Task: Buy 3 Refractometers from Measuring & Testing section under best seller category for shipping address: Garrett Sanchez, 1401 Camden Street, Reno, Nevada 89501, Cell Number 7752551231. Pay from credit card ending with 6759, CVV 506
Action: Mouse moved to (18, 78)
Screenshot: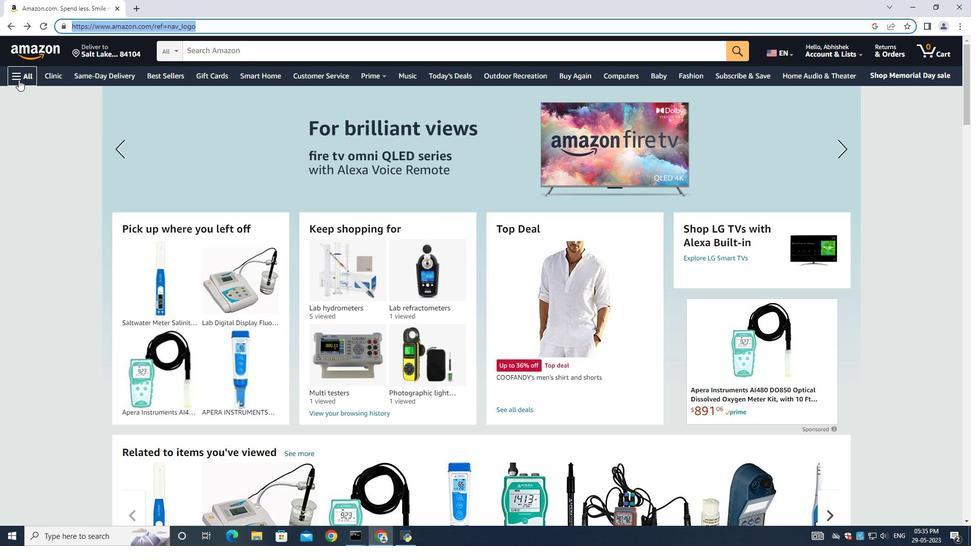 
Action: Mouse pressed left at (18, 78)
Screenshot: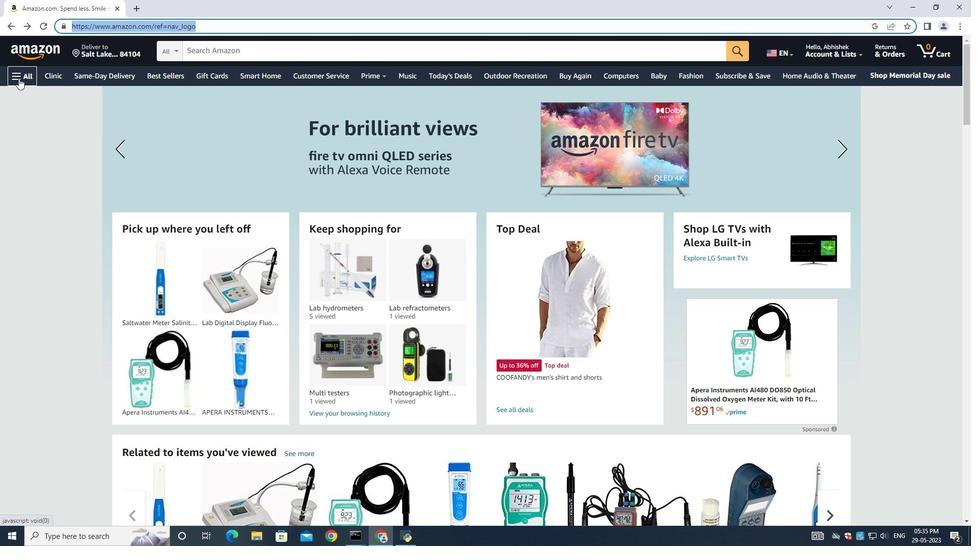 
Action: Mouse moved to (39, 100)
Screenshot: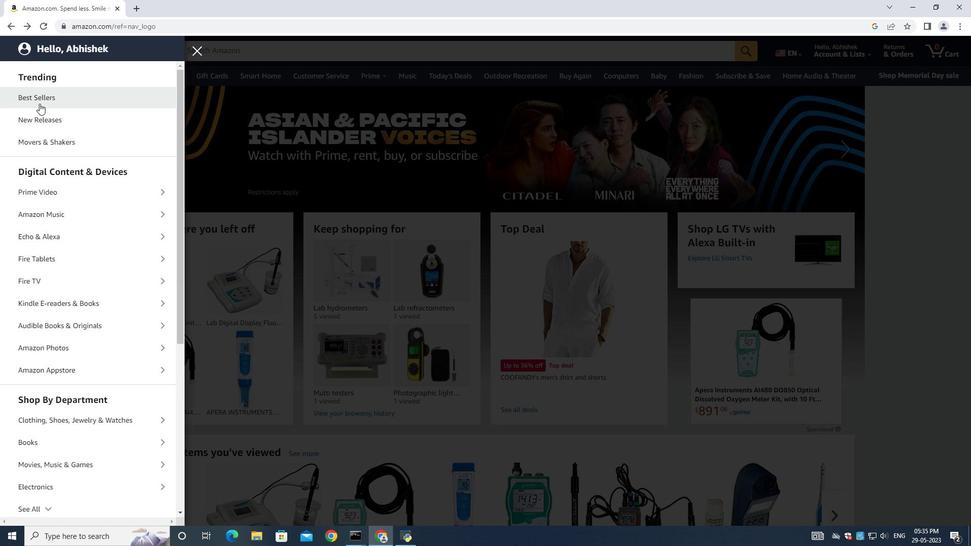 
Action: Mouse pressed left at (39, 100)
Screenshot: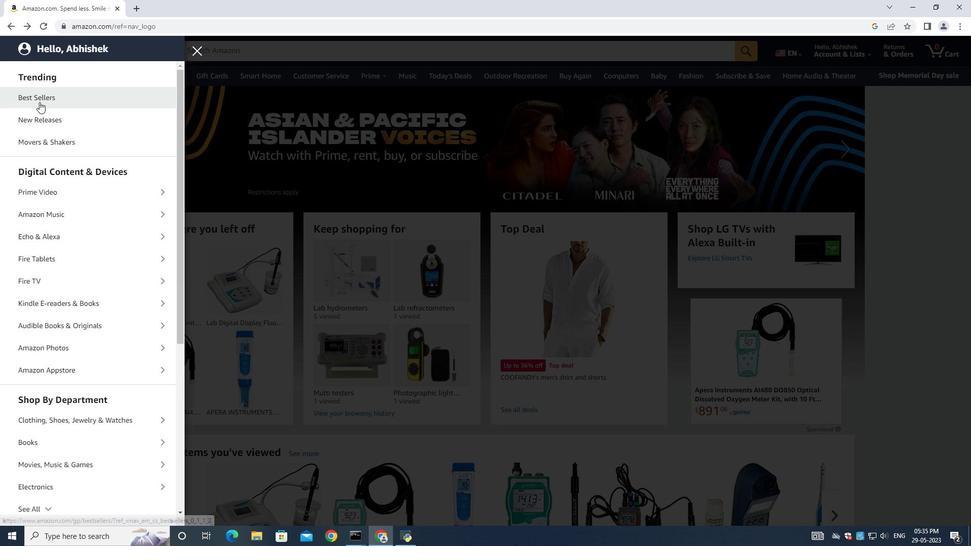 
Action: Mouse moved to (202, 53)
Screenshot: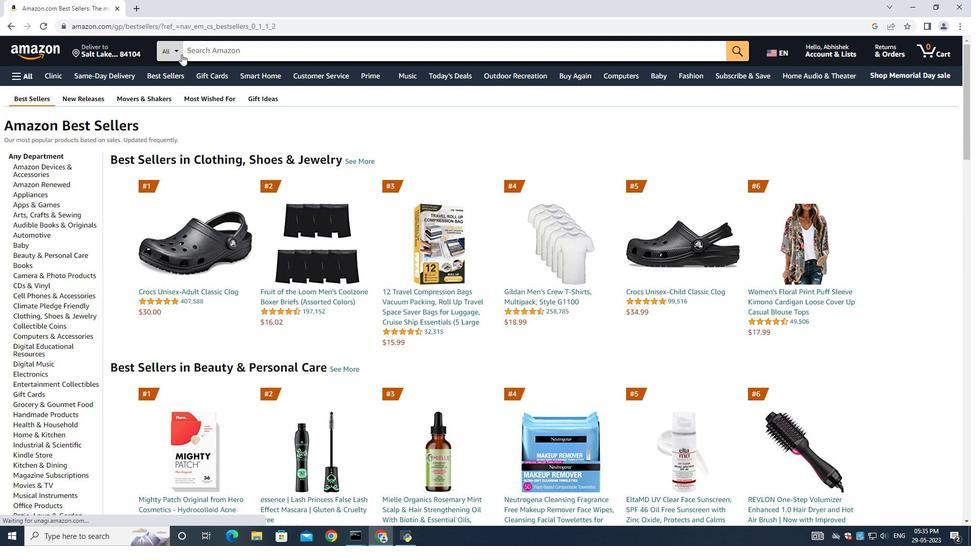 
Action: Mouse pressed left at (202, 53)
Screenshot: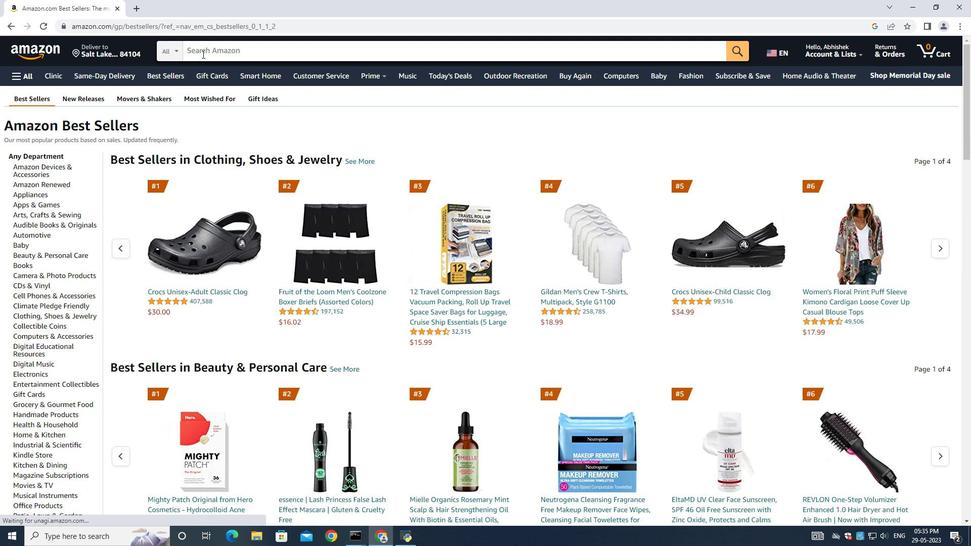 
Action: Mouse moved to (202, 53)
Screenshot: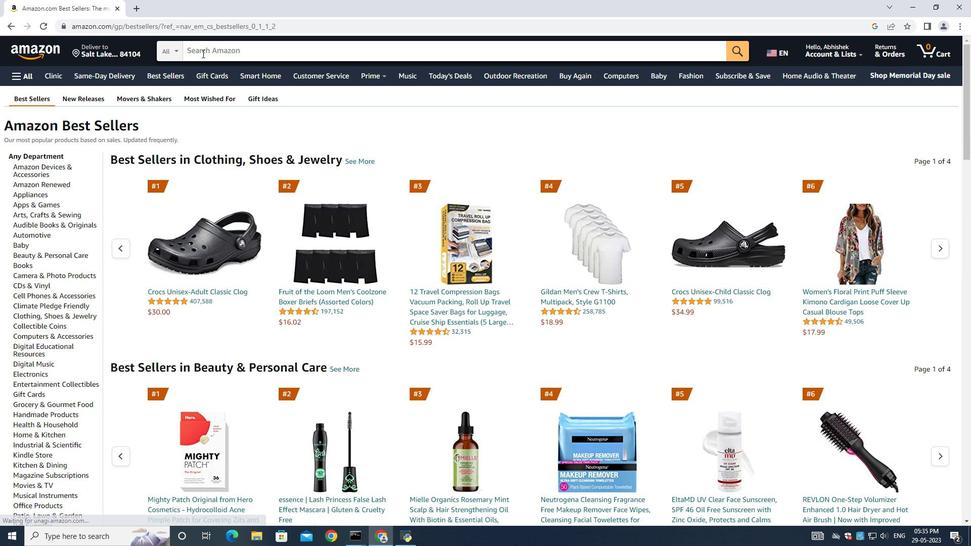 
Action: Key pressed refractometers<Key.enter>
Screenshot: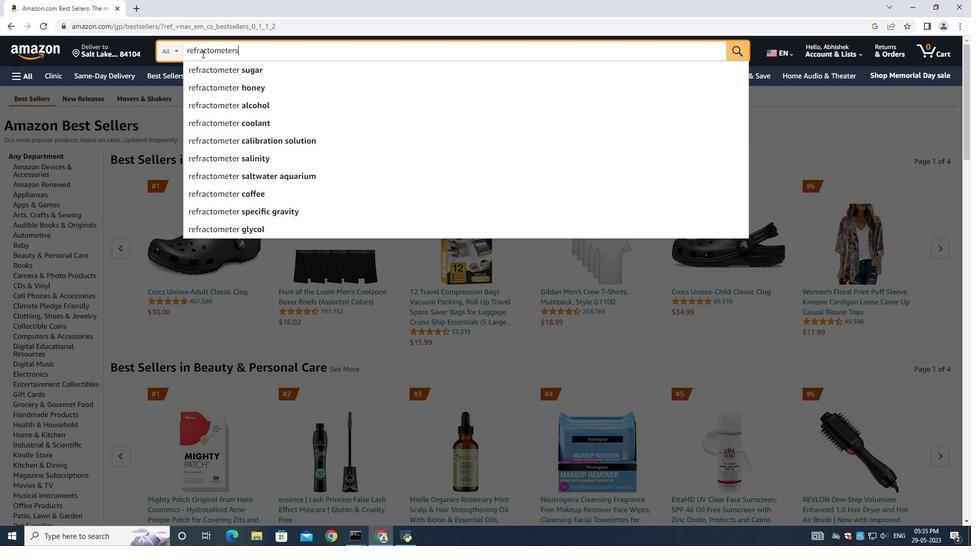 
Action: Mouse moved to (461, 320)
Screenshot: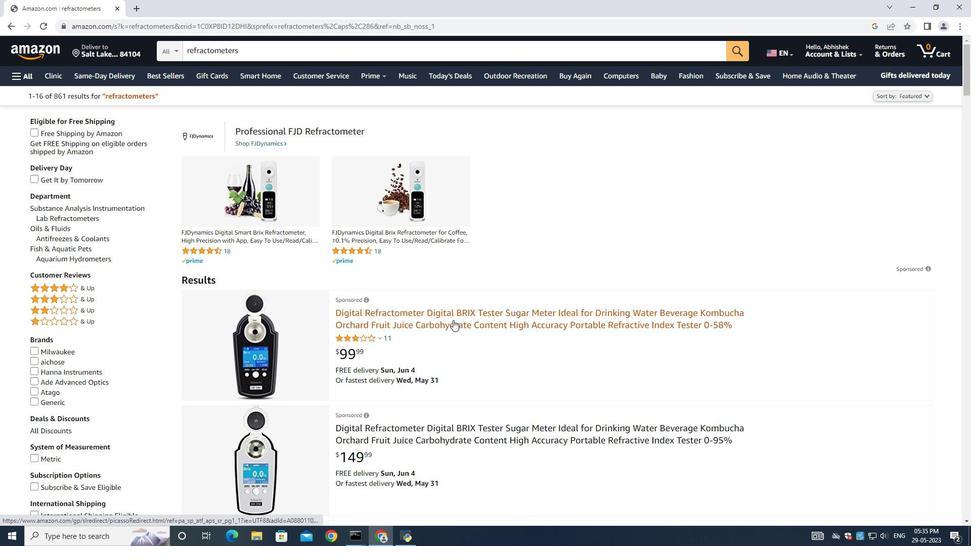 
Action: Mouse pressed left at (461, 320)
Screenshot: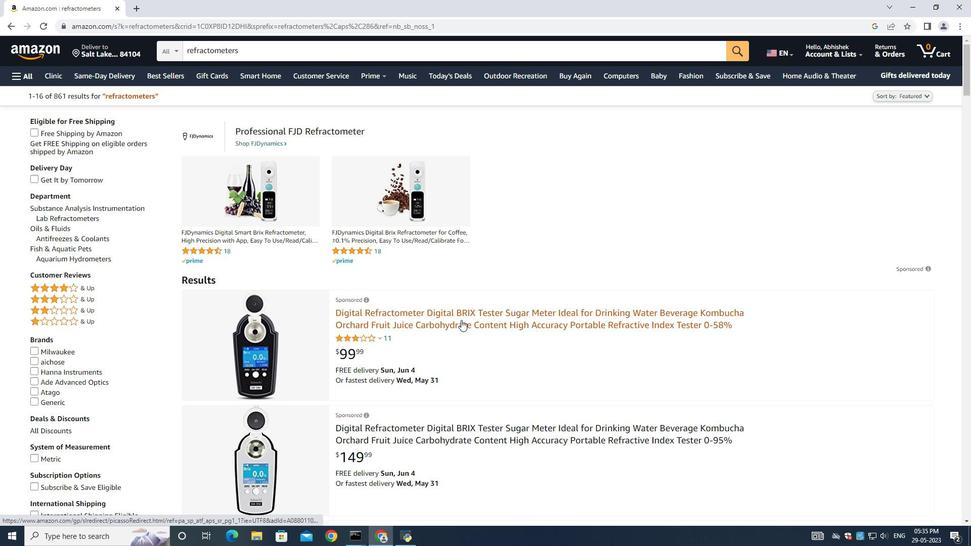 
Action: Mouse moved to (748, 331)
Screenshot: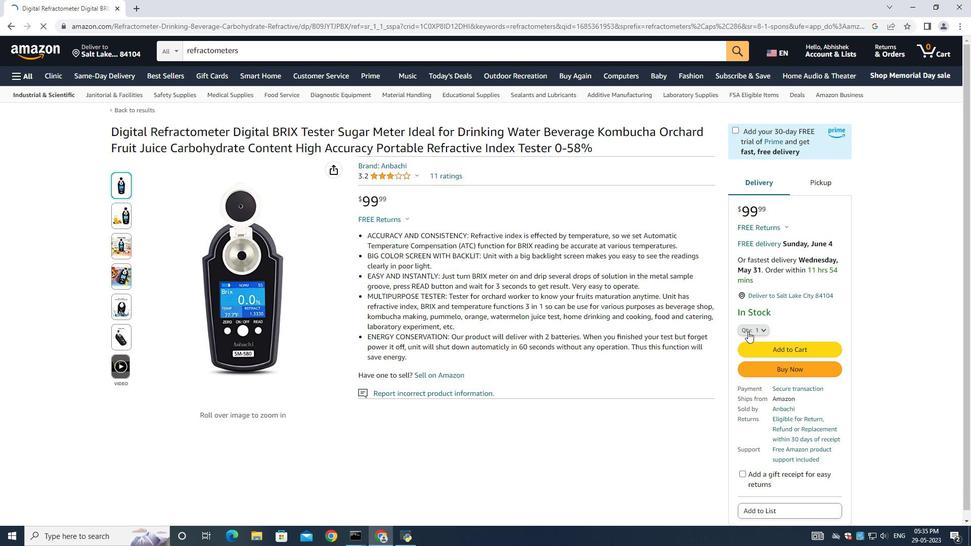 
Action: Mouse pressed left at (748, 331)
Screenshot: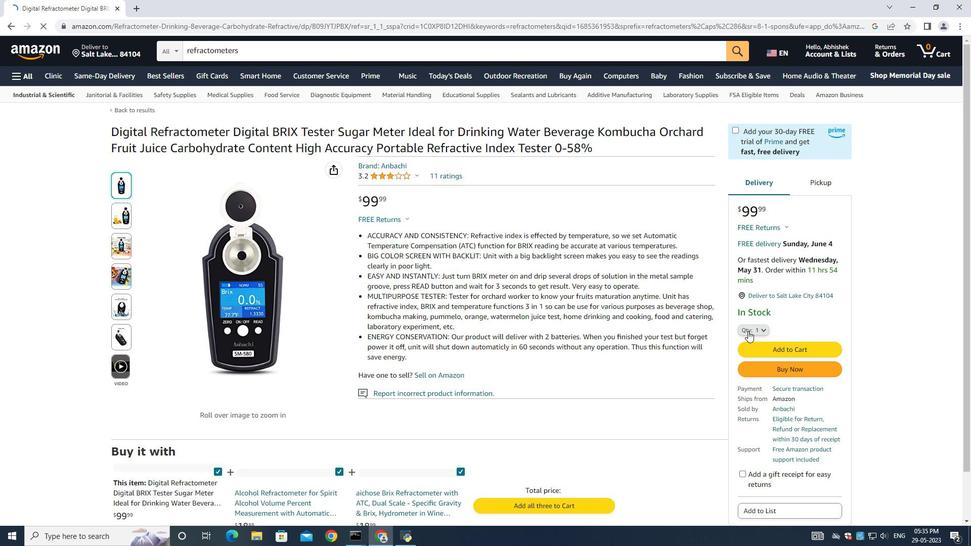
Action: Mouse moved to (739, 86)
Screenshot: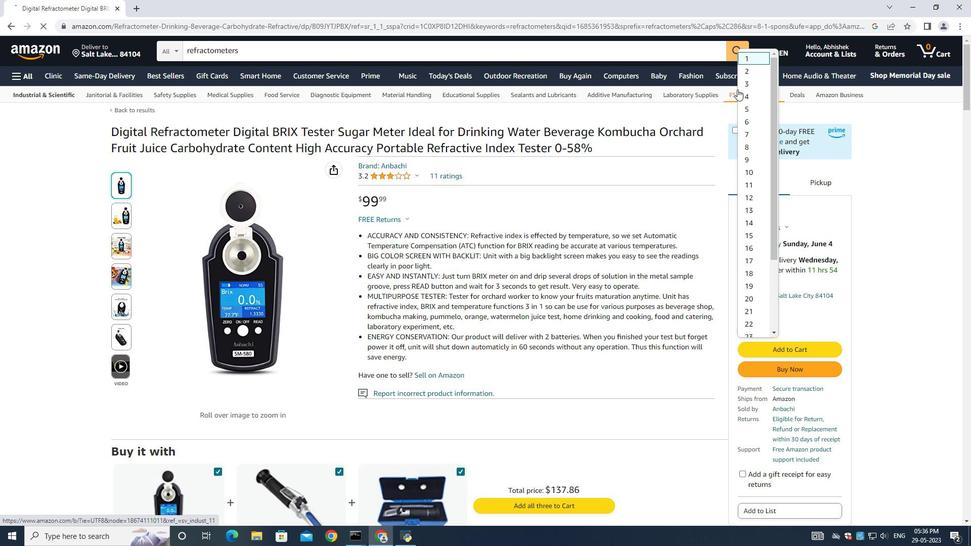 
Action: Mouse pressed left at (739, 86)
Screenshot: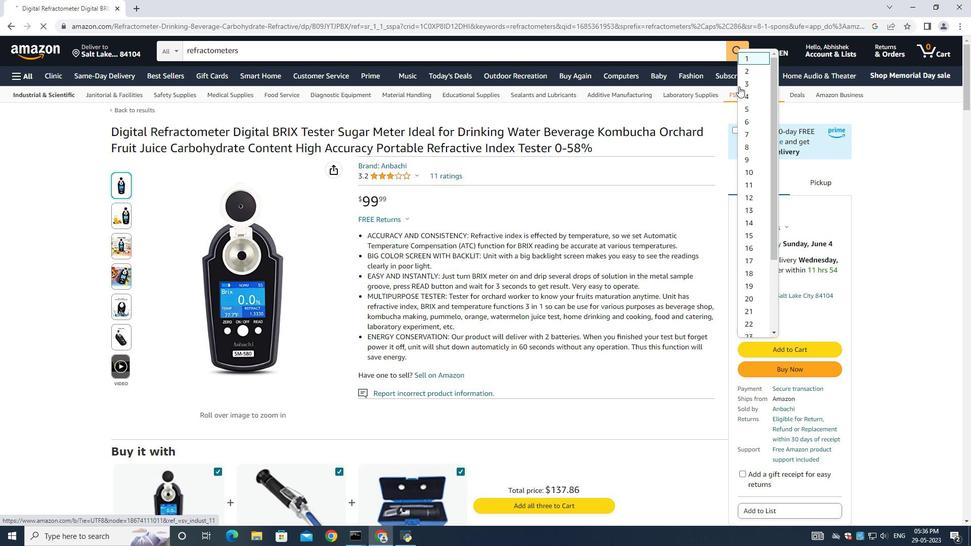 
Action: Mouse moved to (129, 365)
Screenshot: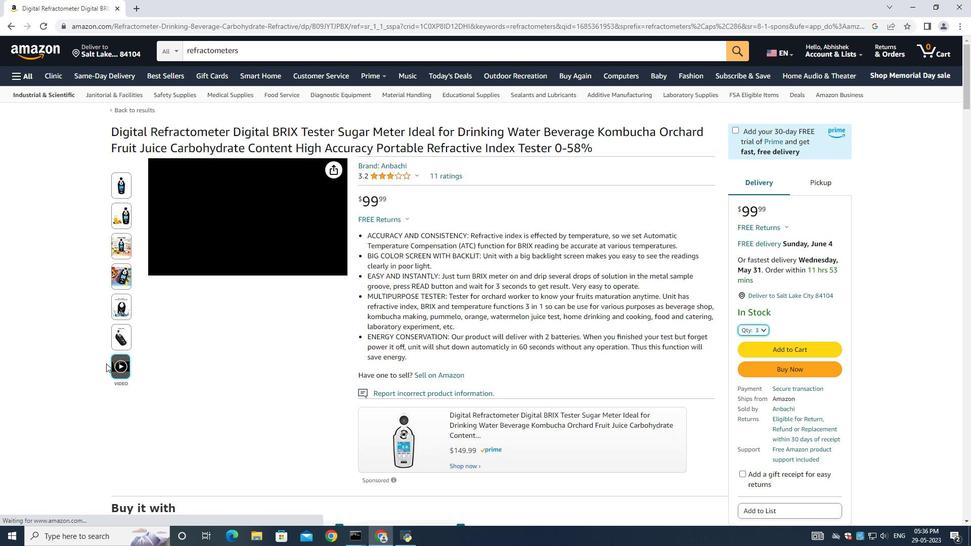 
Action: Mouse pressed left at (129, 365)
Screenshot: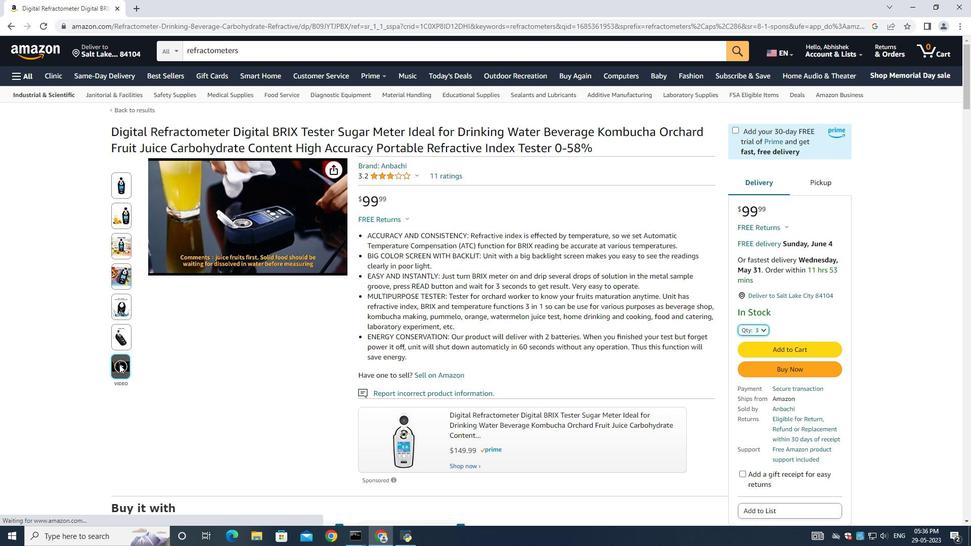 
Action: Mouse moved to (196, 428)
Screenshot: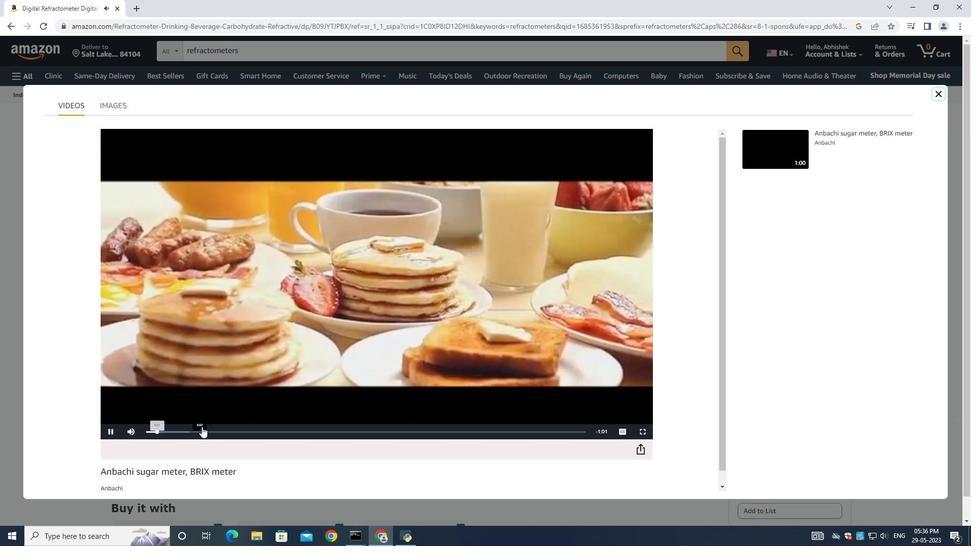 
Action: Mouse pressed left at (196, 428)
Screenshot: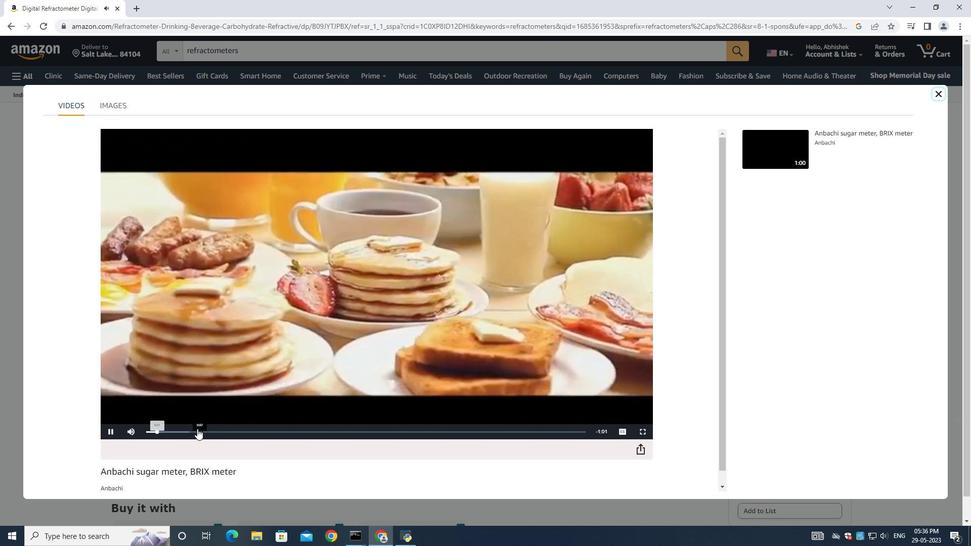 
Action: Mouse moved to (241, 432)
Screenshot: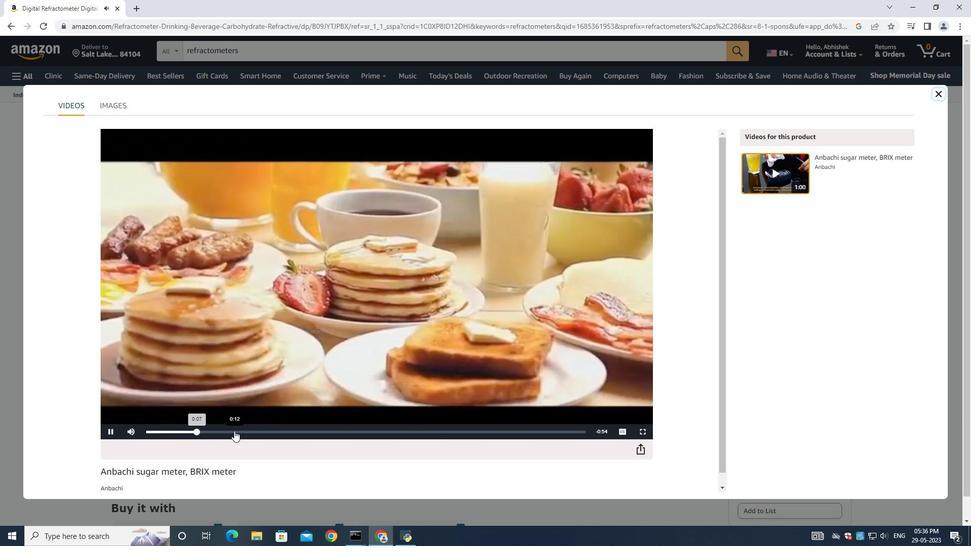 
Action: Mouse pressed left at (241, 432)
Screenshot: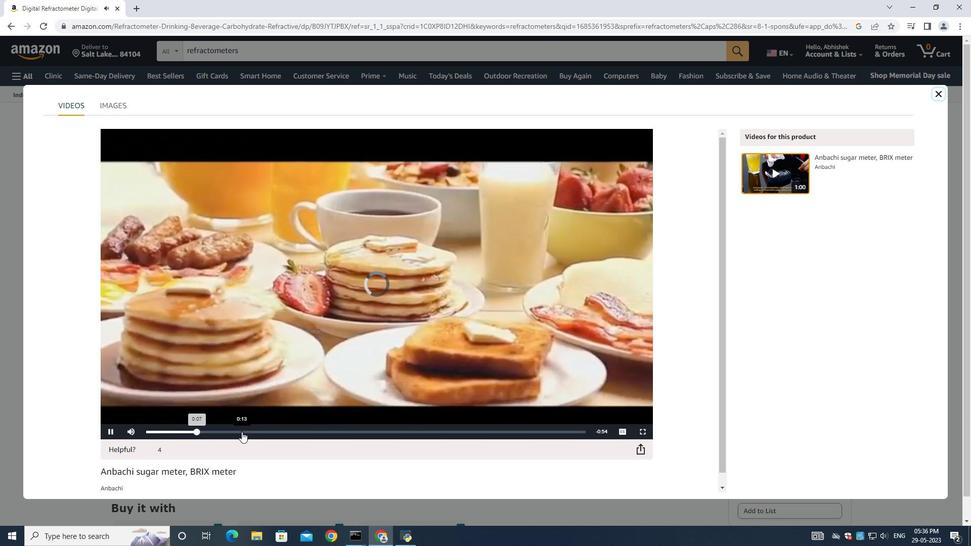 
Action: Mouse moved to (290, 434)
Screenshot: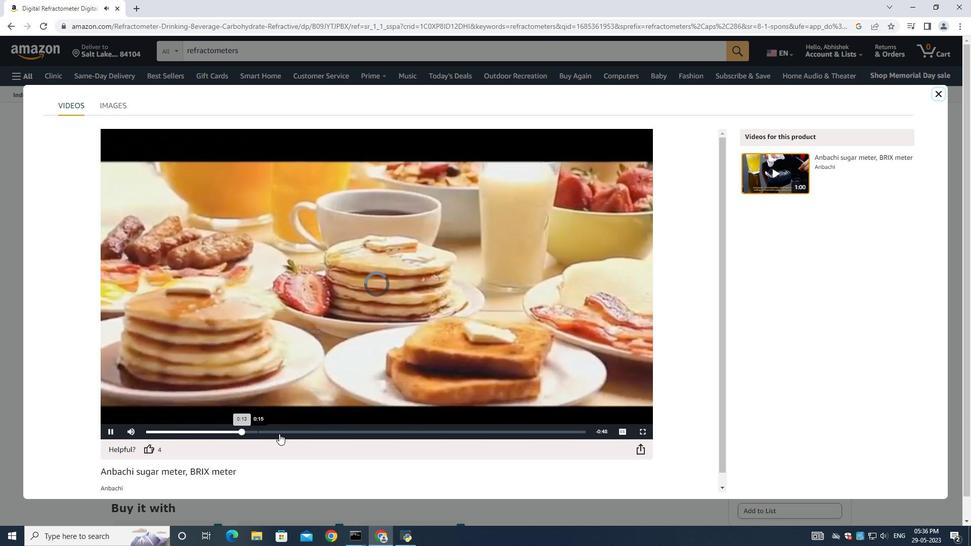 
Action: Mouse pressed left at (290, 434)
Screenshot: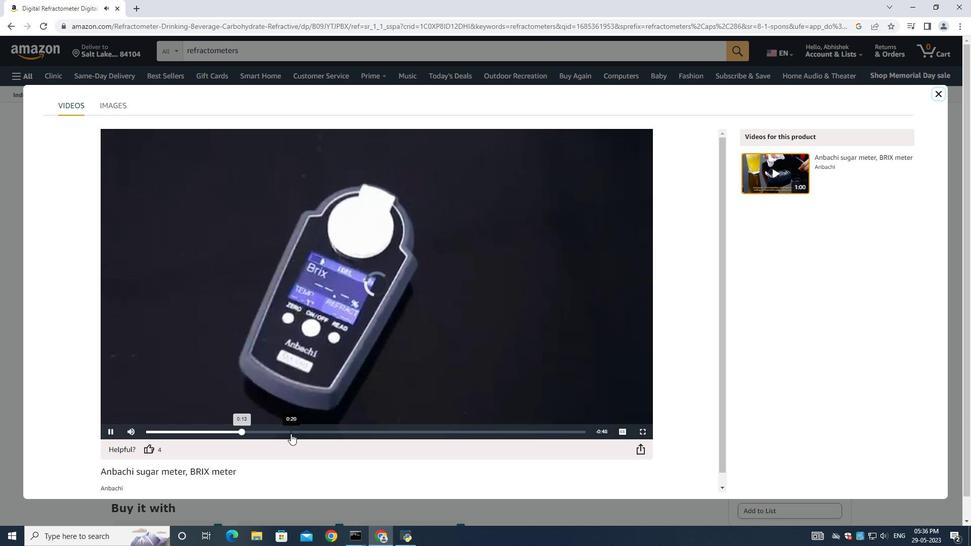 
Action: Mouse moved to (367, 431)
Screenshot: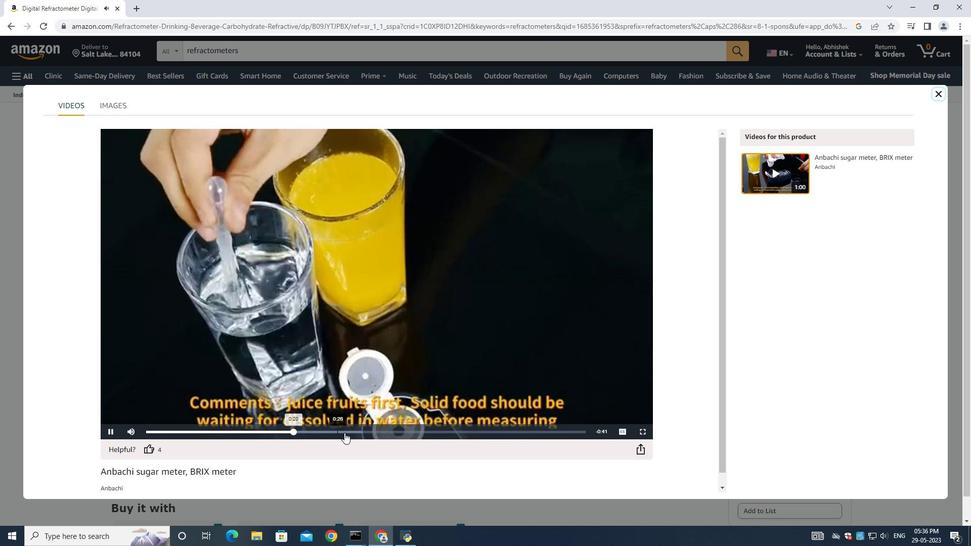 
Action: Mouse pressed left at (367, 431)
Screenshot: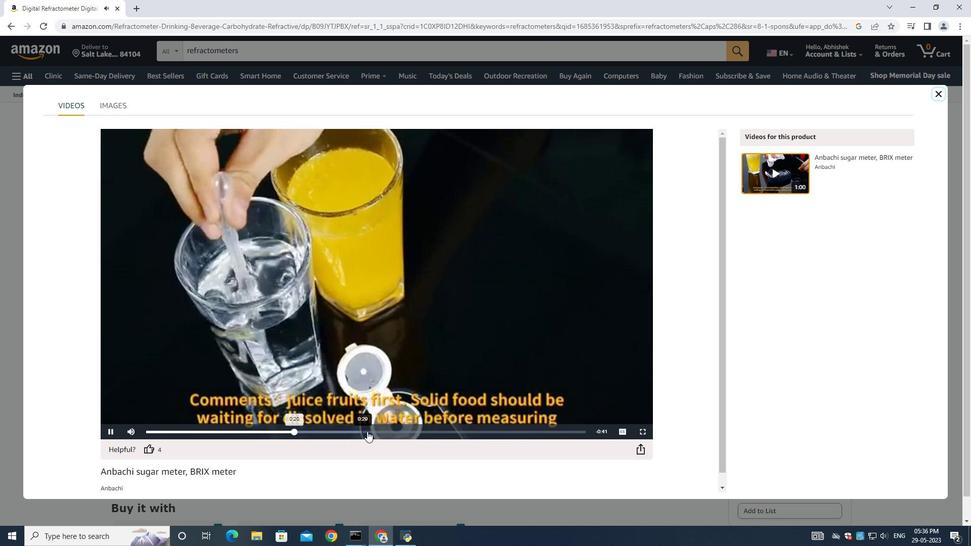 
Action: Mouse moved to (937, 92)
Screenshot: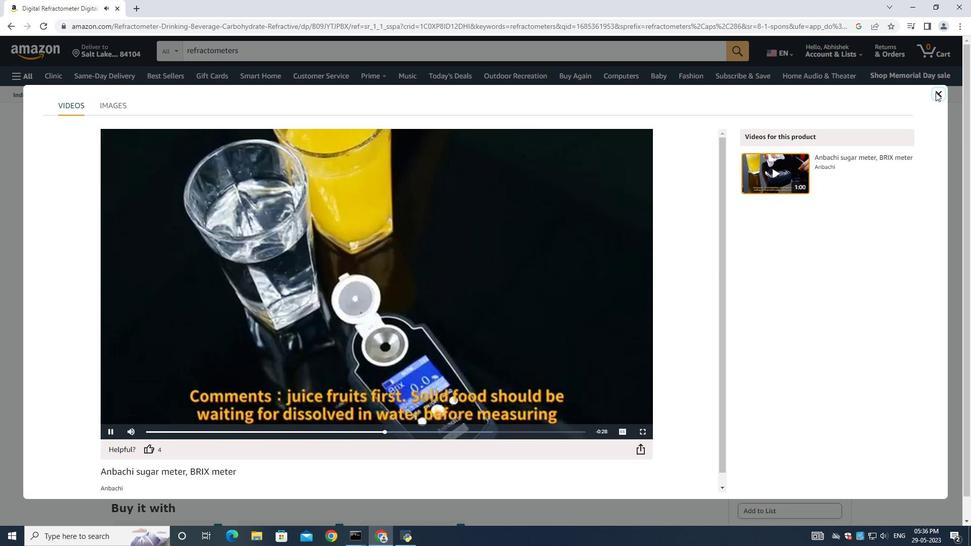 
Action: Mouse pressed left at (937, 92)
Screenshot: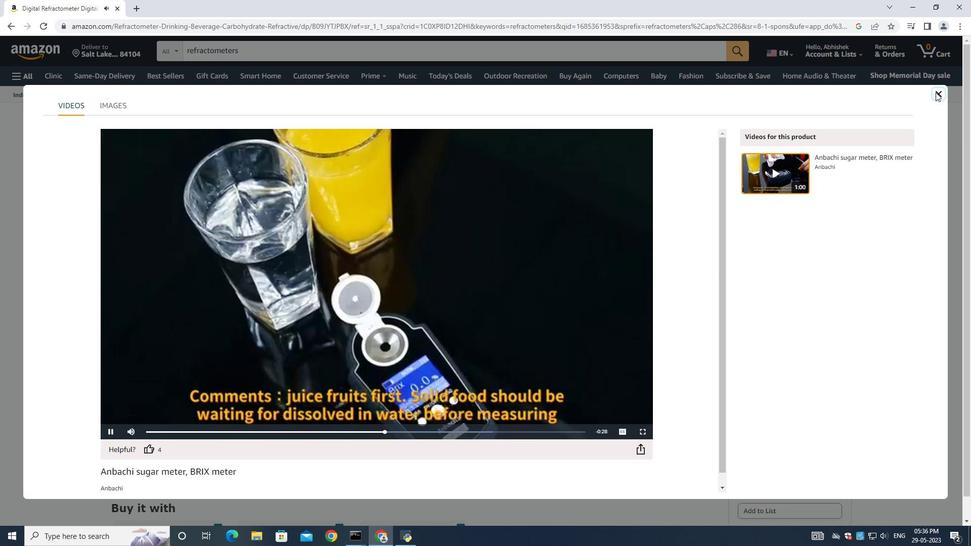 
Action: Mouse moved to (763, 367)
Screenshot: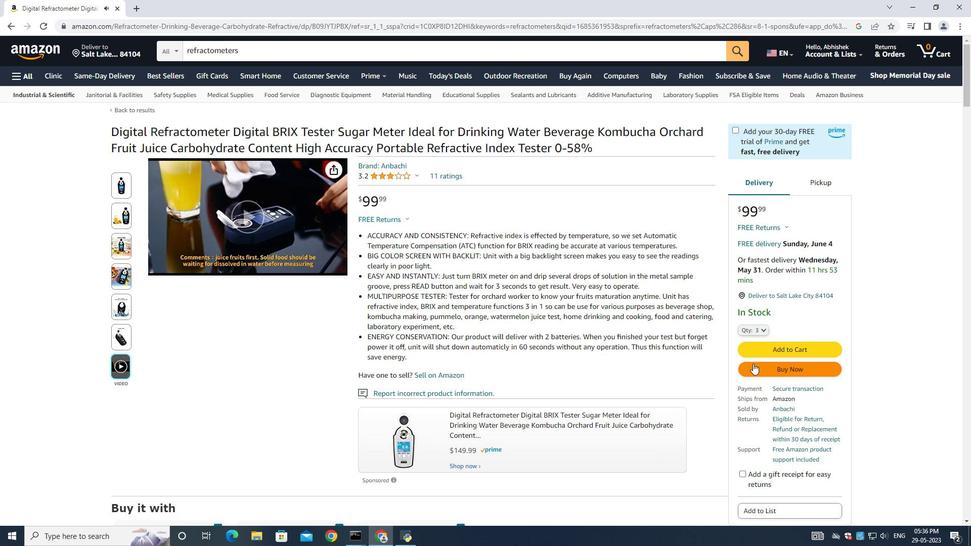 
Action: Mouse pressed left at (763, 367)
Screenshot: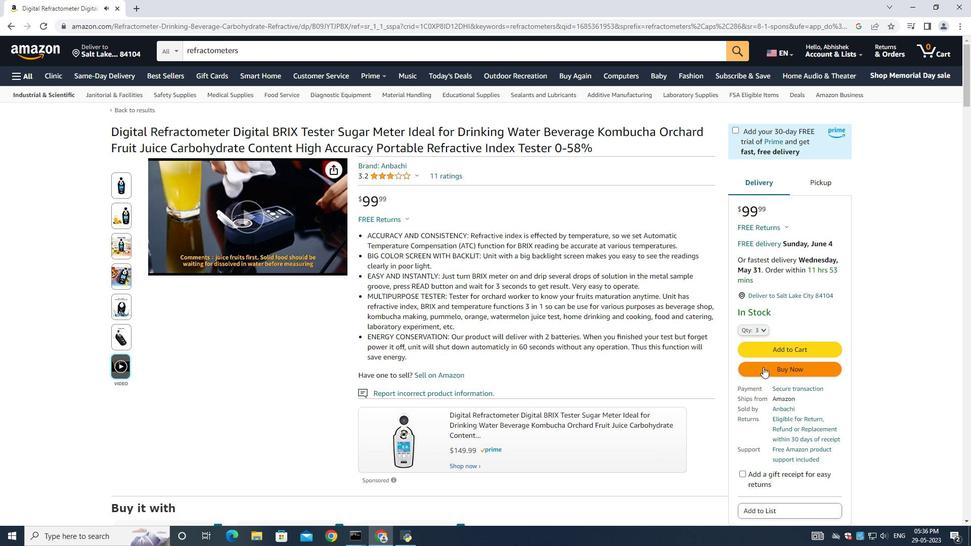 
Action: Mouse moved to (475, 293)
Screenshot: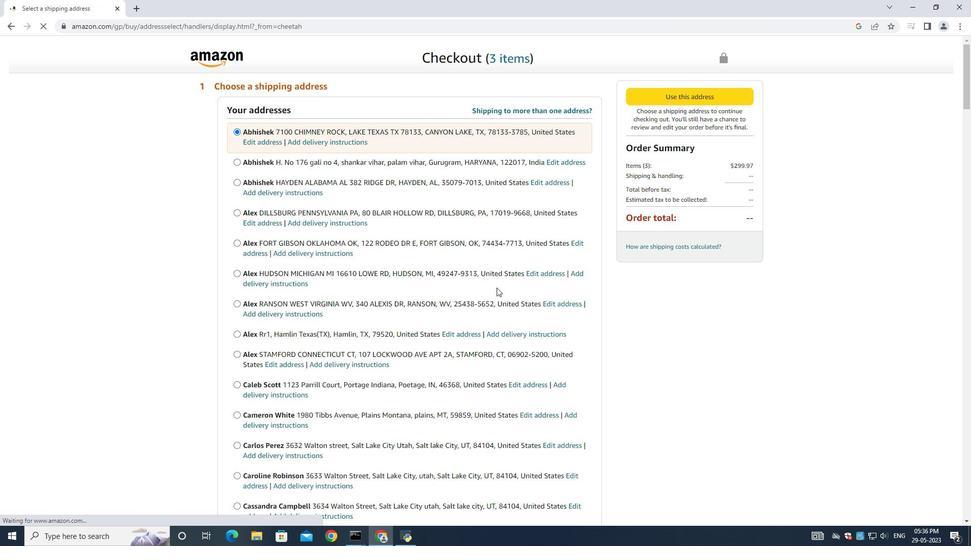
Action: Mouse scrolled (480, 291) with delta (0, 0)
Screenshot: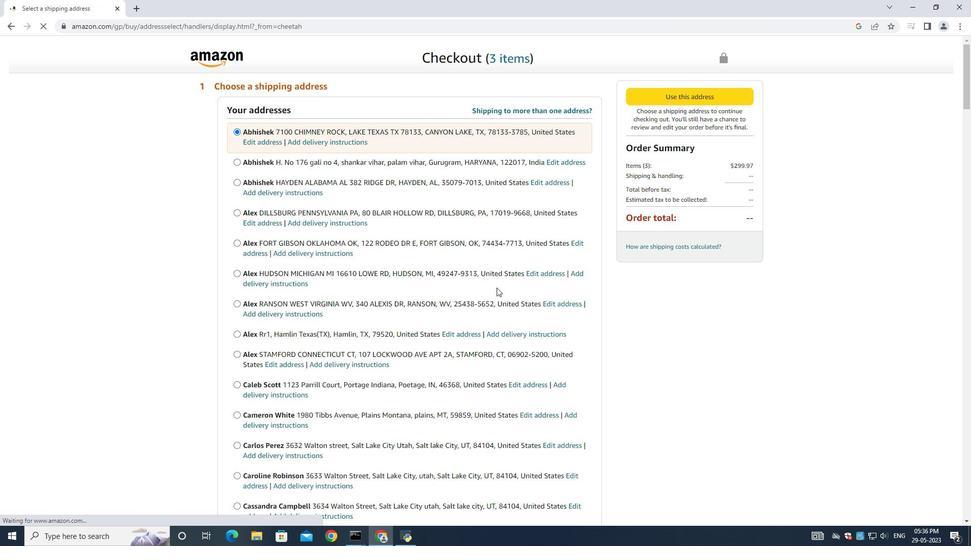 
Action: Mouse moved to (424, 294)
Screenshot: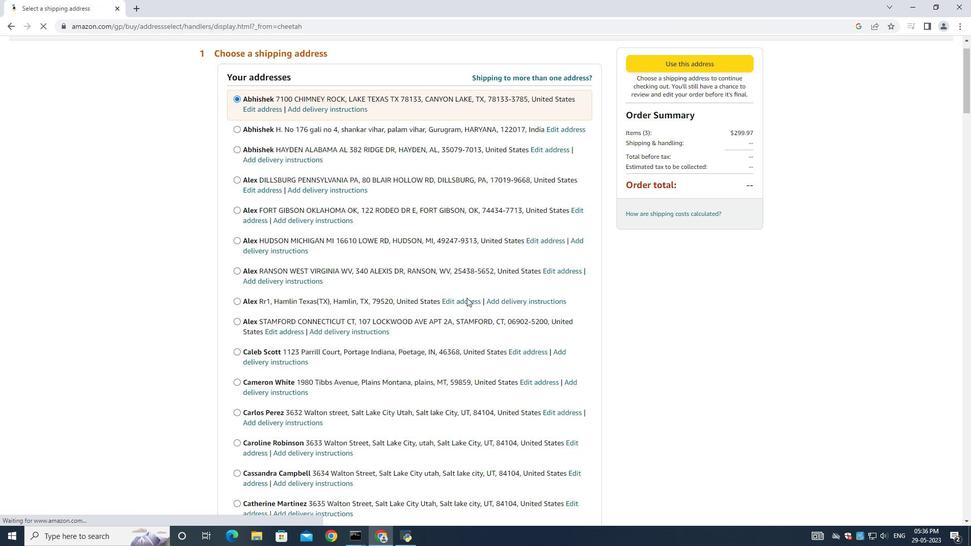 
Action: Mouse scrolled (462, 298) with delta (0, 0)
Screenshot: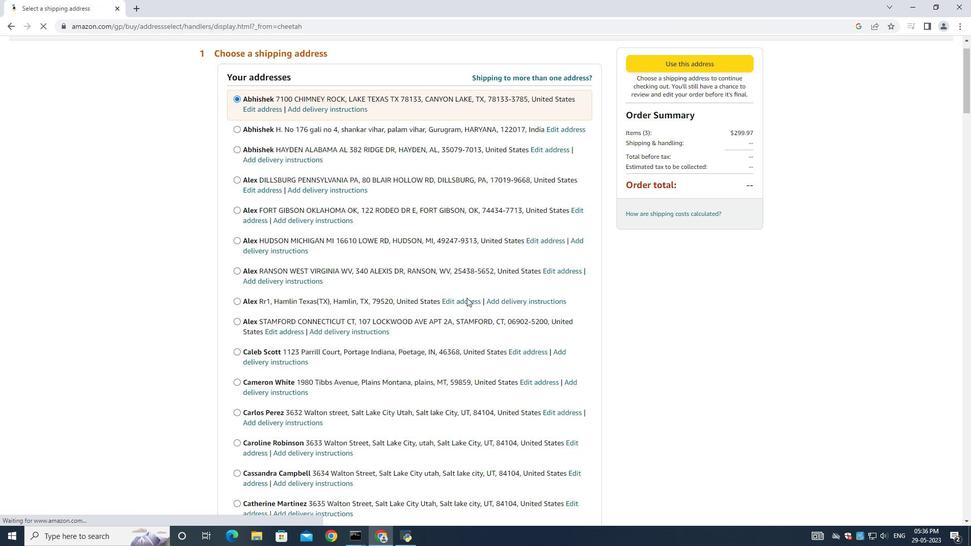 
Action: Mouse moved to (424, 294)
Screenshot: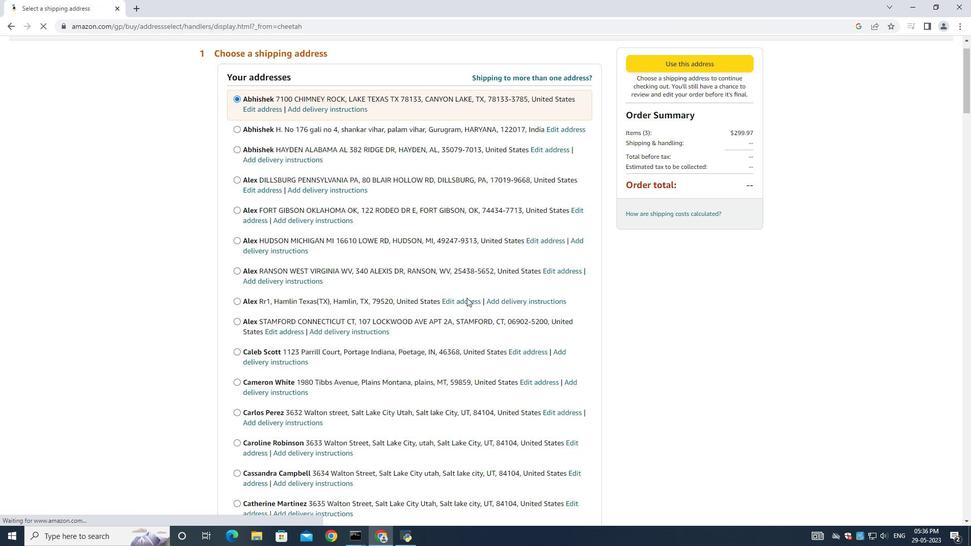 
Action: Mouse scrolled (456, 299) with delta (0, 0)
Screenshot: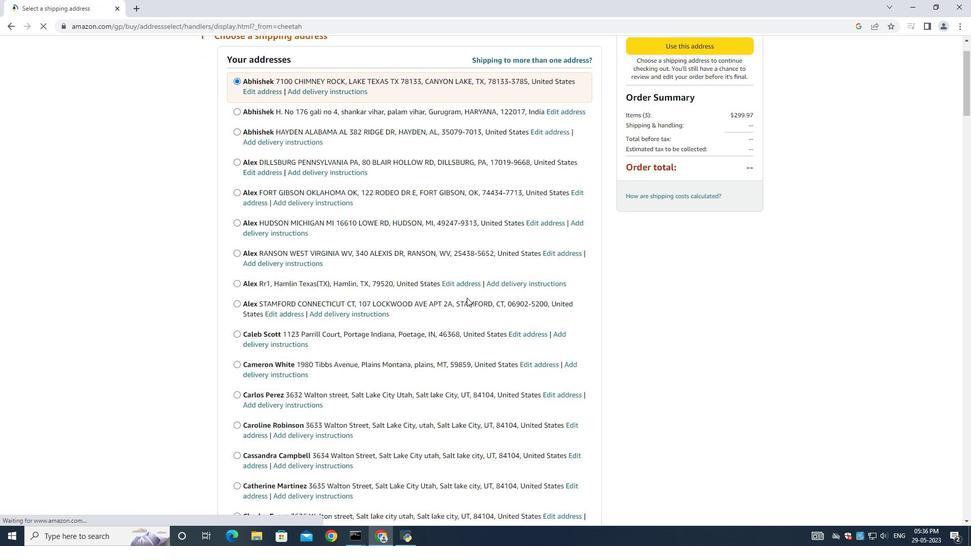 
Action: Mouse moved to (423, 295)
Screenshot: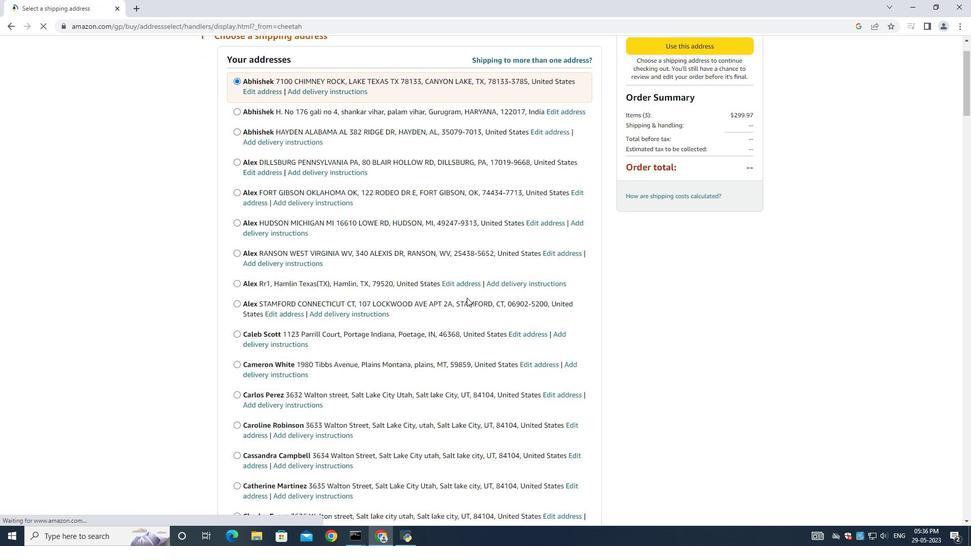 
Action: Mouse scrolled (452, 299) with delta (0, 0)
Screenshot: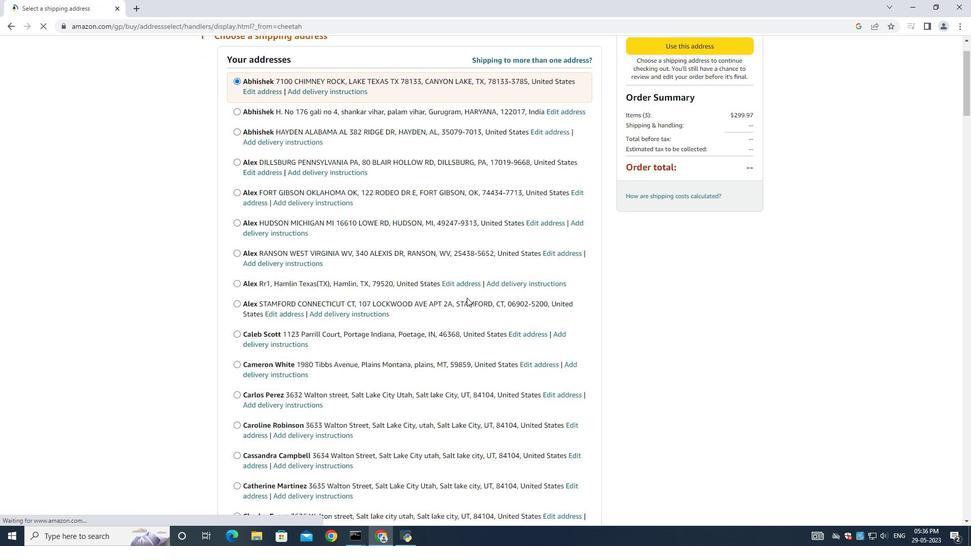 
Action: Mouse moved to (423, 296)
Screenshot: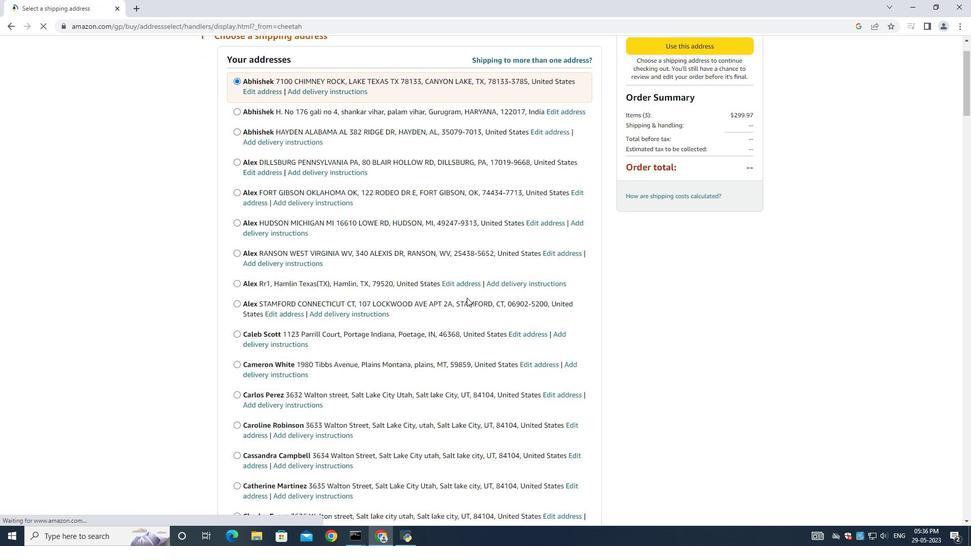 
Action: Mouse scrolled (442, 296) with delta (0, 0)
Screenshot: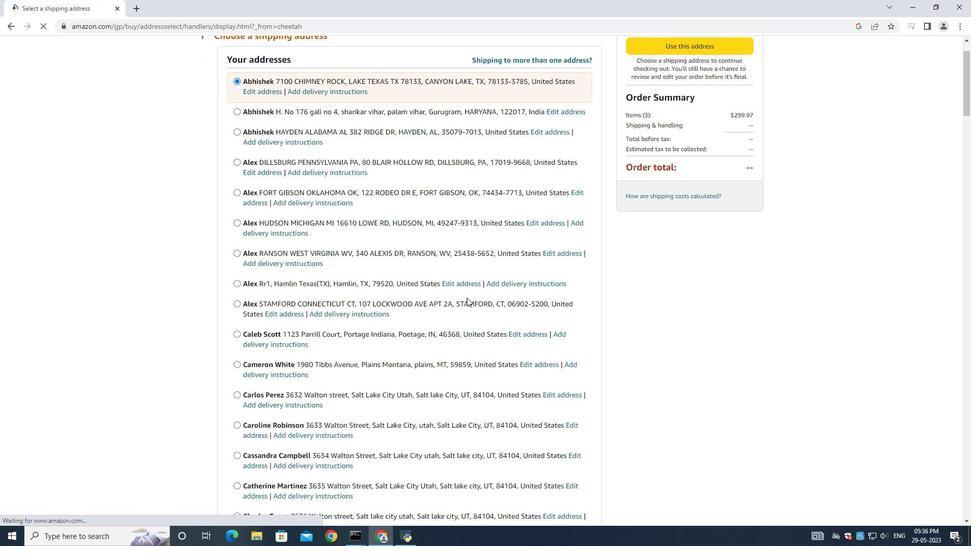 
Action: Mouse moved to (423, 296)
Screenshot: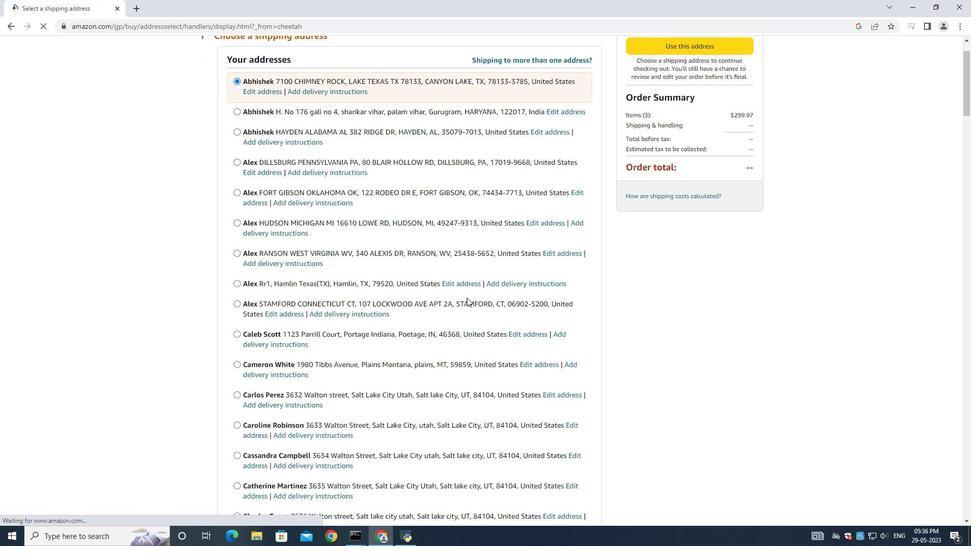 
Action: Mouse scrolled (424, 294) with delta (0, 0)
Screenshot: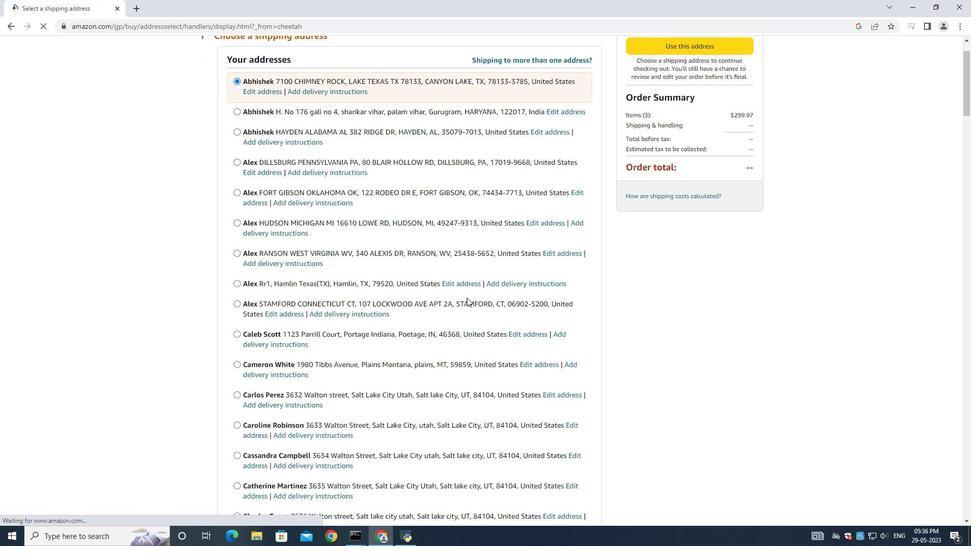 
Action: Mouse moved to (422, 296)
Screenshot: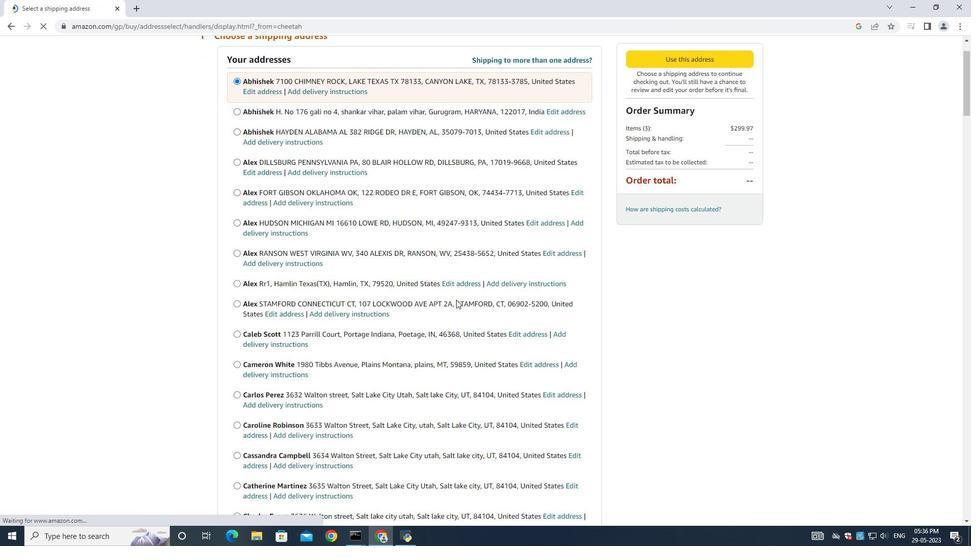 
Action: Mouse scrolled (423, 295) with delta (0, 0)
Screenshot: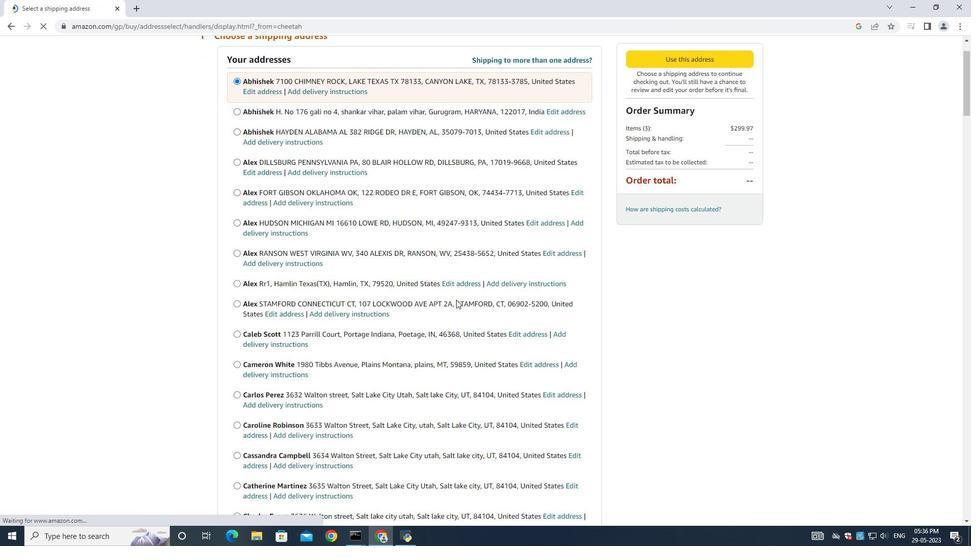 
Action: Mouse moved to (422, 296)
Screenshot: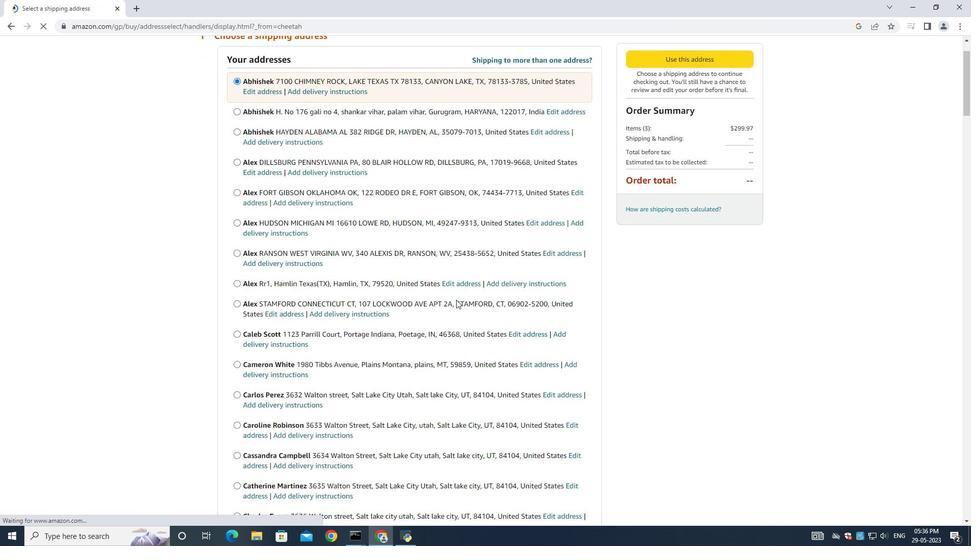 
Action: Mouse scrolled (422, 295) with delta (0, 0)
Screenshot: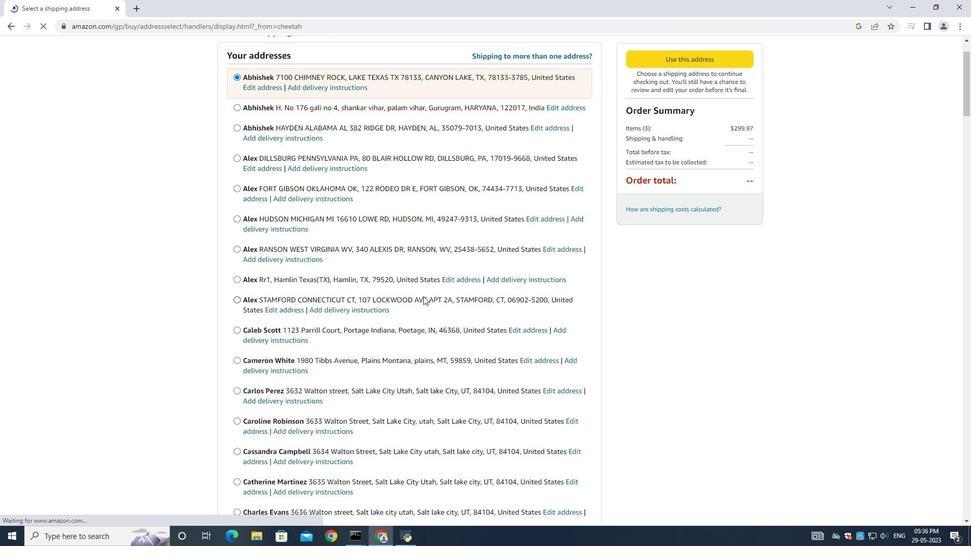 
Action: Mouse scrolled (422, 295) with delta (0, 0)
Screenshot: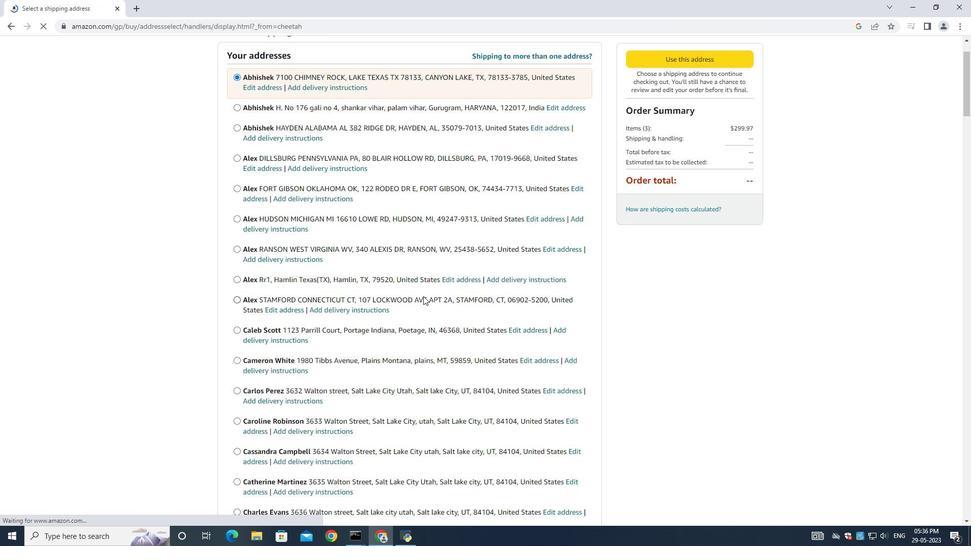 
Action: Mouse scrolled (422, 295) with delta (0, 0)
Screenshot: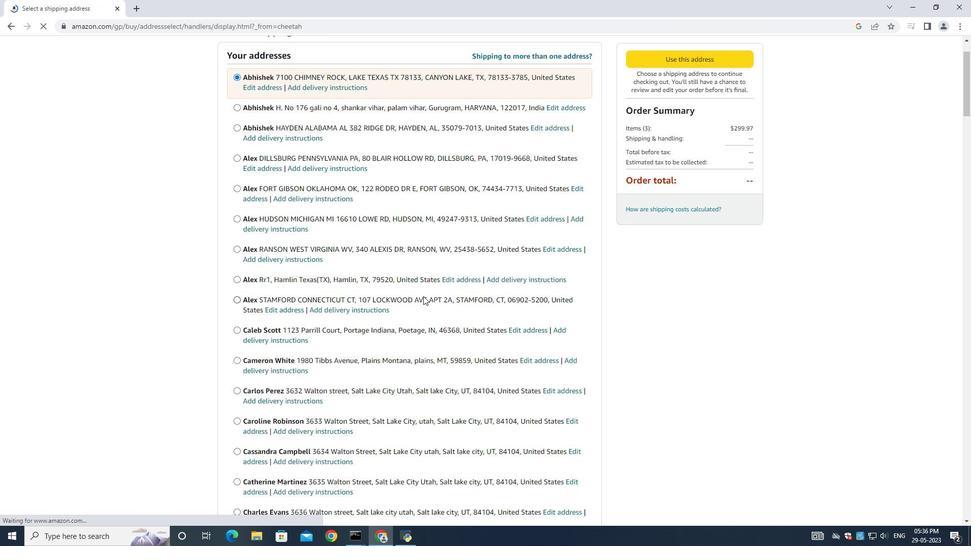 
Action: Mouse scrolled (422, 295) with delta (0, 0)
Screenshot: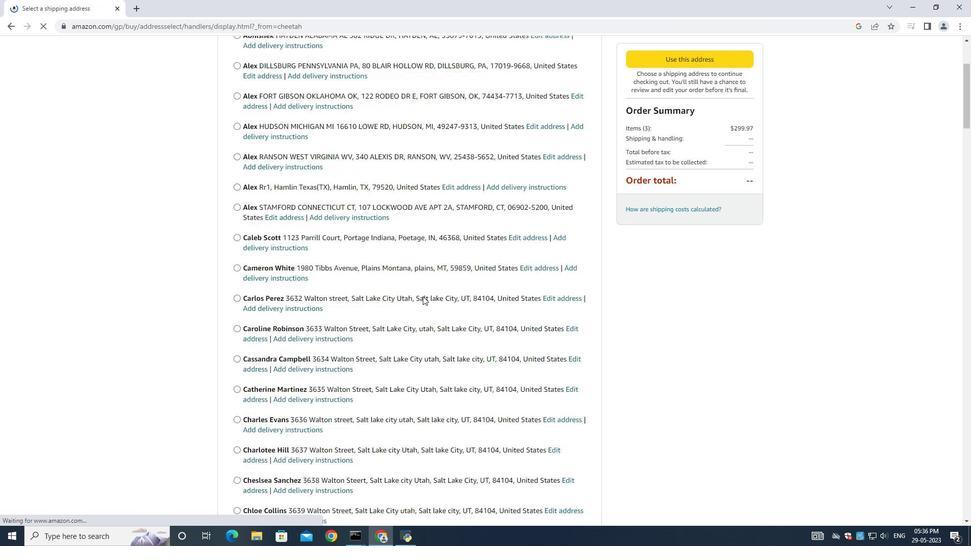 
Action: Mouse scrolled (422, 295) with delta (0, 0)
Screenshot: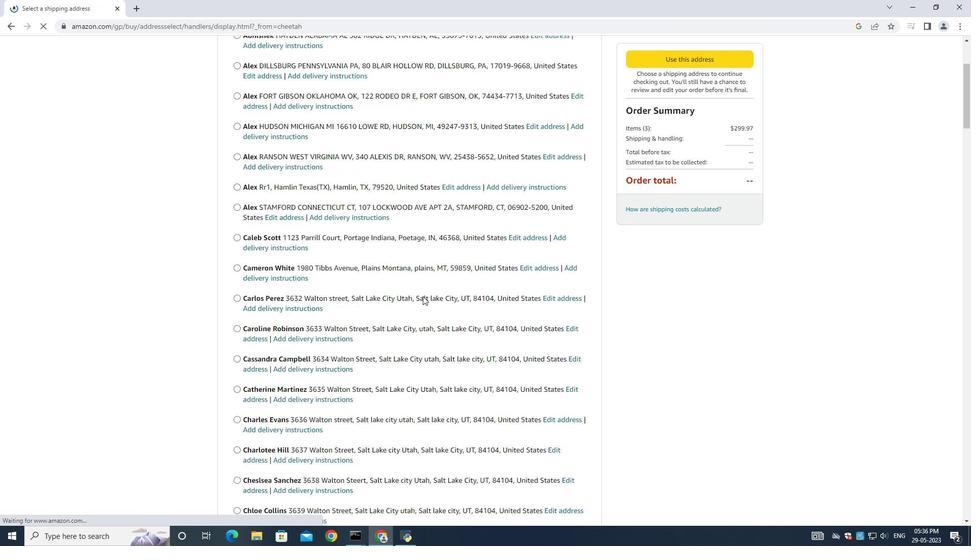 
Action: Mouse scrolled (422, 295) with delta (0, 0)
Screenshot: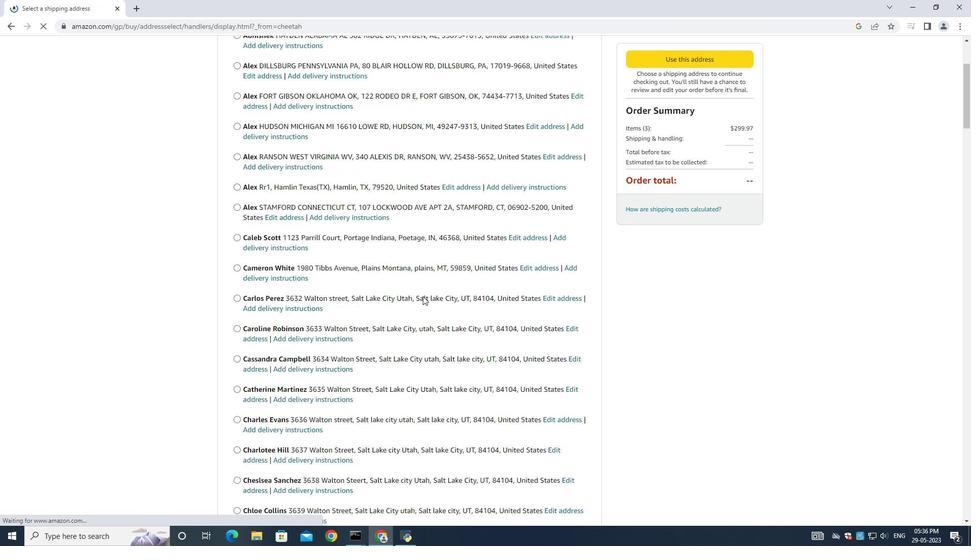 
Action: Mouse scrolled (422, 295) with delta (0, 0)
Screenshot: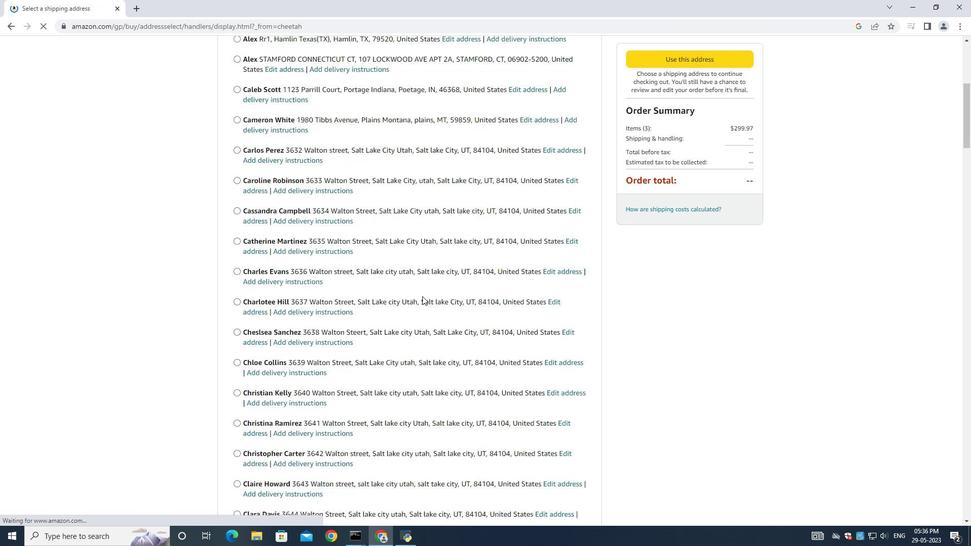 
Action: Mouse scrolled (422, 295) with delta (0, 0)
Screenshot: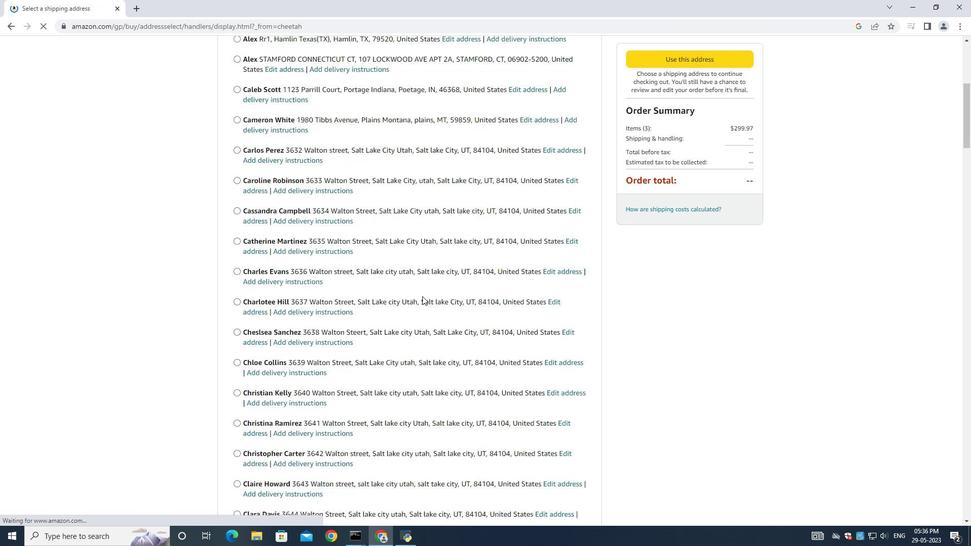 
Action: Mouse scrolled (422, 295) with delta (0, 0)
Screenshot: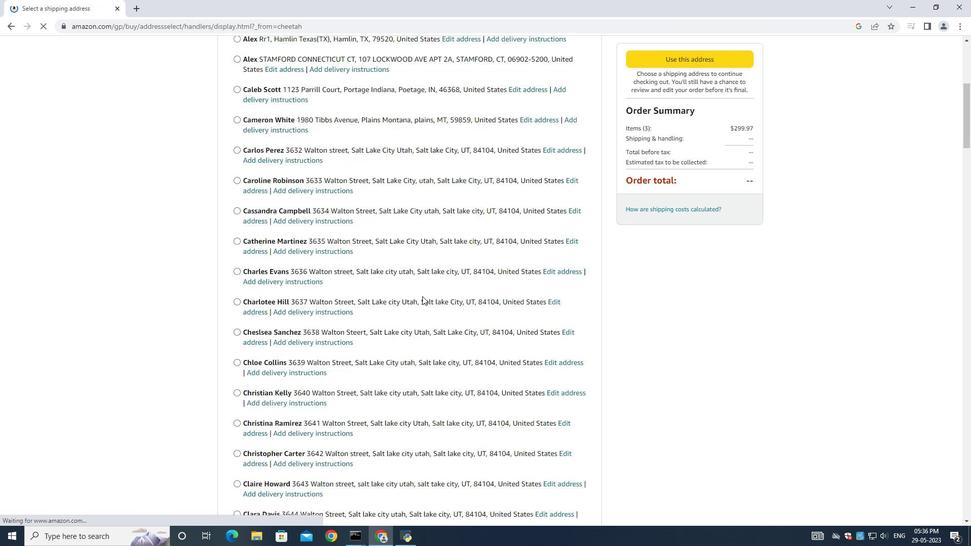 
Action: Mouse scrolled (422, 295) with delta (0, 0)
Screenshot: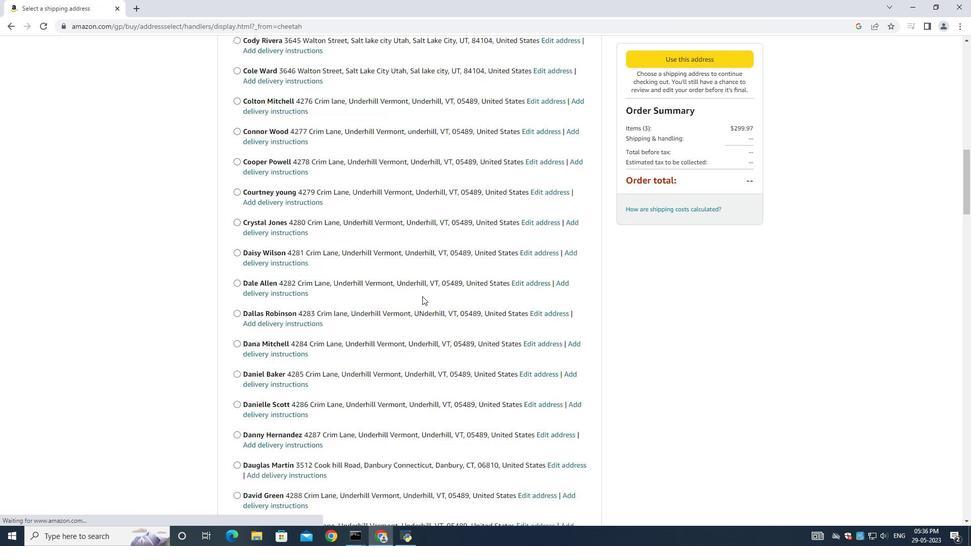 
Action: Mouse scrolled (422, 295) with delta (0, 0)
Screenshot: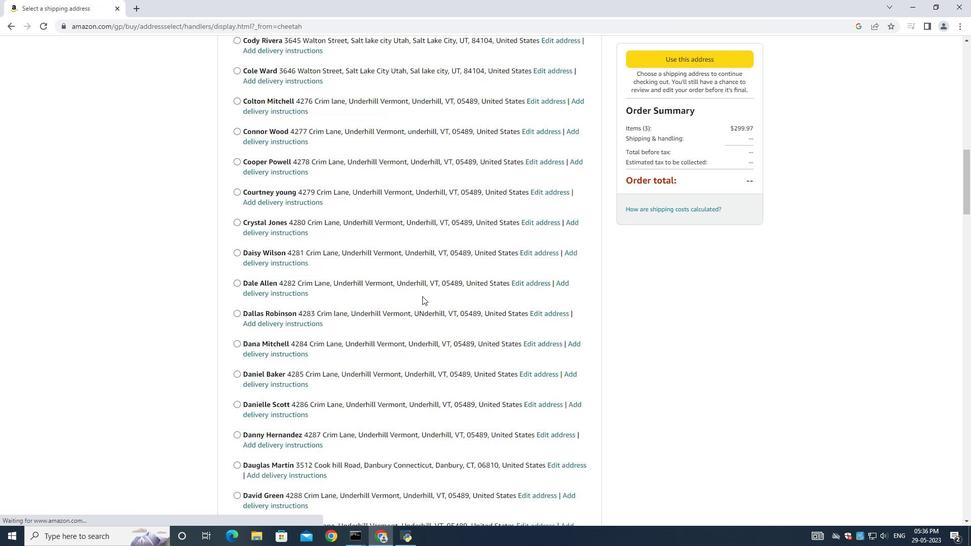 
Action: Mouse scrolled (422, 295) with delta (0, 0)
Screenshot: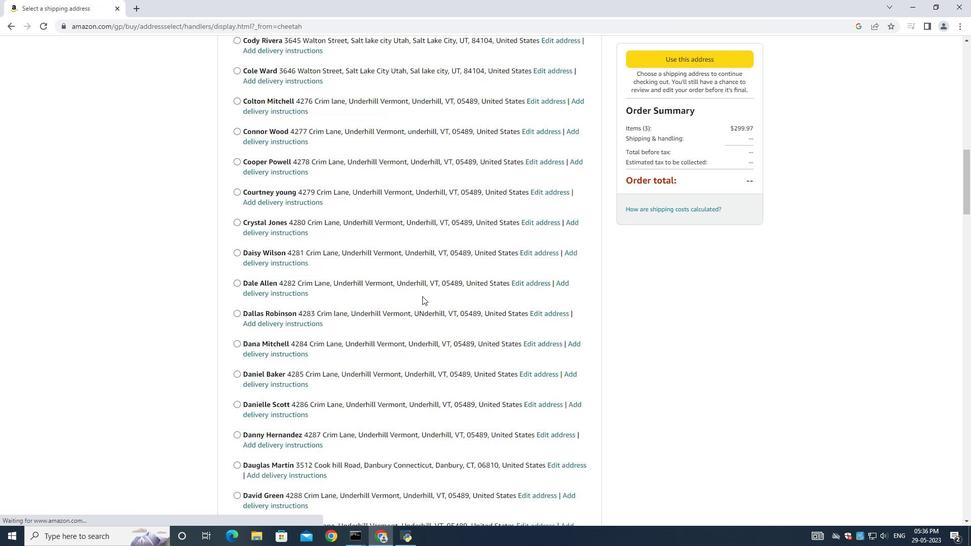 
Action: Mouse scrolled (422, 295) with delta (0, 0)
Screenshot: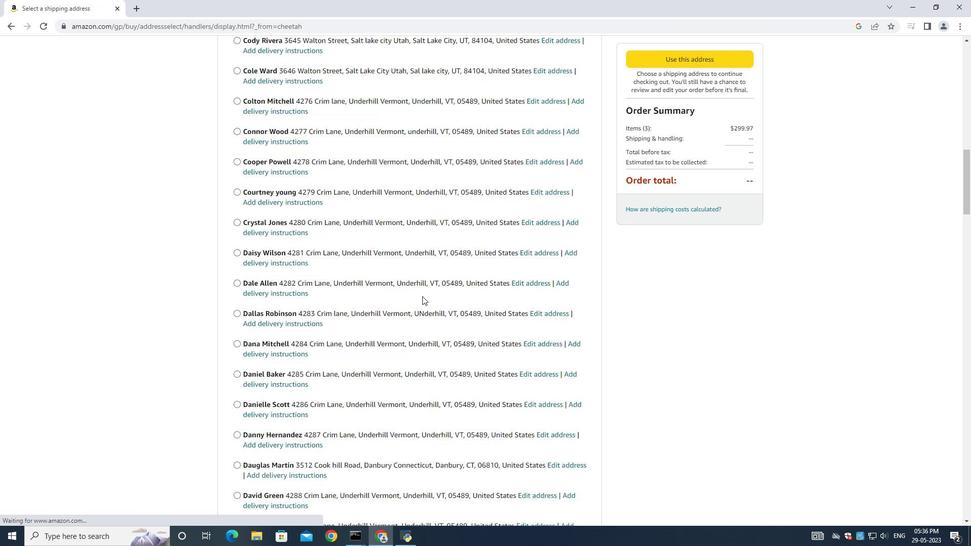 
Action: Mouse scrolled (422, 295) with delta (0, 0)
Screenshot: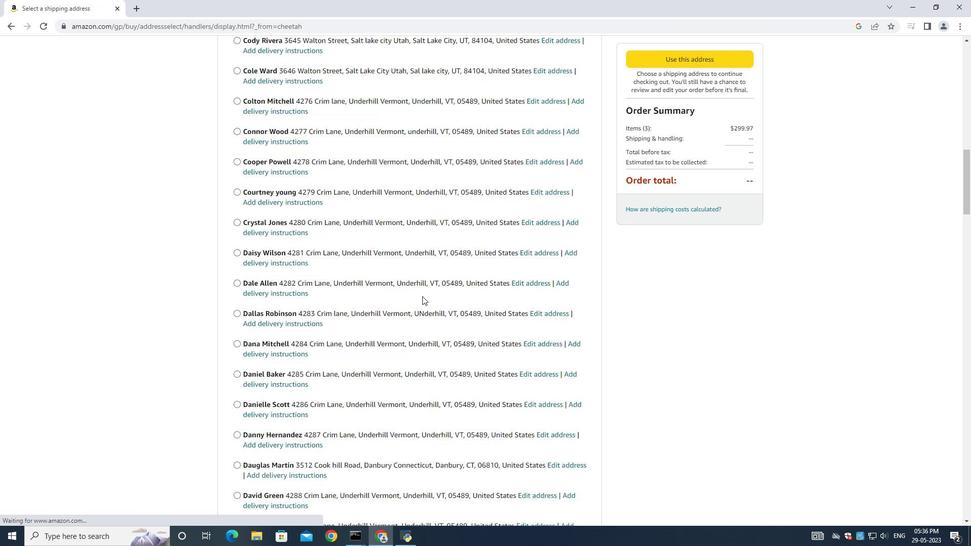 
Action: Mouse scrolled (422, 295) with delta (0, 0)
Screenshot: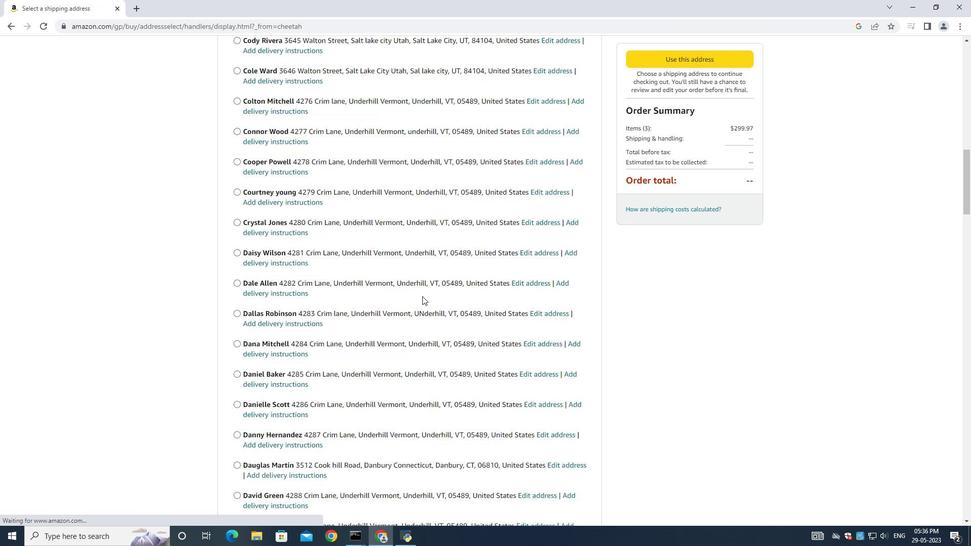 
Action: Mouse scrolled (422, 295) with delta (0, 0)
Screenshot: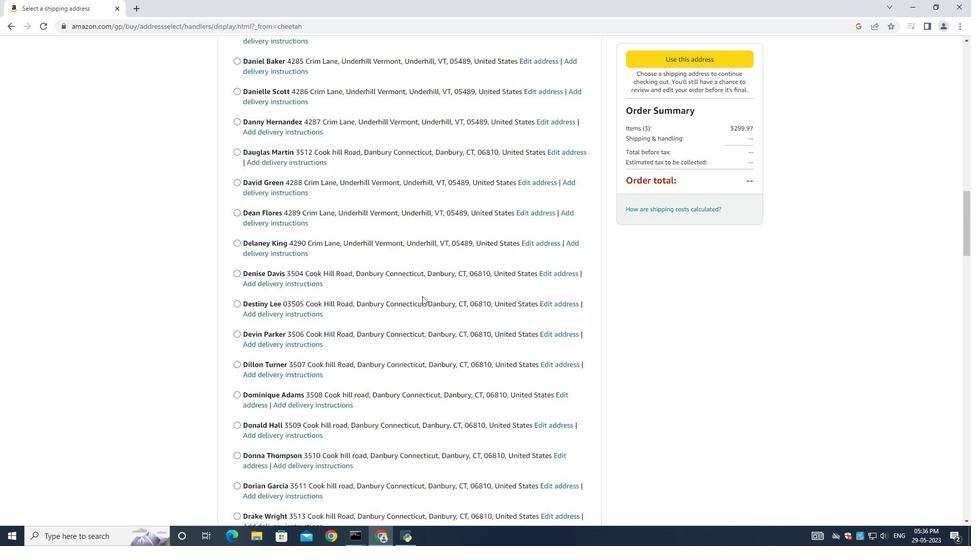 
Action: Mouse scrolled (422, 295) with delta (0, 0)
Screenshot: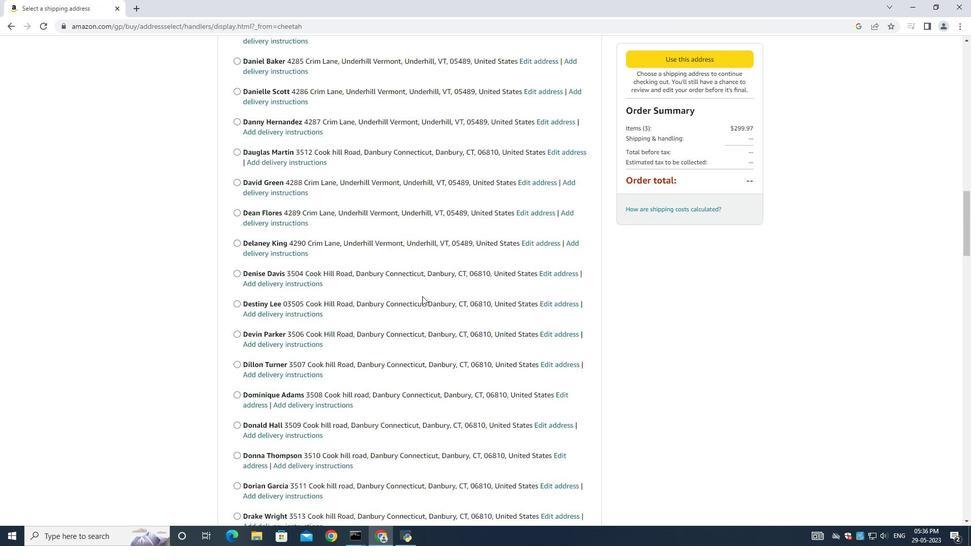 
Action: Mouse moved to (416, 297)
Screenshot: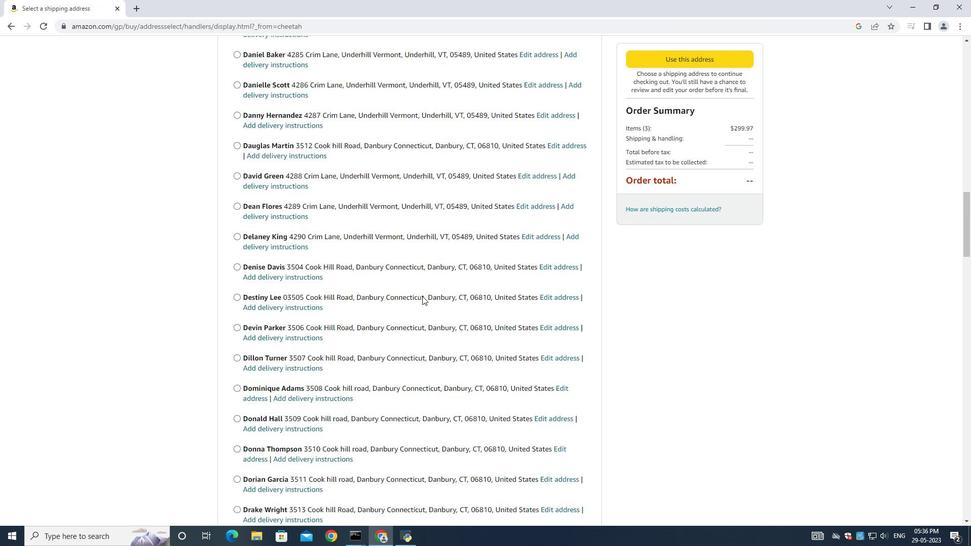 
Action: Mouse scrolled (421, 297) with delta (0, 0)
Screenshot: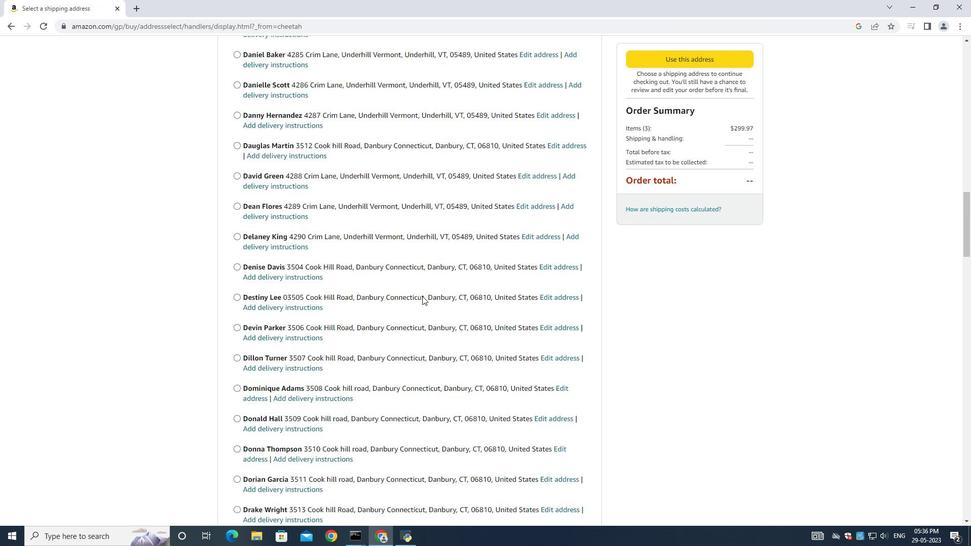 
Action: Mouse moved to (415, 297)
Screenshot: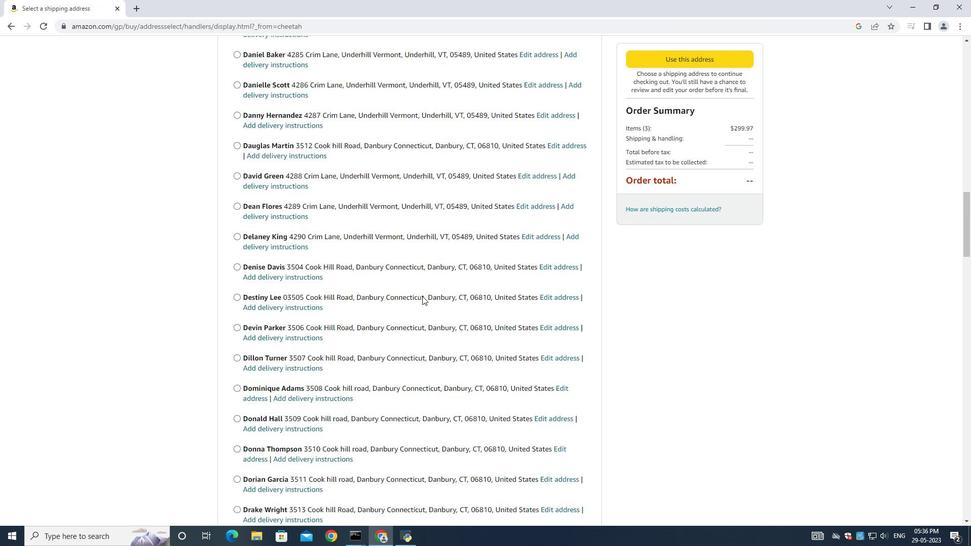 
Action: Mouse scrolled (420, 297) with delta (0, 0)
Screenshot: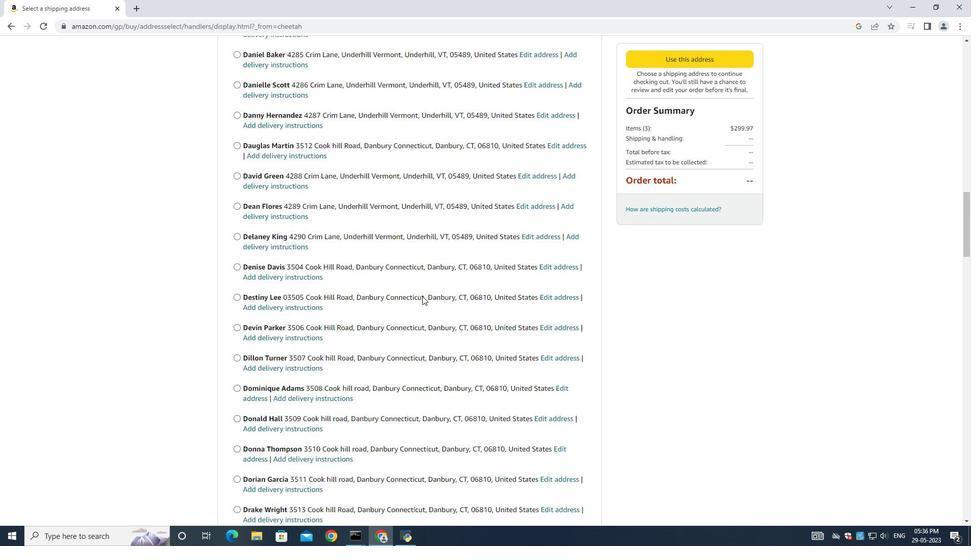 
Action: Mouse moved to (413, 297)
Screenshot: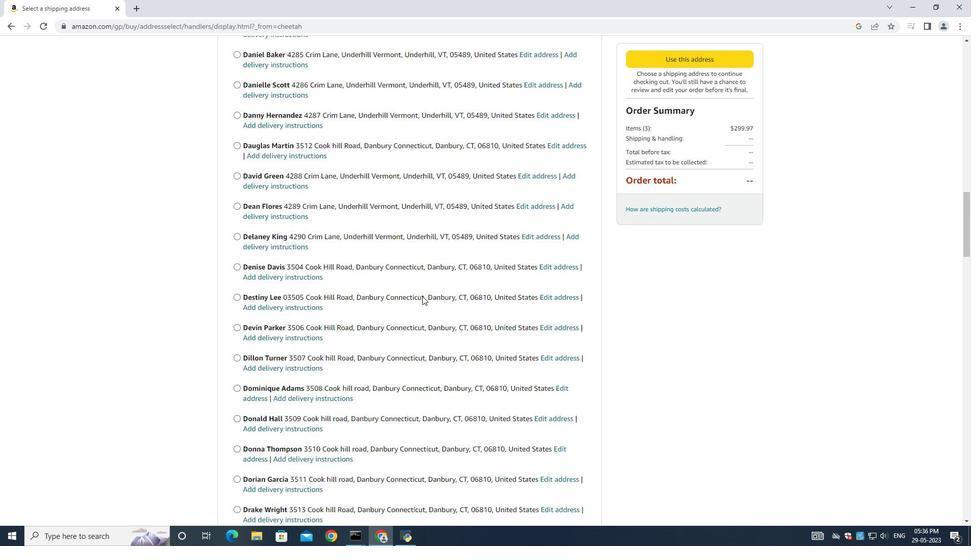 
Action: Mouse scrolled (420, 297) with delta (0, 0)
Screenshot: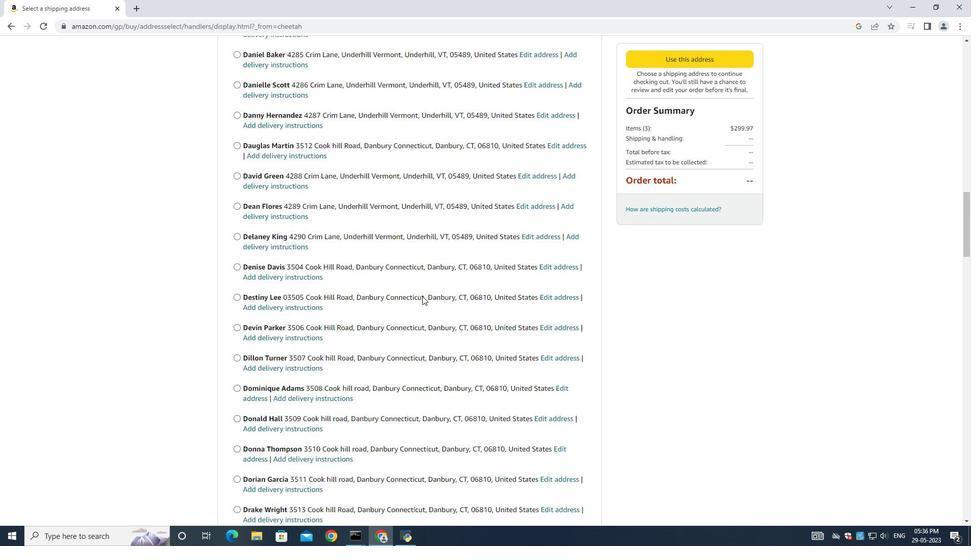 
Action: Mouse moved to (410, 297)
Screenshot: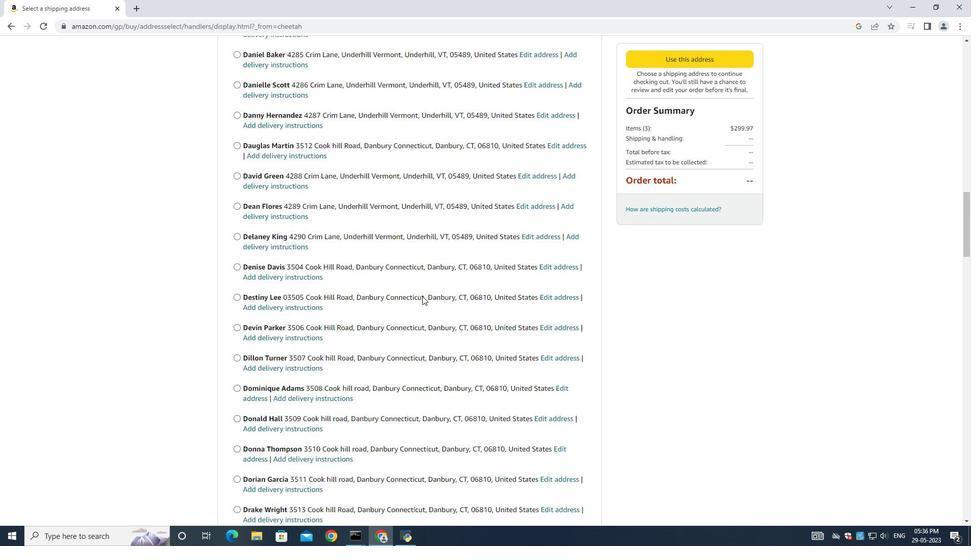 
Action: Mouse scrolled (418, 297) with delta (0, 0)
Screenshot: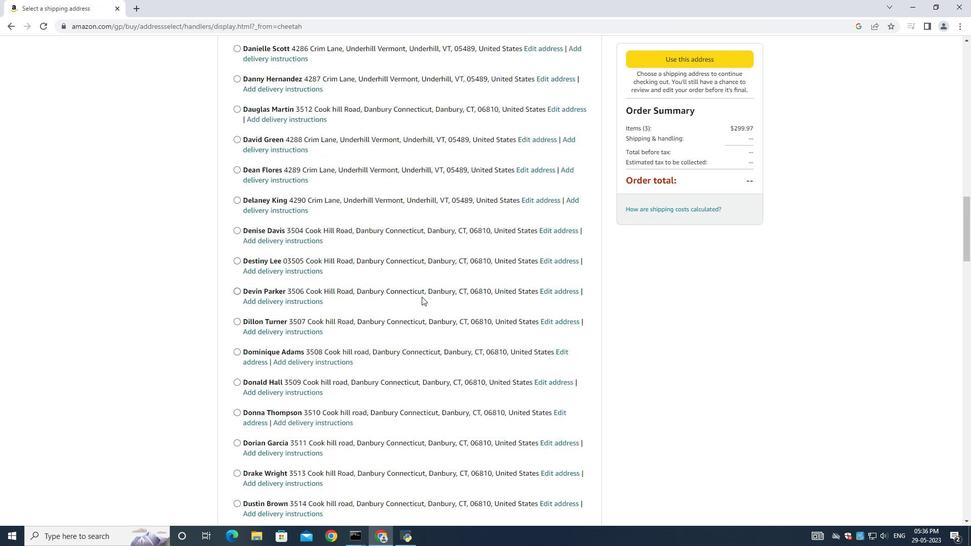
Action: Mouse moved to (386, 310)
Screenshot: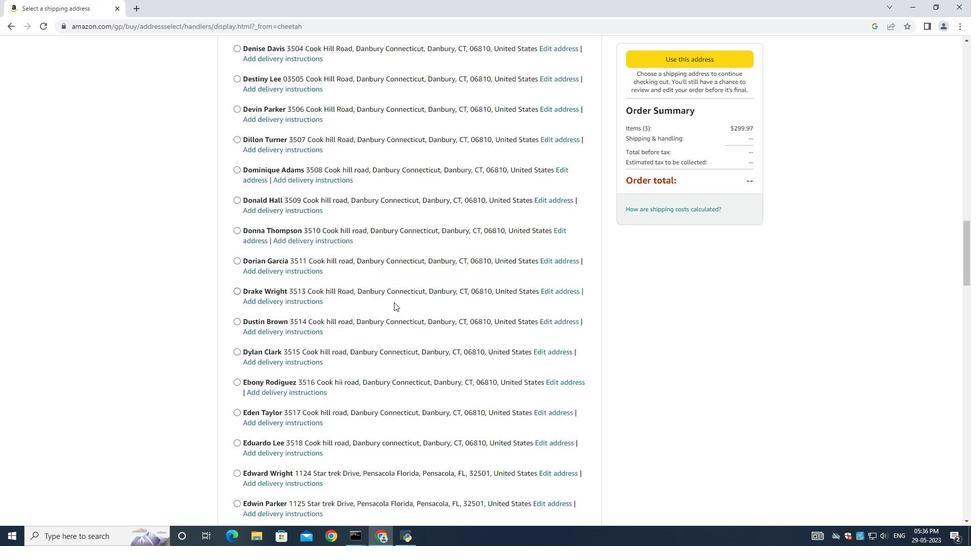 
Action: Mouse scrolled (388, 307) with delta (0, 0)
Screenshot: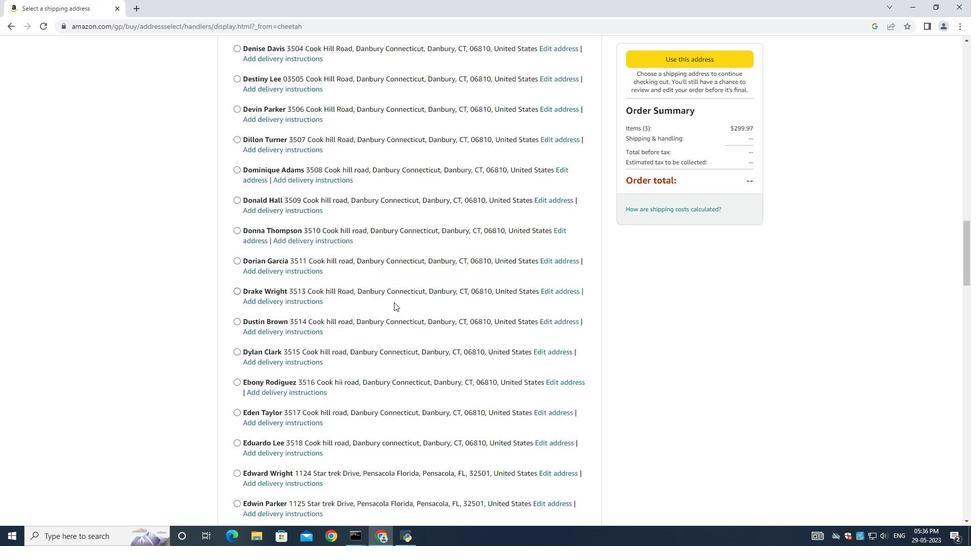 
Action: Mouse moved to (385, 310)
Screenshot: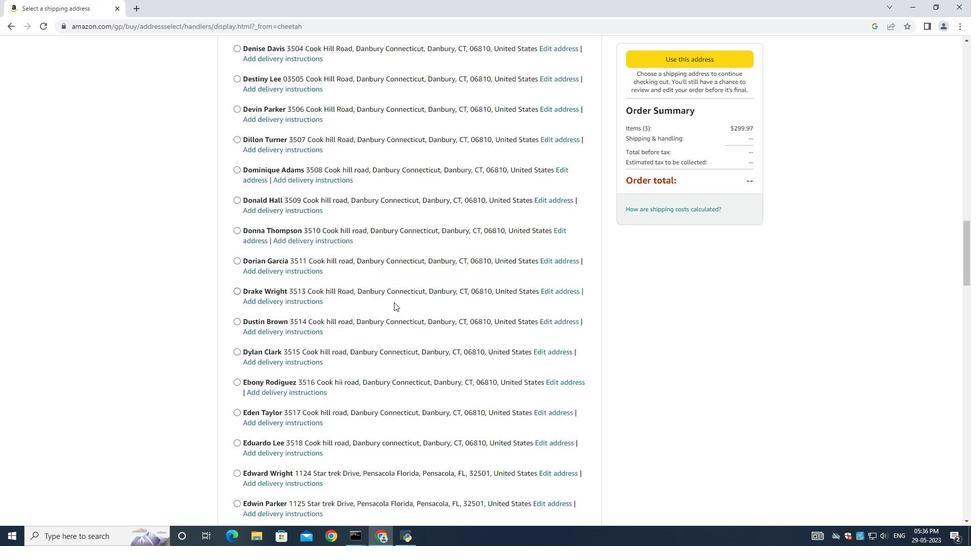 
Action: Mouse scrolled (388, 308) with delta (0, 0)
Screenshot: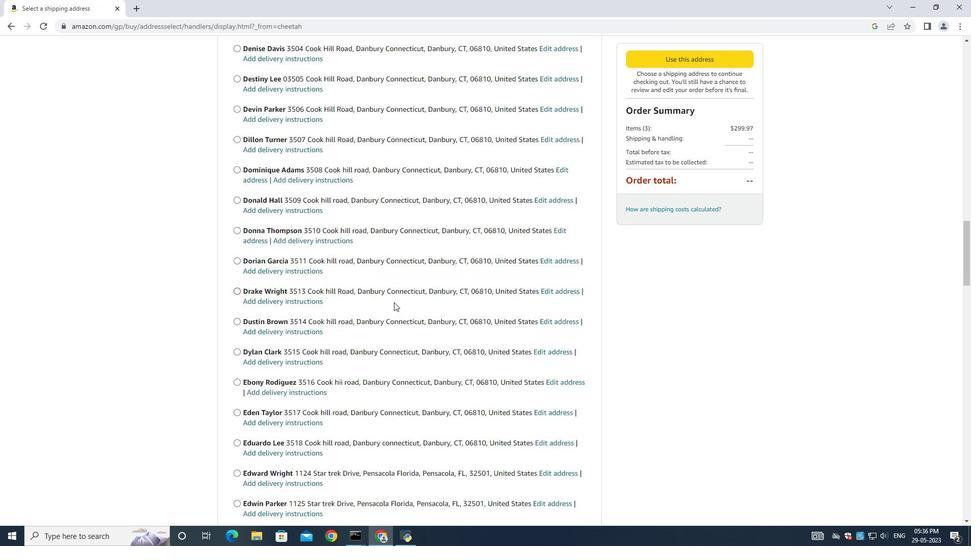 
Action: Mouse moved to (384, 309)
Screenshot: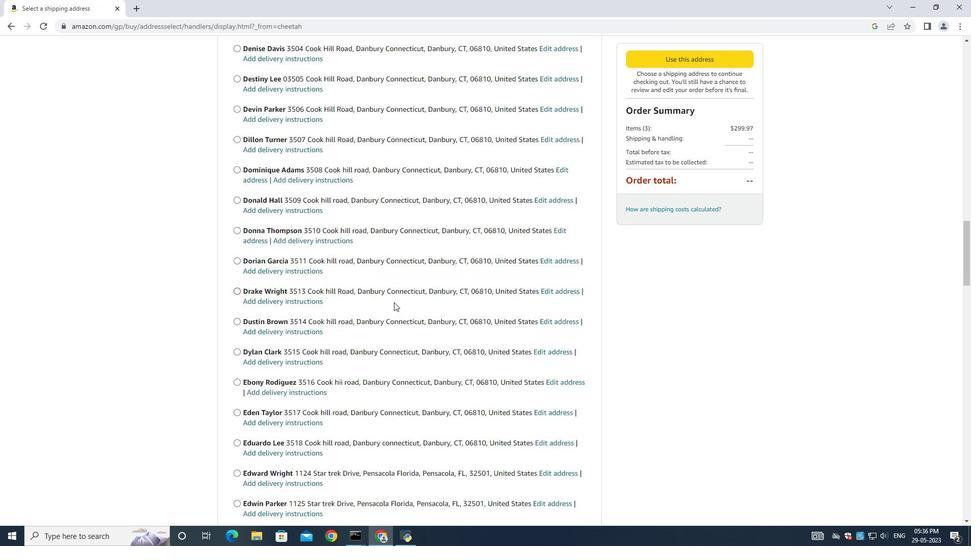 
Action: Mouse scrolled (386, 309) with delta (0, 0)
Screenshot: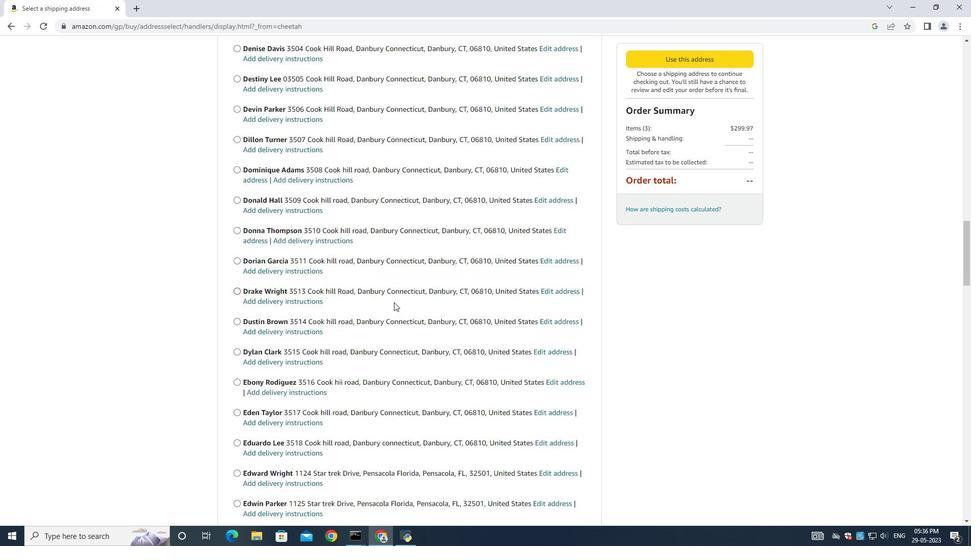 
Action: Mouse moved to (384, 309)
Screenshot: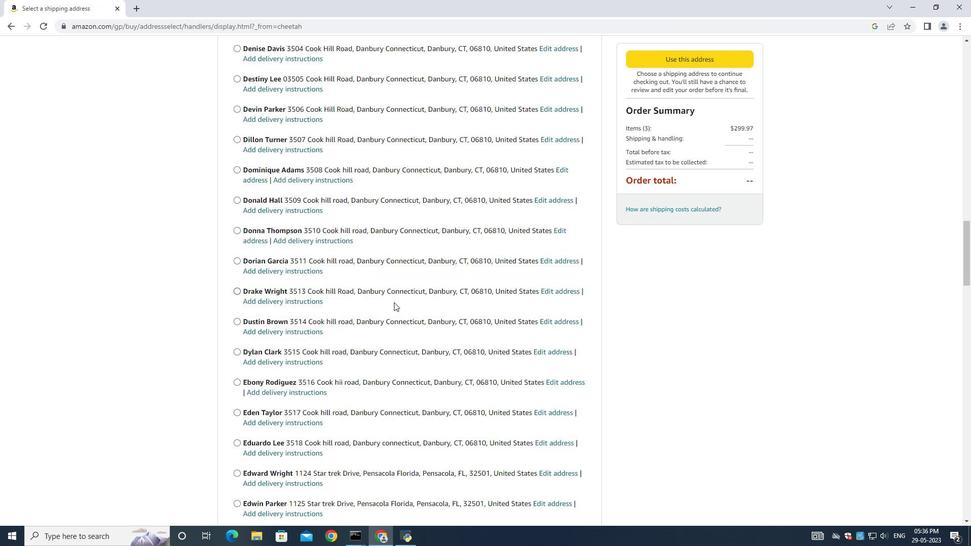 
Action: Mouse scrolled (386, 309) with delta (0, 0)
Screenshot: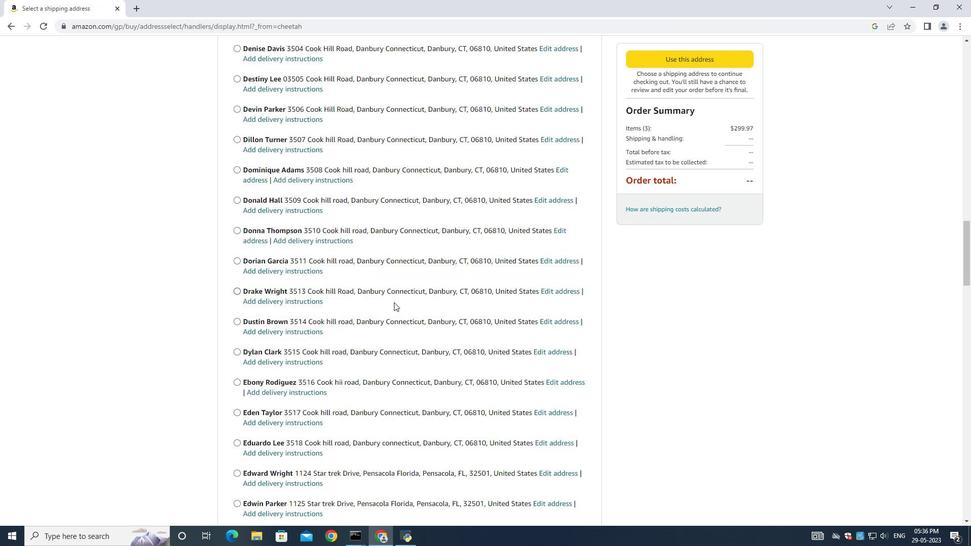 
Action: Mouse moved to (384, 309)
Screenshot: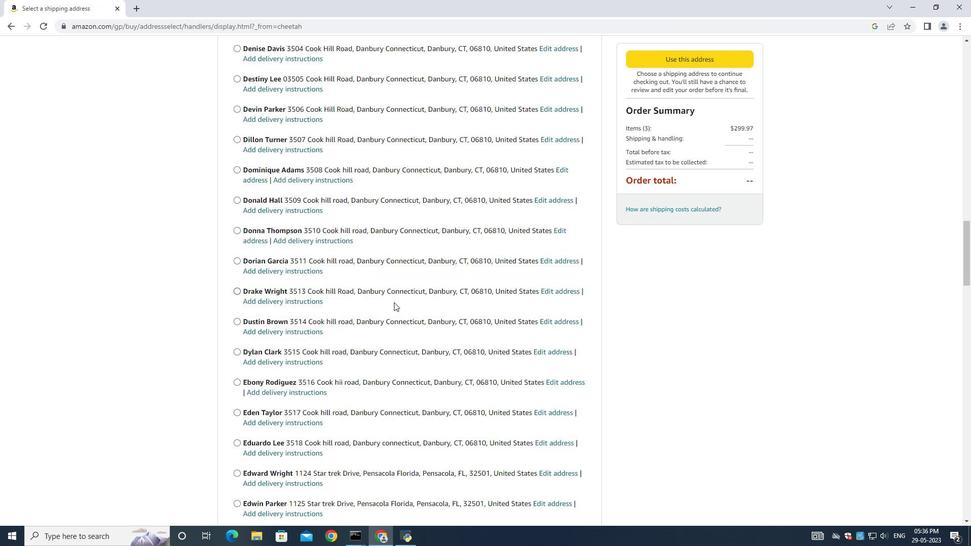 
Action: Mouse scrolled (386, 309) with delta (0, 0)
Screenshot: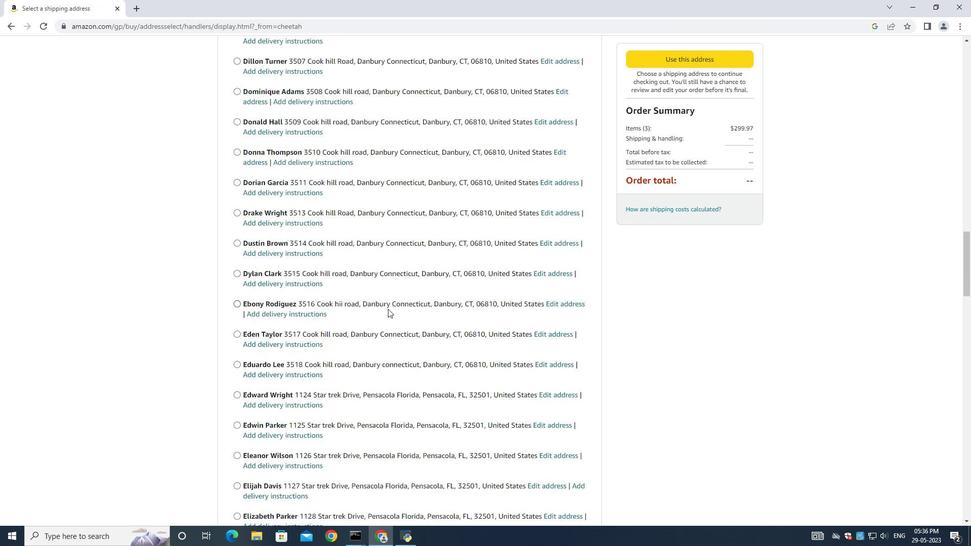 
Action: Mouse moved to (383, 308)
Screenshot: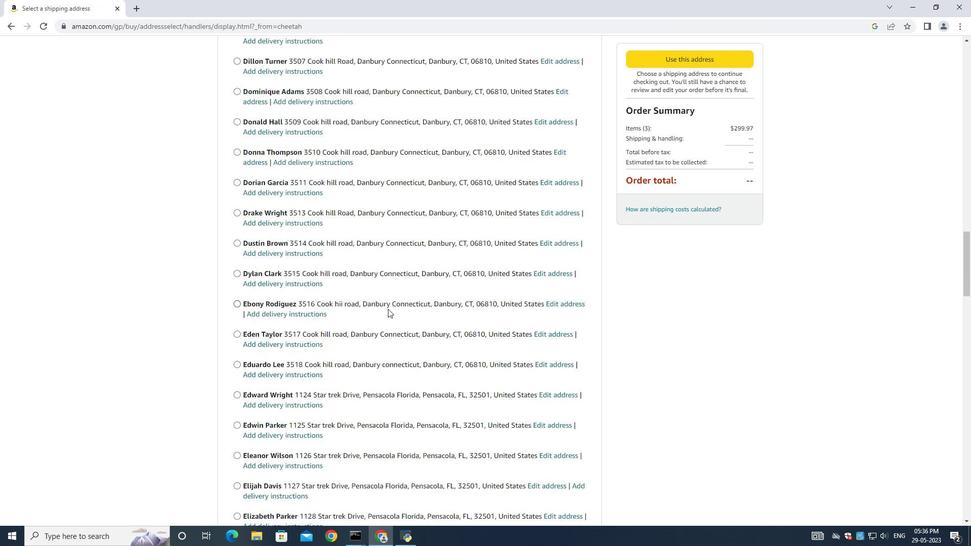 
Action: Mouse scrolled (384, 309) with delta (0, 0)
Screenshot: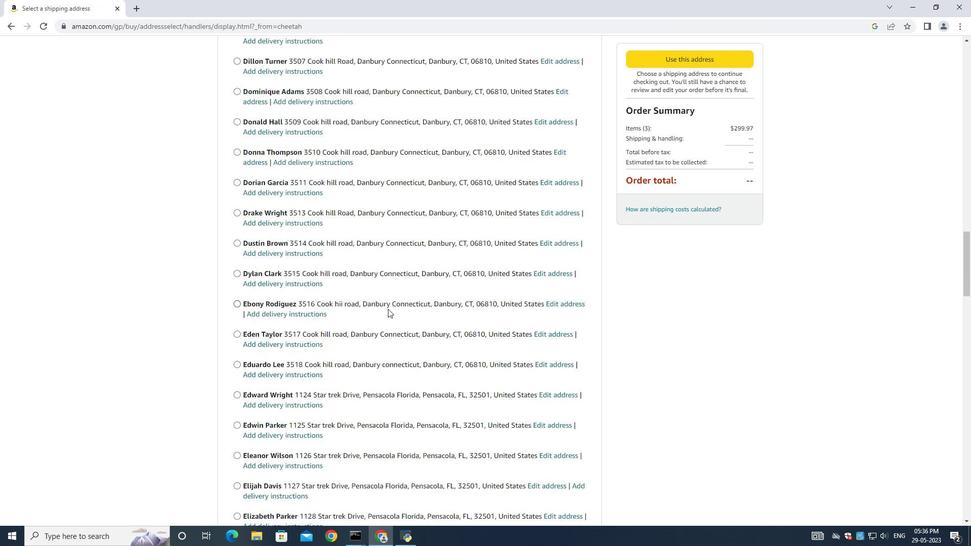 
Action: Mouse moved to (383, 307)
Screenshot: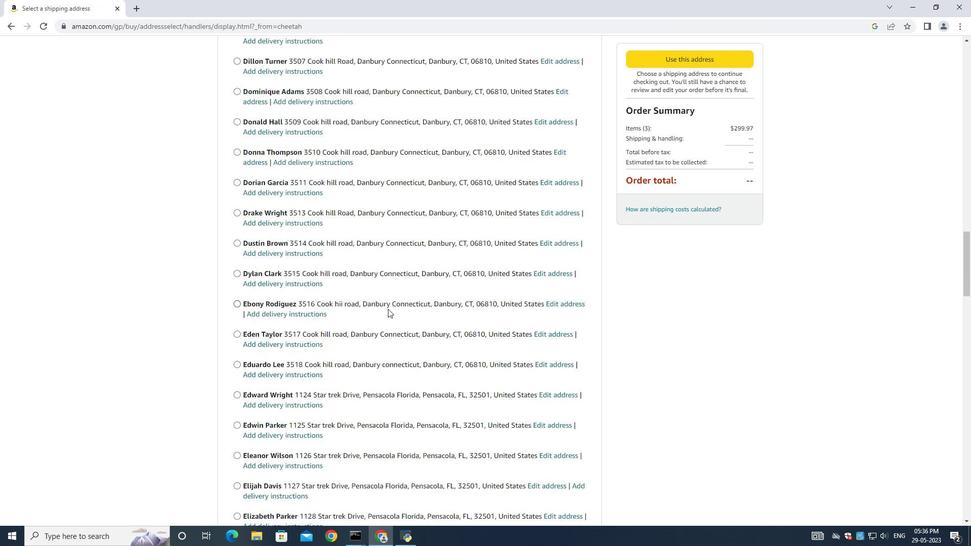 
Action: Mouse scrolled (384, 308) with delta (0, 0)
Screenshot: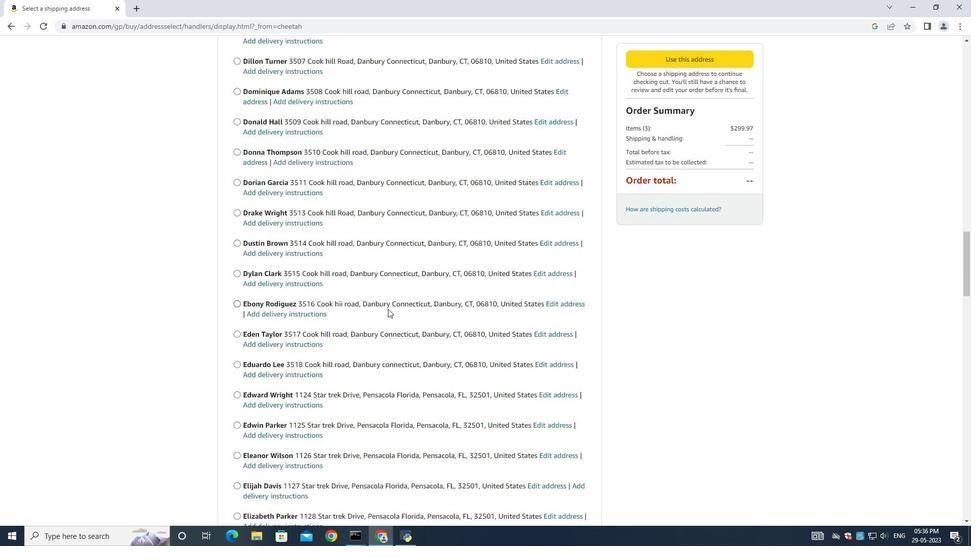 
Action: Mouse scrolled (383, 306) with delta (0, 0)
Screenshot: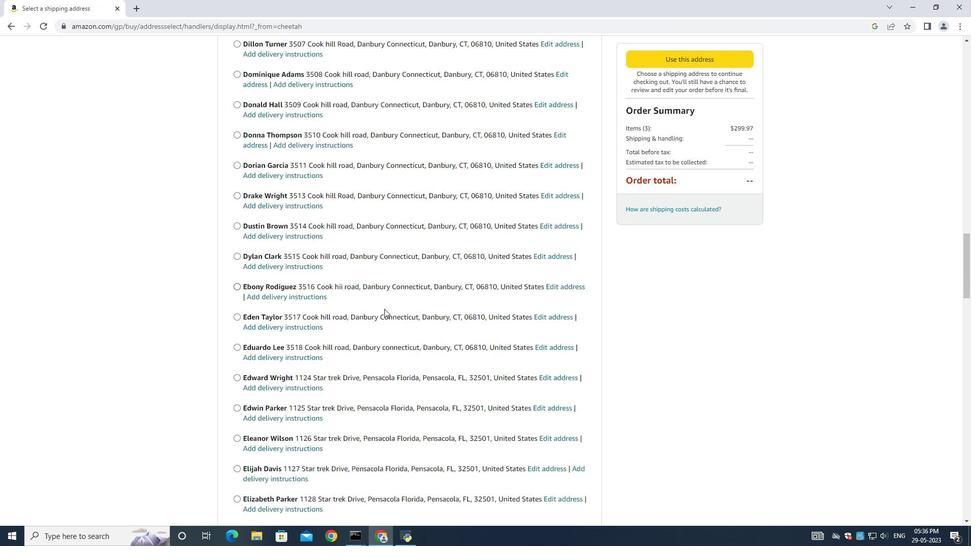 
Action: Mouse scrolled (383, 306) with delta (0, 0)
Screenshot: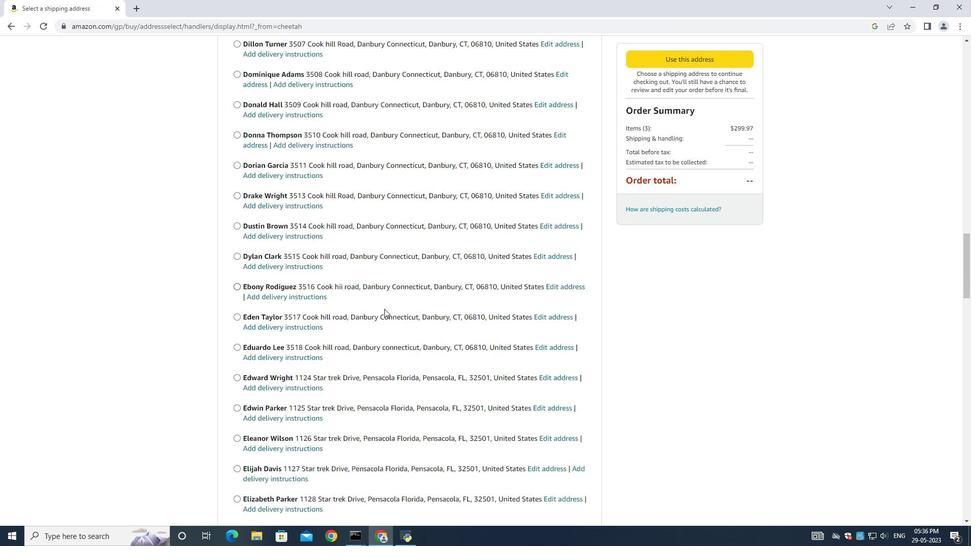 
Action: Mouse scrolled (383, 306) with delta (0, 0)
Screenshot: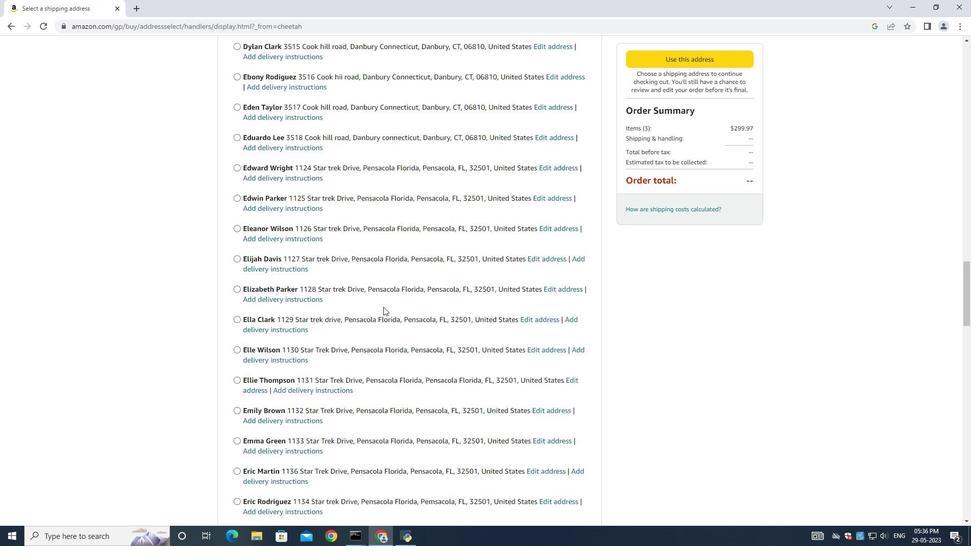 
Action: Mouse scrolled (383, 306) with delta (0, 0)
Screenshot: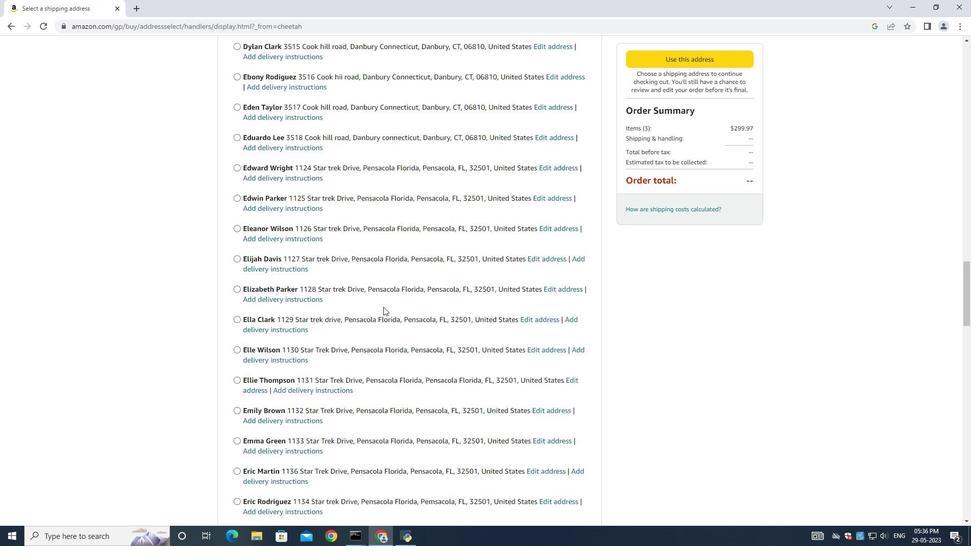 
Action: Mouse scrolled (383, 306) with delta (0, 0)
Screenshot: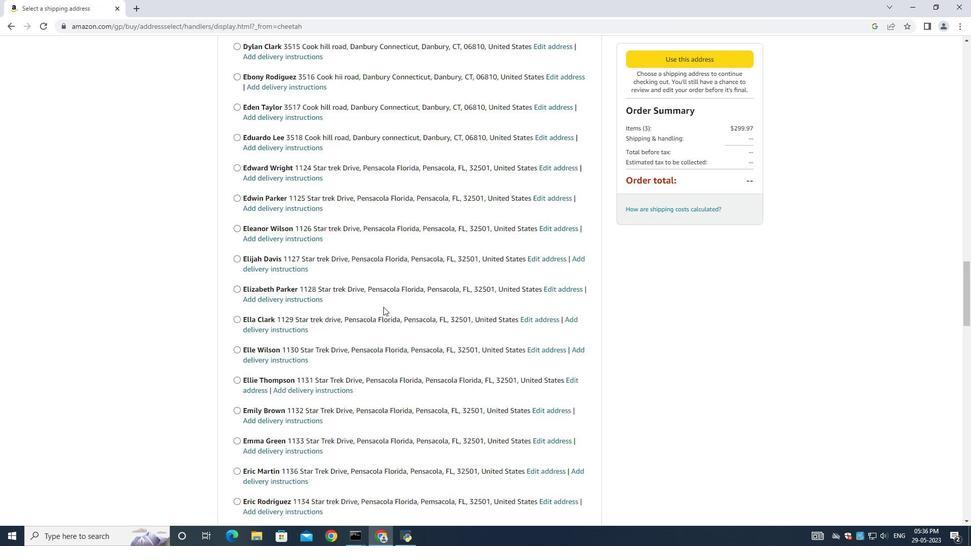 
Action: Mouse scrolled (383, 306) with delta (0, 0)
Screenshot: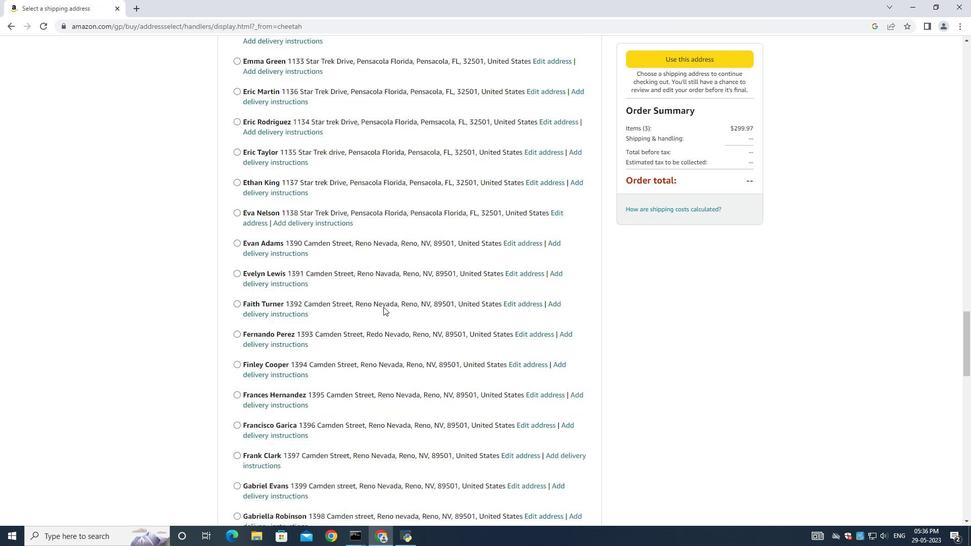 
Action: Mouse scrolled (383, 306) with delta (0, 0)
Screenshot: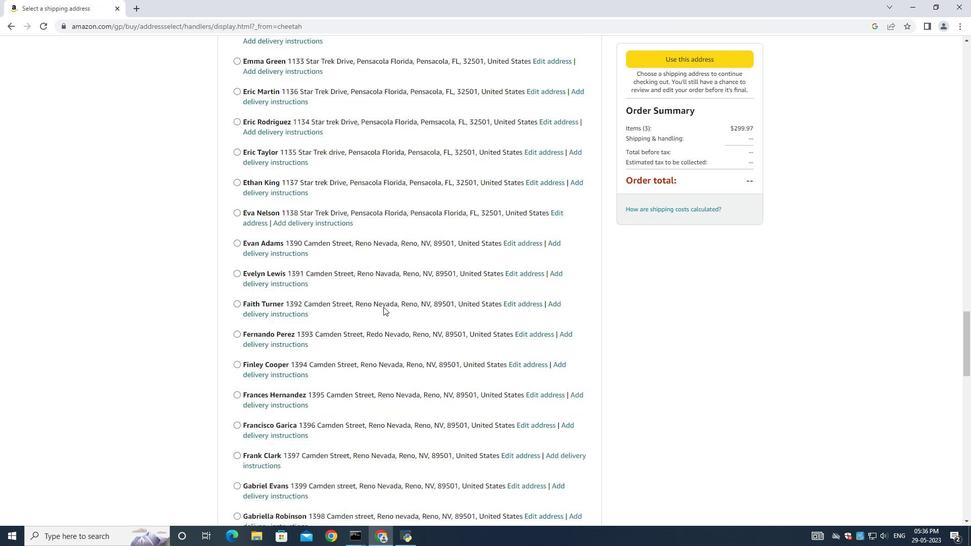 
Action: Mouse scrolled (383, 306) with delta (0, 0)
Screenshot: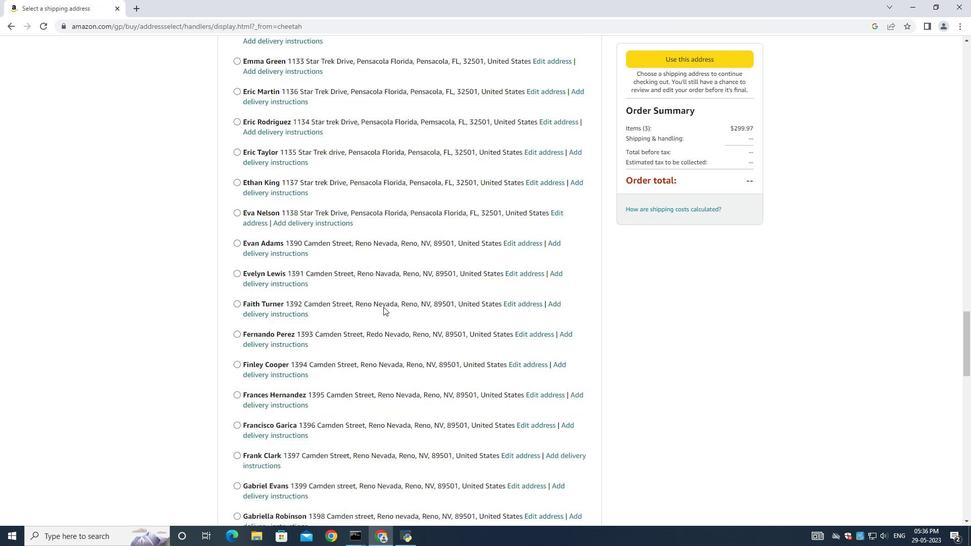 
Action: Mouse scrolled (383, 306) with delta (0, 0)
Screenshot: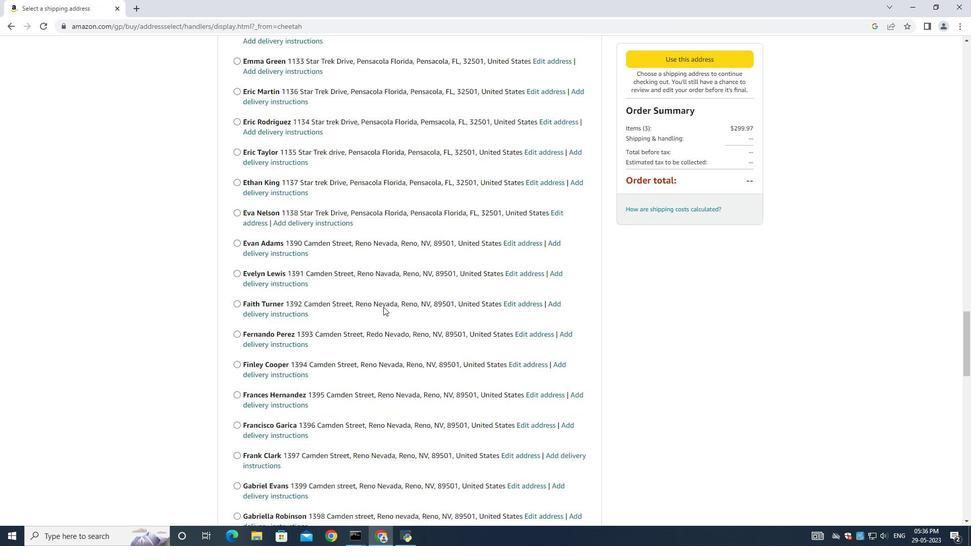 
Action: Mouse scrolled (383, 306) with delta (0, 0)
Screenshot: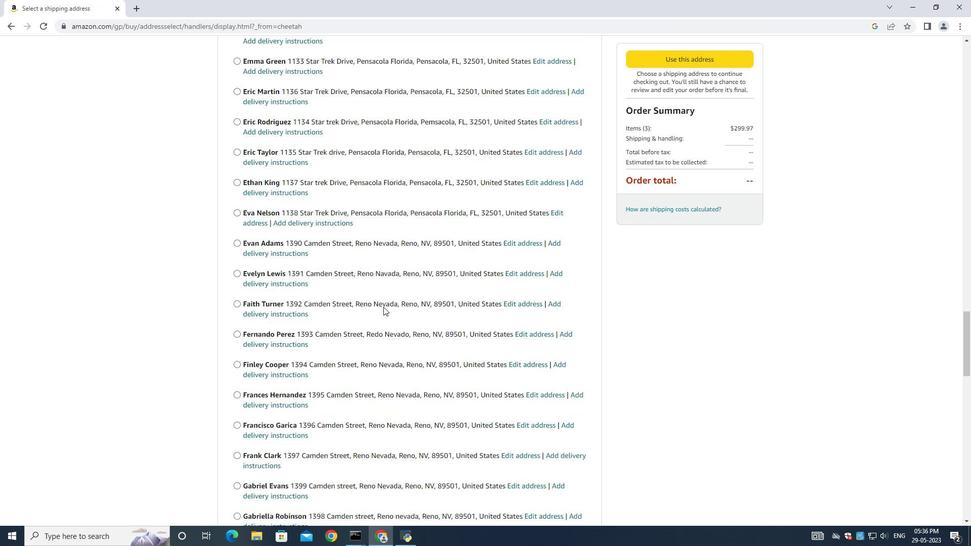 
Action: Mouse moved to (378, 307)
Screenshot: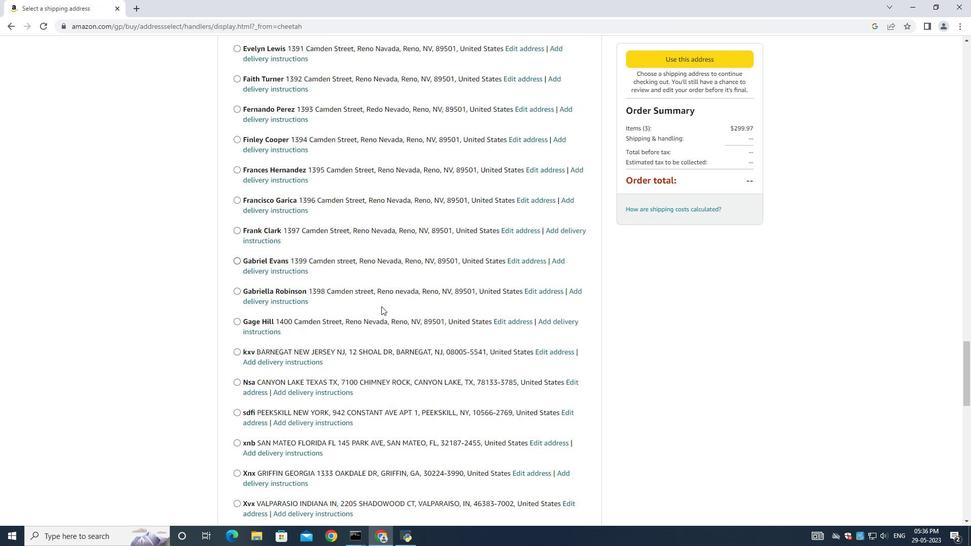 
Action: Mouse scrolled (378, 306) with delta (0, 0)
Screenshot: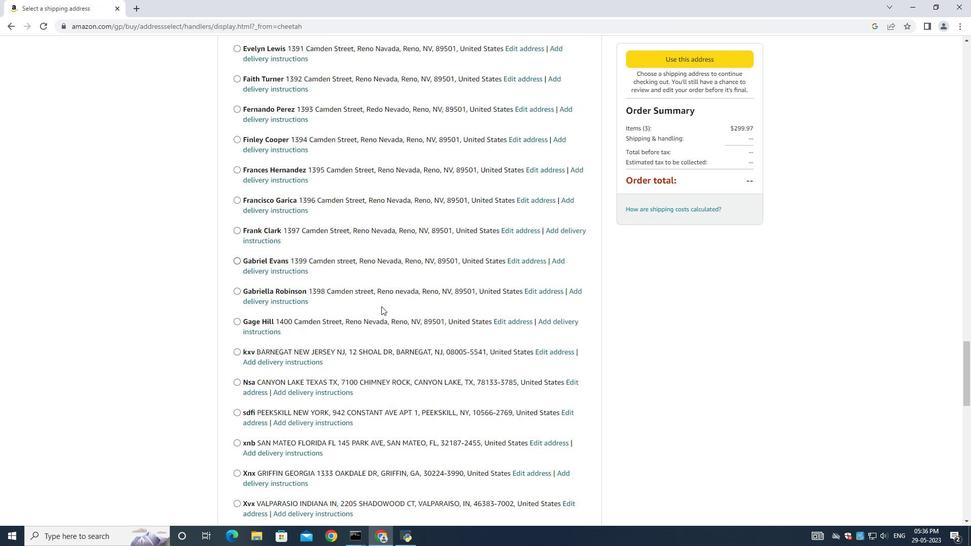 
Action: Mouse moved to (378, 307)
Screenshot: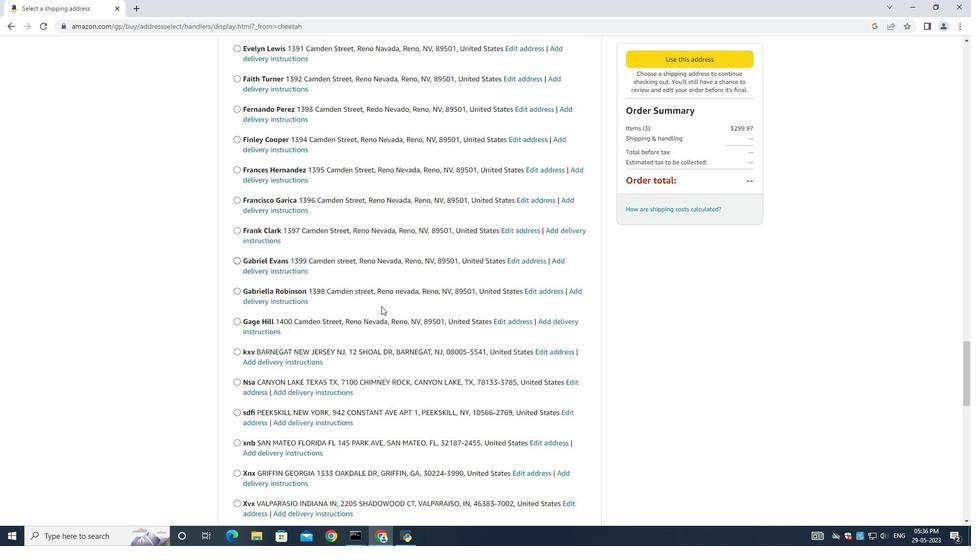 
Action: Mouse scrolled (378, 306) with delta (0, 0)
Screenshot: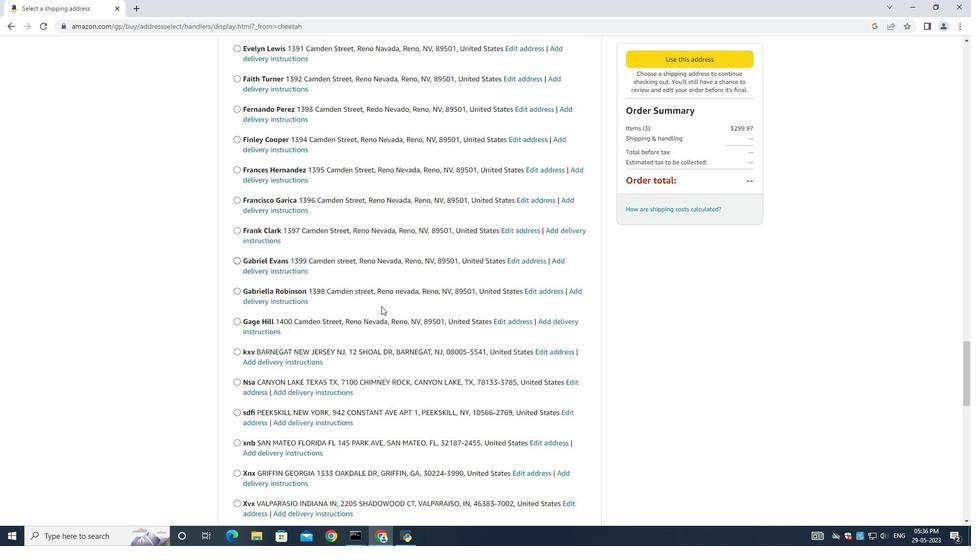 
Action: Mouse moved to (376, 307)
Screenshot: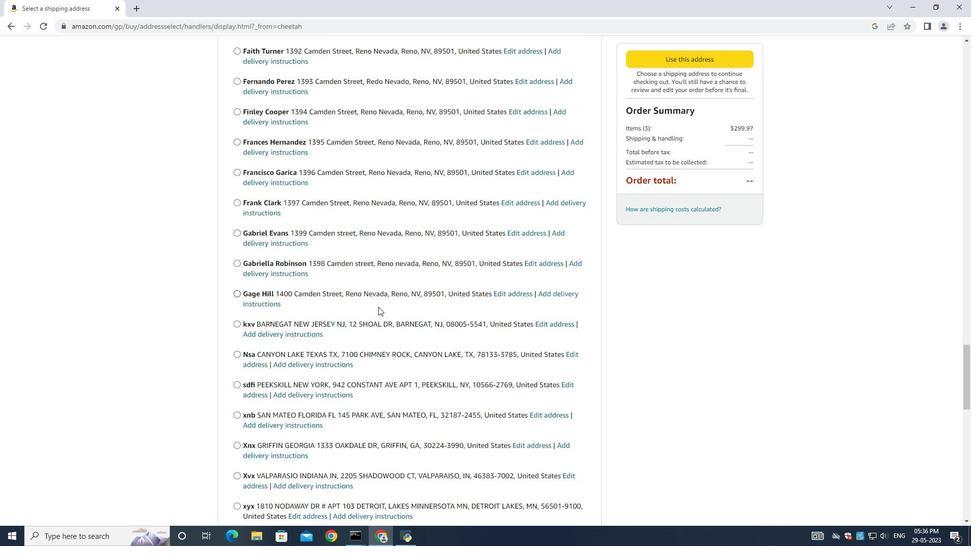 
Action: Mouse scrolled (377, 307) with delta (0, 0)
Screenshot: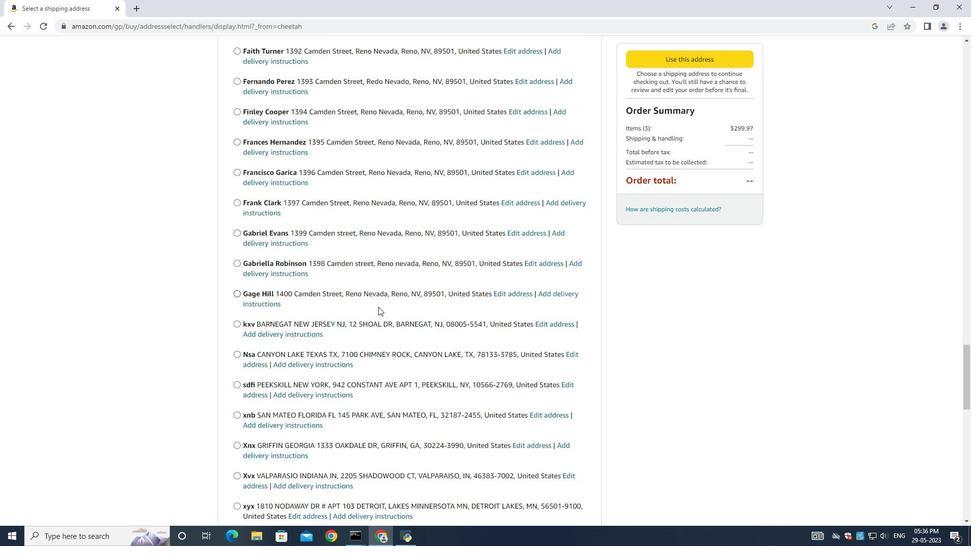 
Action: Mouse moved to (376, 307)
Screenshot: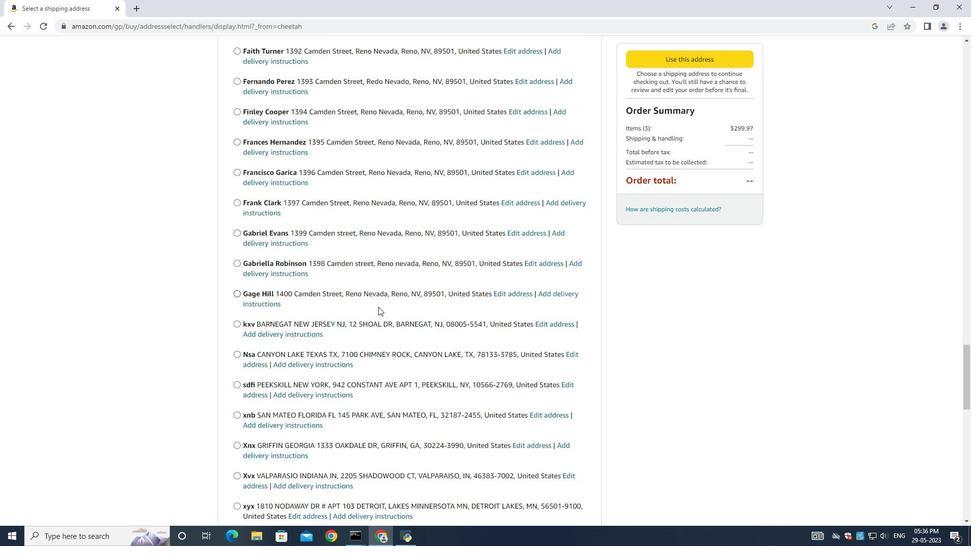 
Action: Mouse scrolled (377, 307) with delta (0, 0)
Screenshot: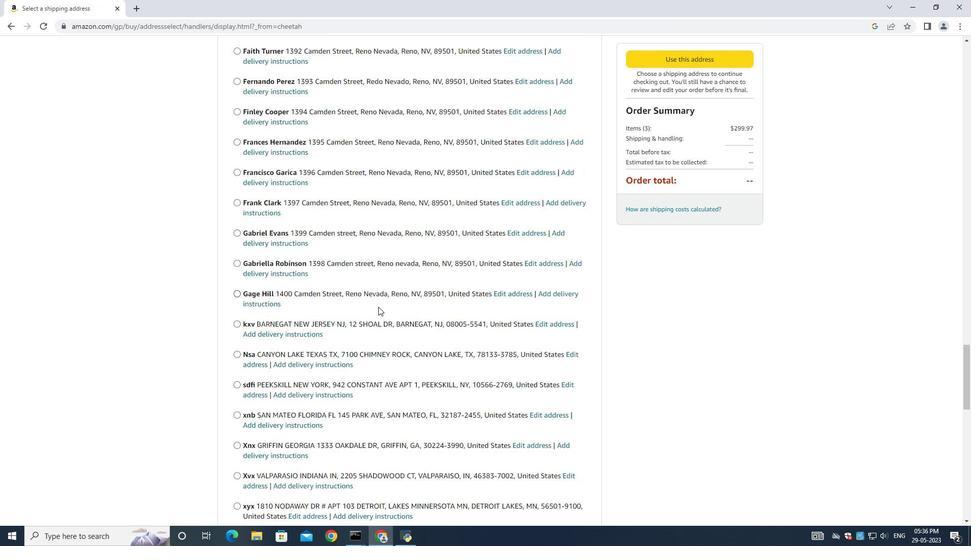 
Action: Mouse scrolled (376, 307) with delta (0, 0)
Screenshot: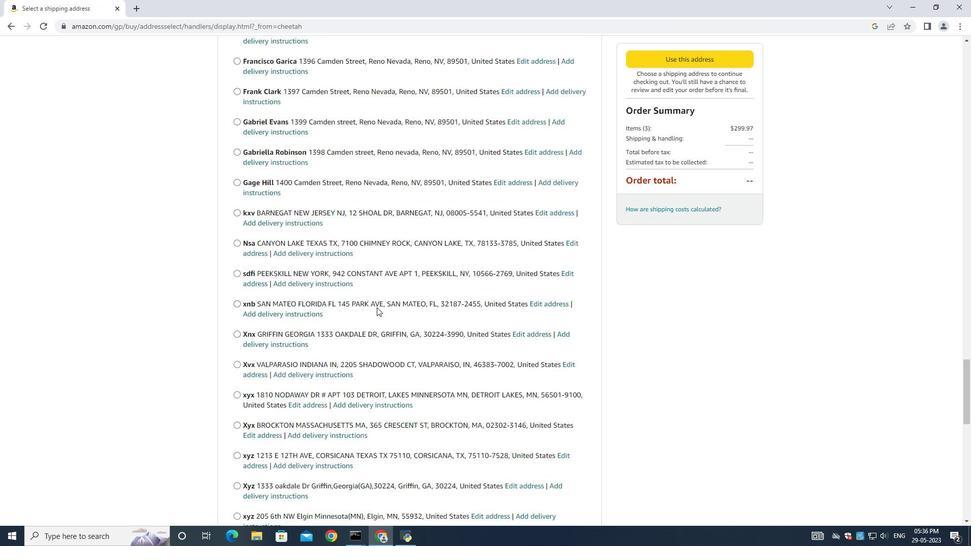 
Action: Mouse scrolled (376, 307) with delta (0, 0)
Screenshot: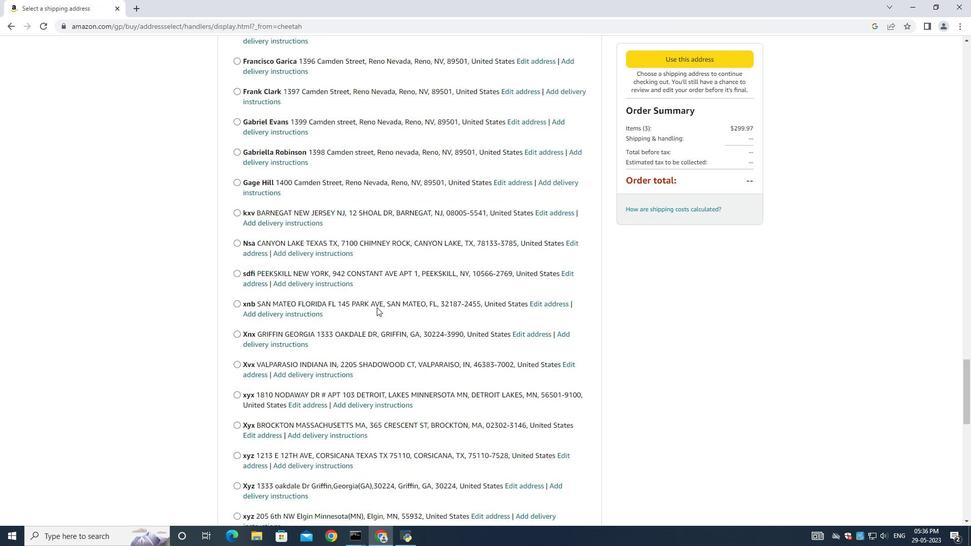 
Action: Mouse scrolled (376, 307) with delta (0, 0)
Screenshot: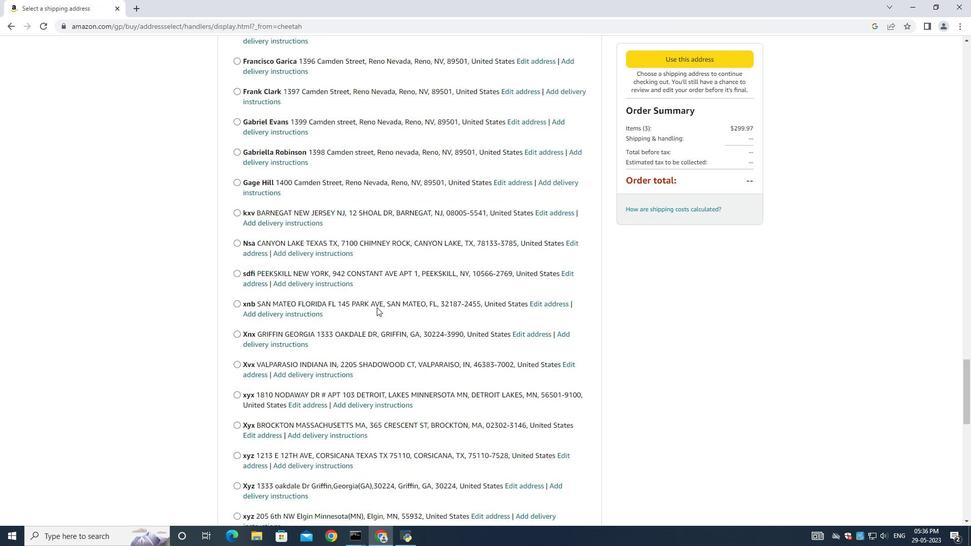 
Action: Mouse moved to (376, 307)
Screenshot: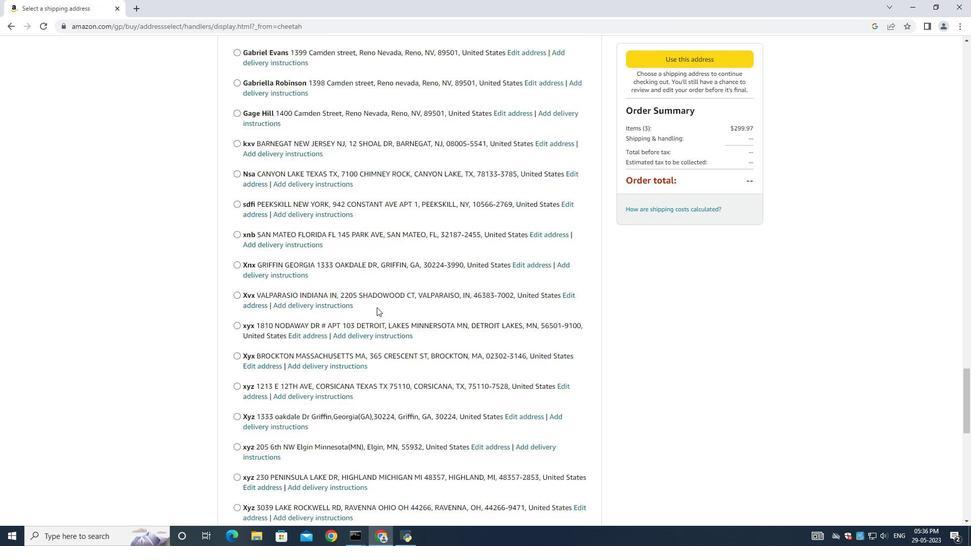 
Action: Mouse scrolled (376, 307) with delta (0, 0)
Screenshot: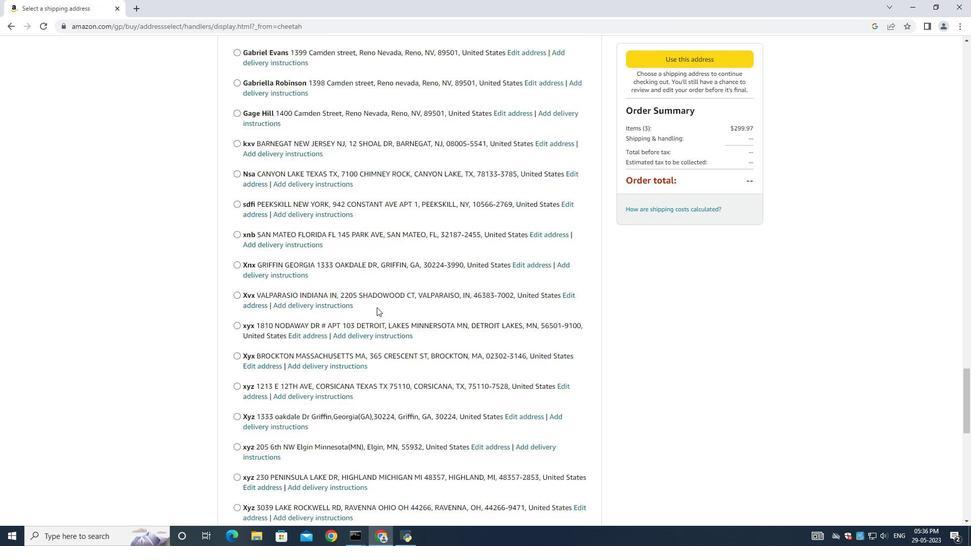 
Action: Mouse scrolled (376, 307) with delta (0, 0)
Screenshot: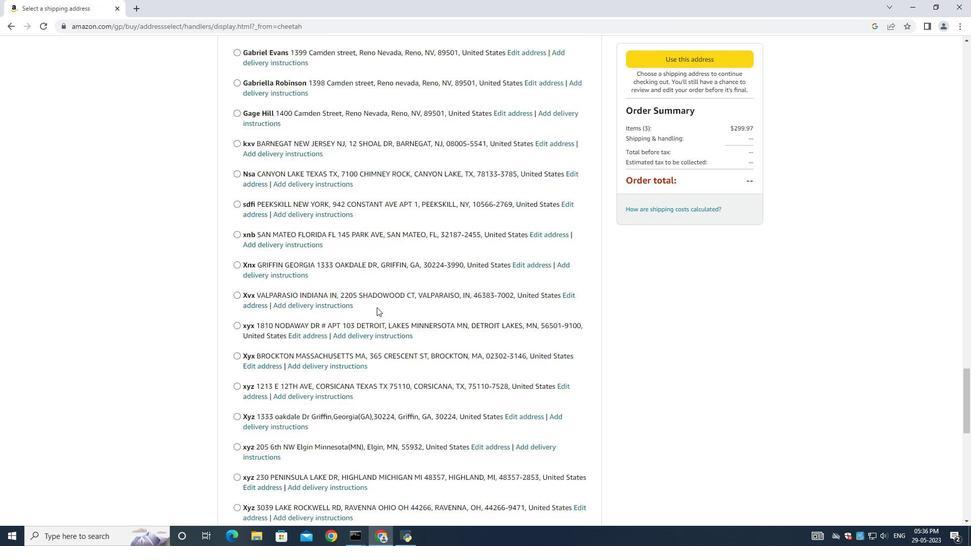 
Action: Mouse moved to (371, 314)
Screenshot: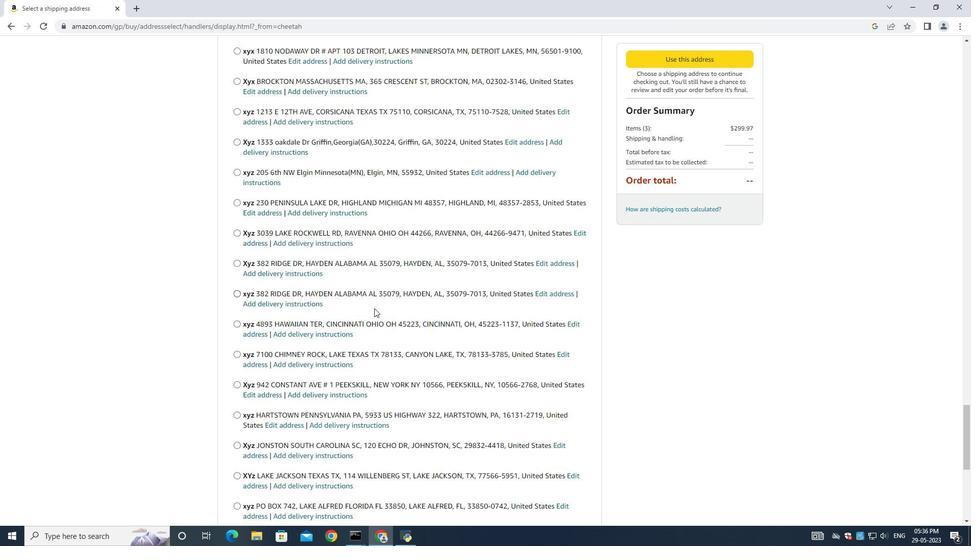 
Action: Mouse scrolled (371, 313) with delta (0, 0)
Screenshot: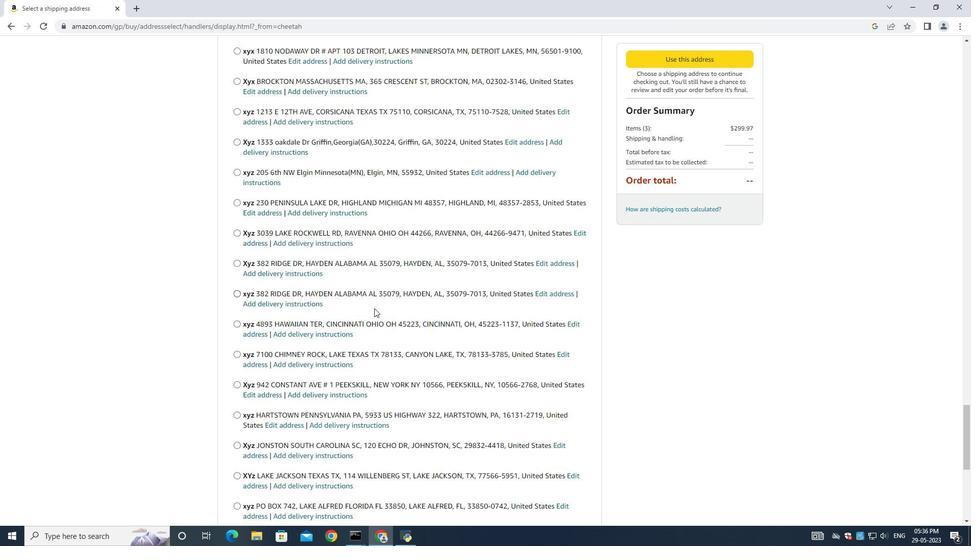 
Action: Mouse moved to (370, 314)
Screenshot: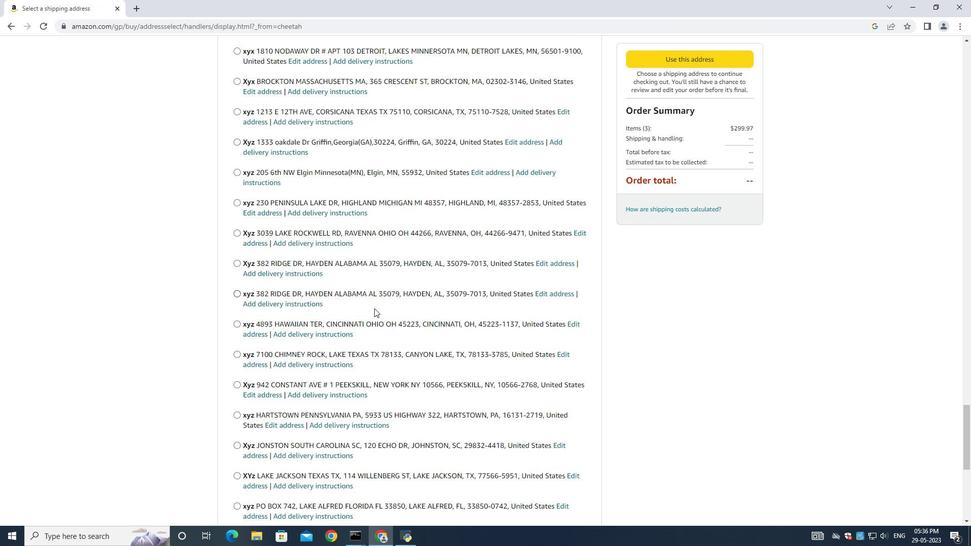 
Action: Mouse scrolled (370, 314) with delta (0, 0)
Screenshot: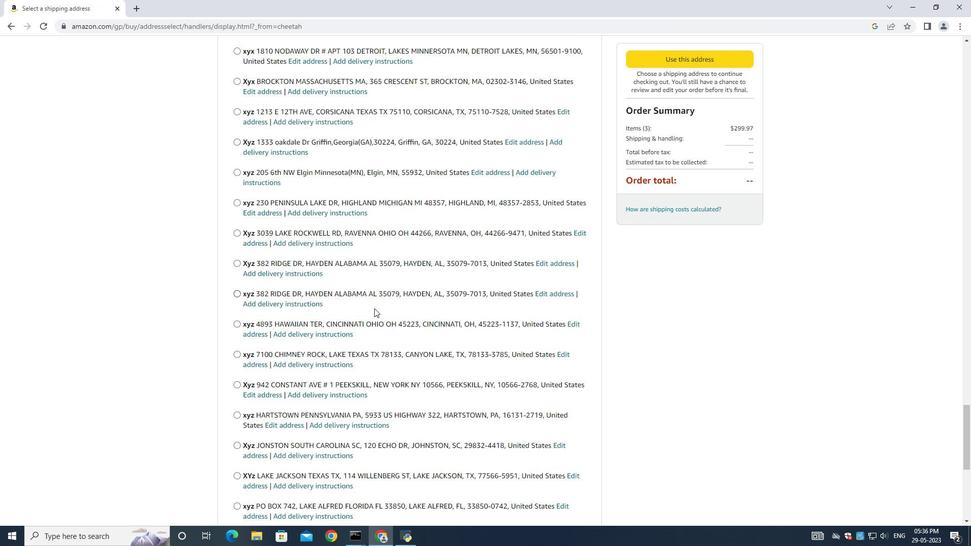 
Action: Mouse moved to (370, 315)
Screenshot: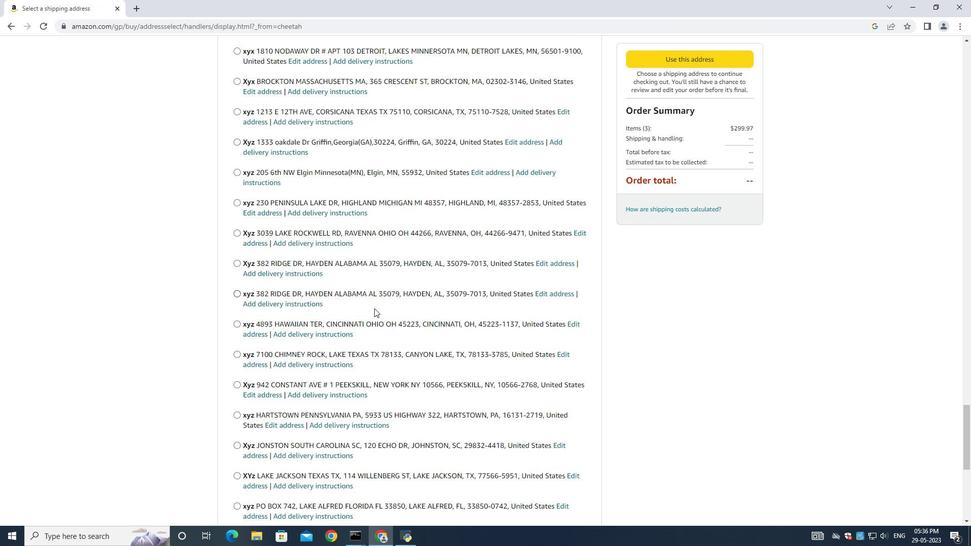 
Action: Mouse scrolled (370, 314) with delta (0, 0)
Screenshot: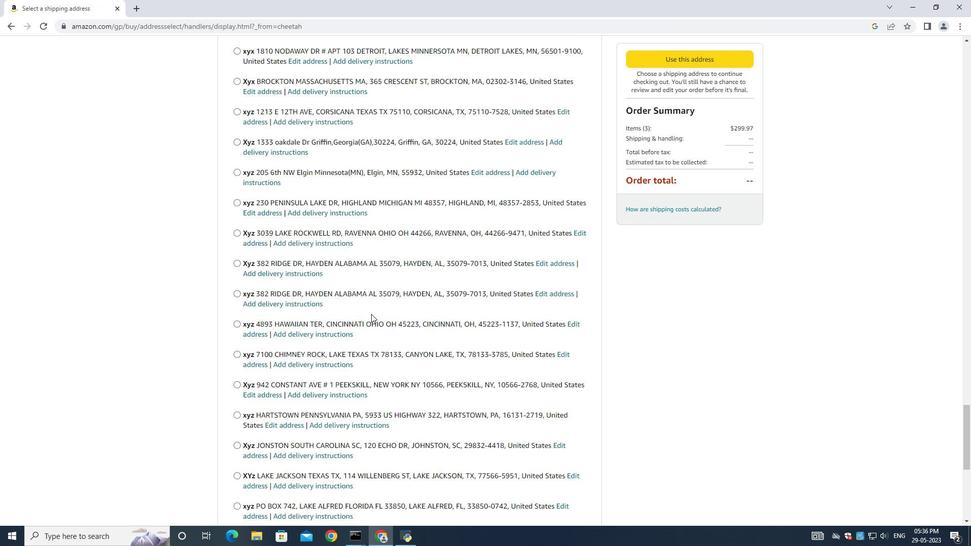 
Action: Mouse moved to (370, 315)
Screenshot: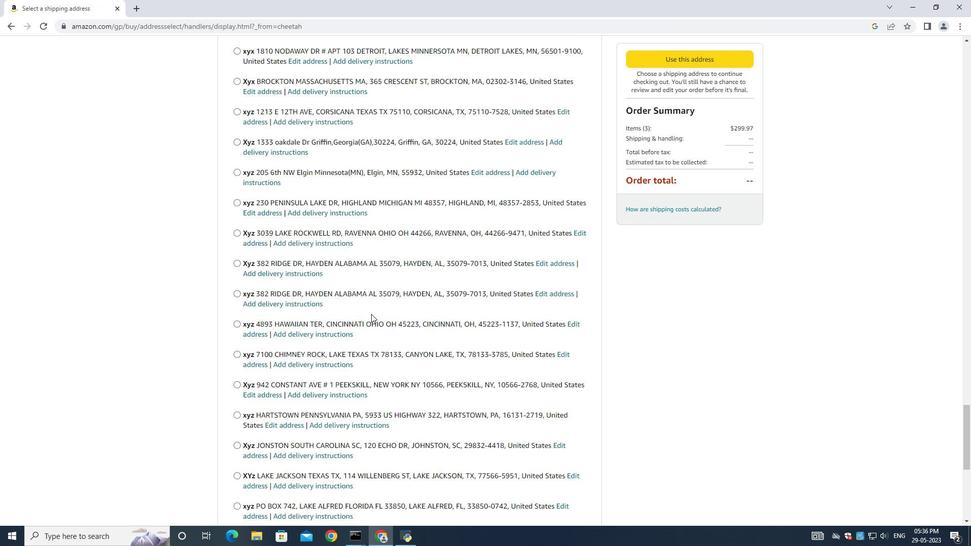 
Action: Mouse scrolled (370, 314) with delta (0, 0)
Screenshot: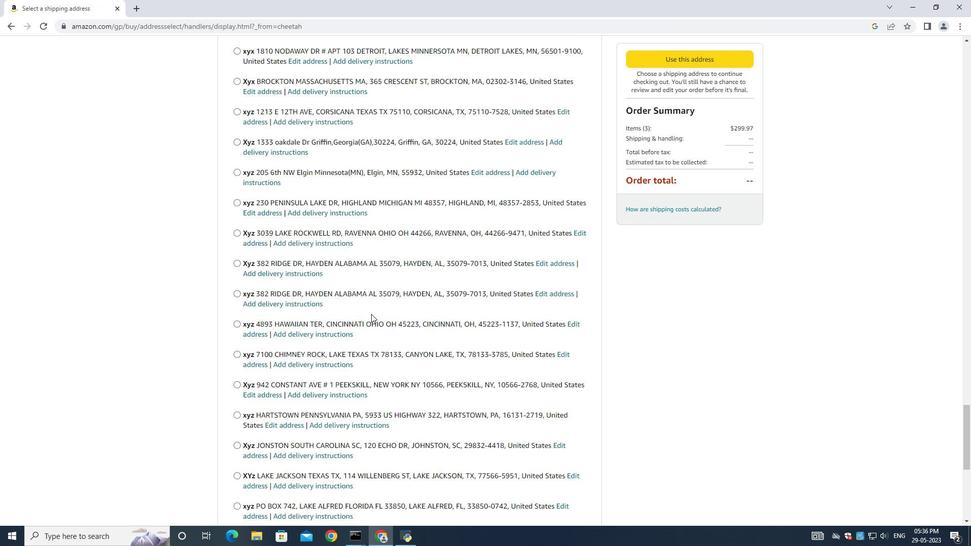 
Action: Mouse moved to (265, 395)
Screenshot: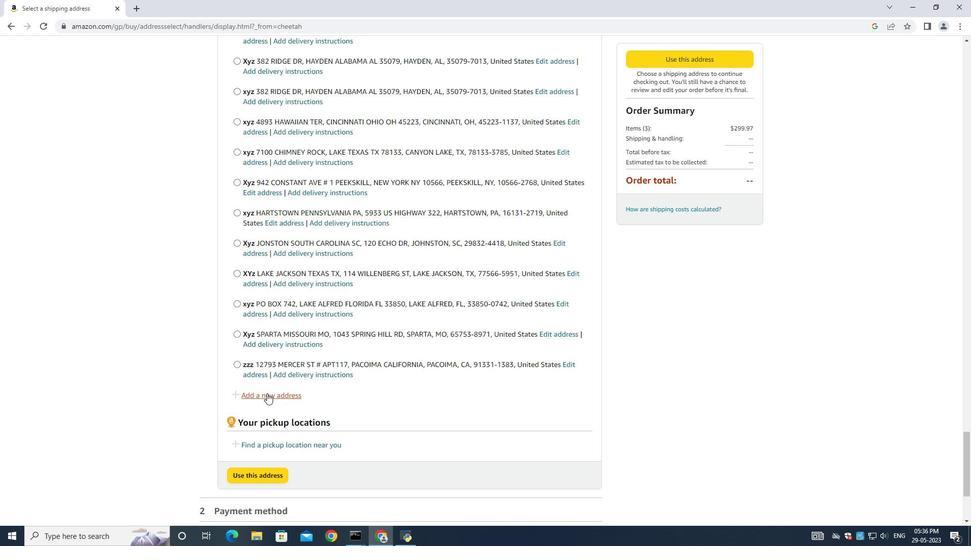 
Action: Mouse pressed left at (265, 395)
Screenshot: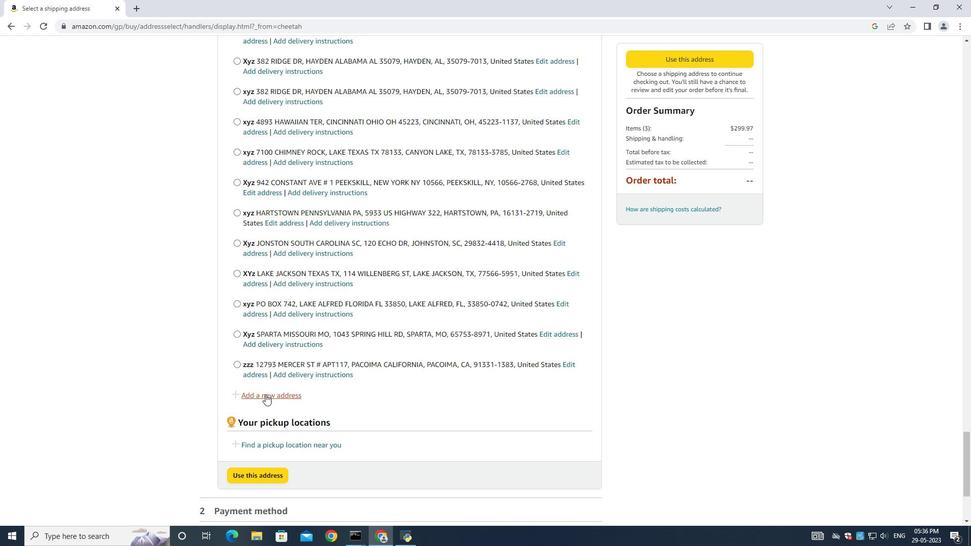 
Action: Mouse moved to (353, 245)
Screenshot: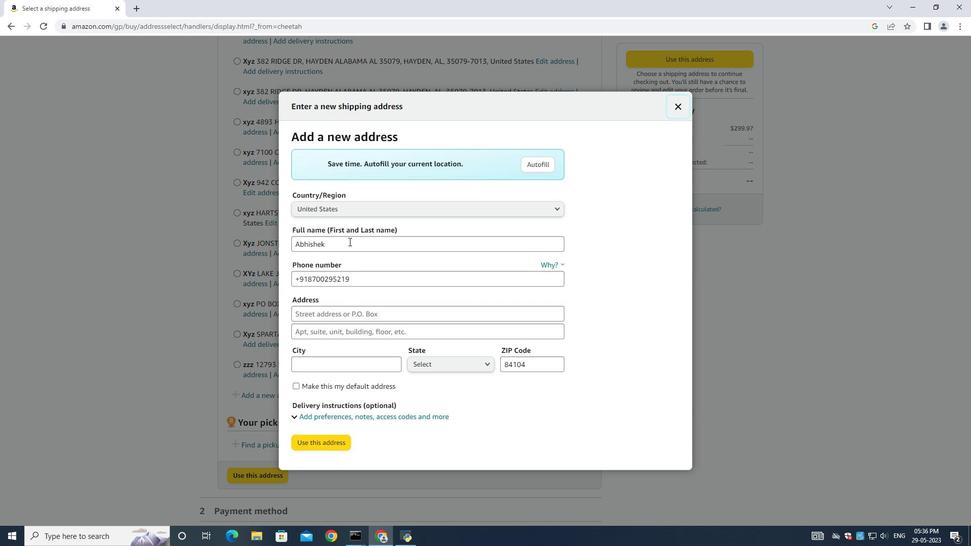 
Action: Mouse pressed left at (353, 245)
Screenshot: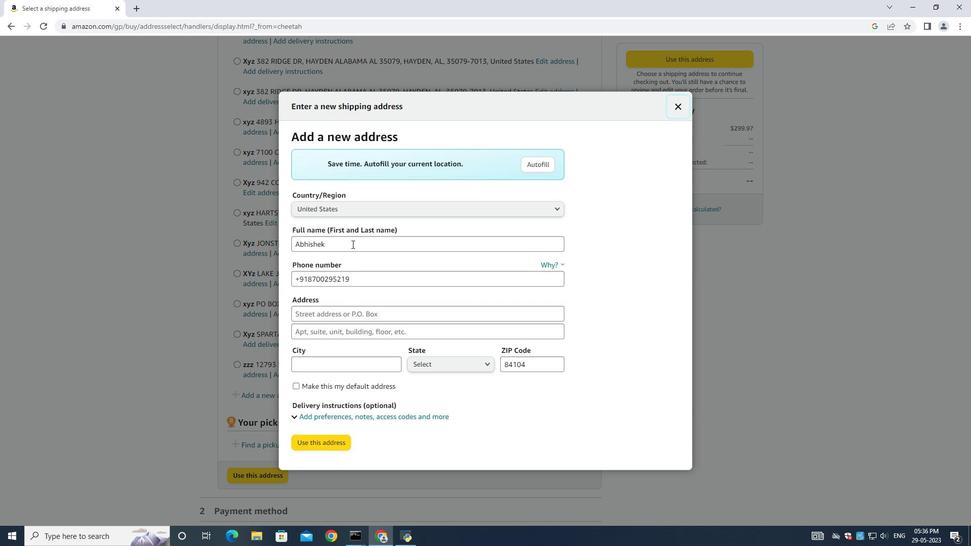 
Action: Mouse moved to (353, 245)
Screenshot: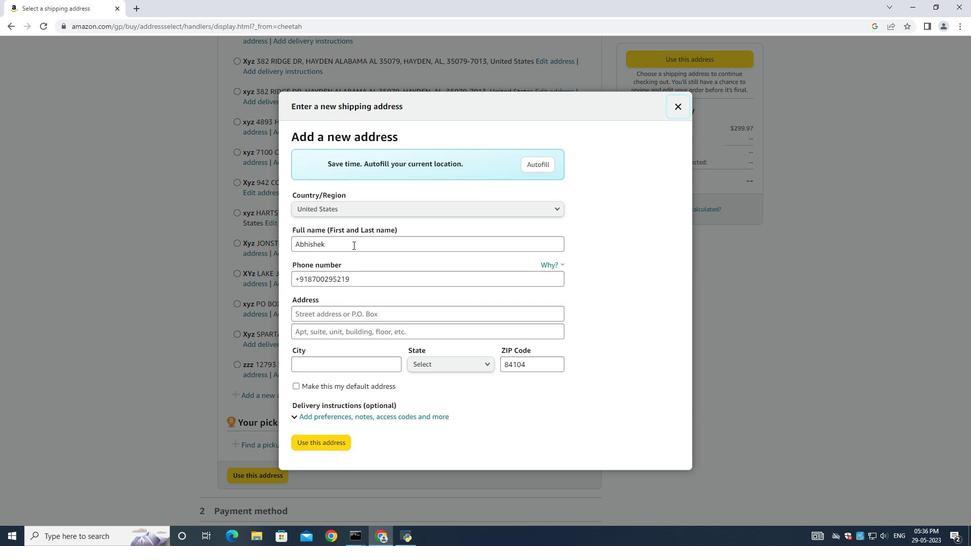 
Action: Key pressed ctrl+A<Key.backspace>
Screenshot: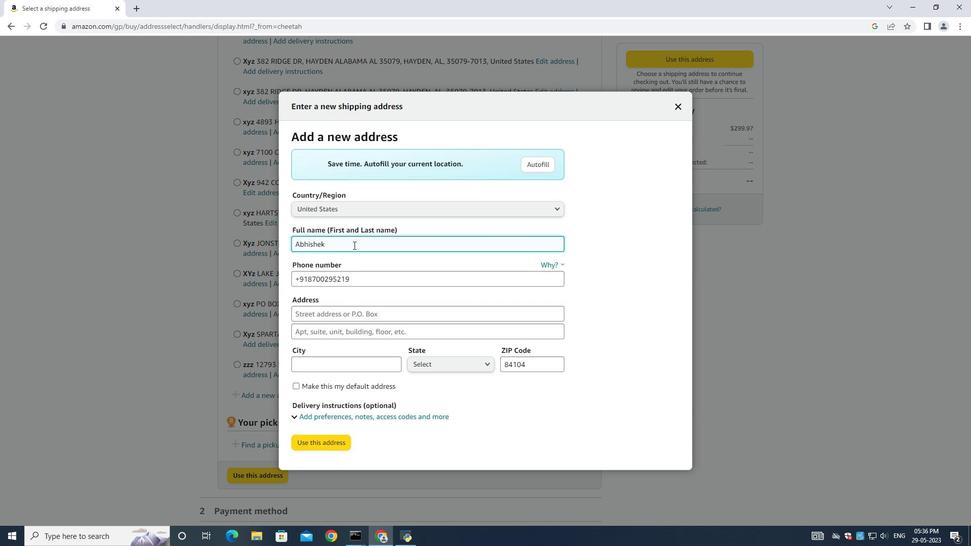 
Action: Mouse moved to (313, 463)
Screenshot: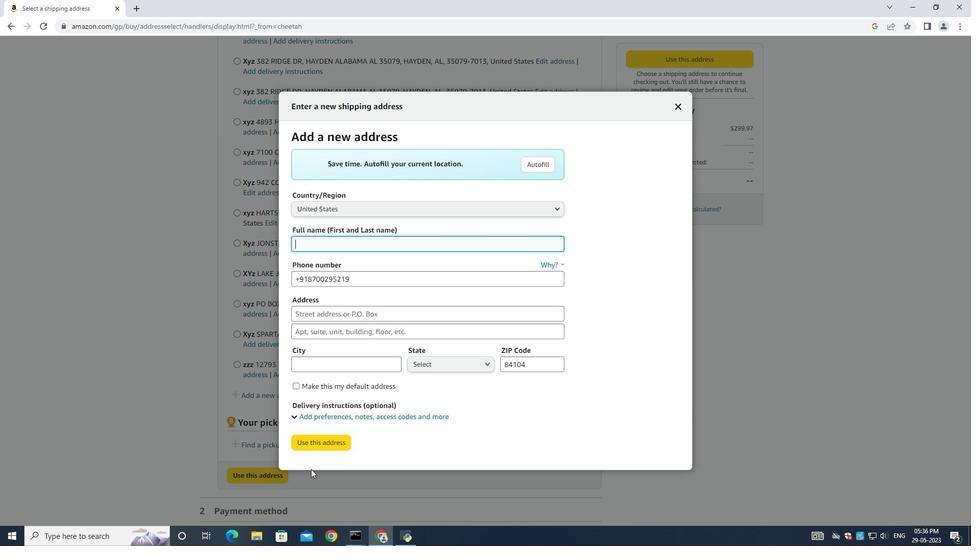 
Action: Key pressed <Key.shift><Key.shift><Key.shift><Key.shift><Key.shift>Garrett<Key.space><Key.shift>Sanchez
Screenshot: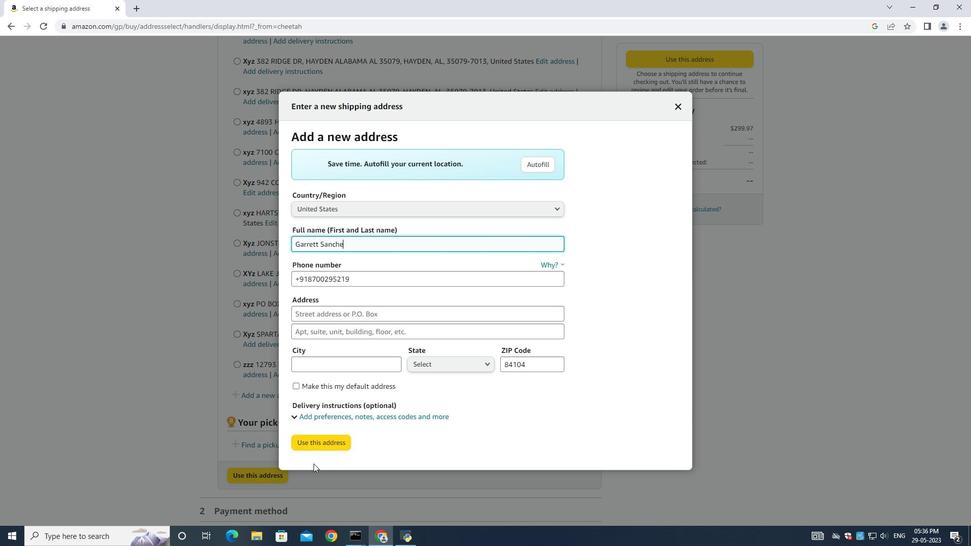 
Action: Mouse moved to (358, 281)
Screenshot: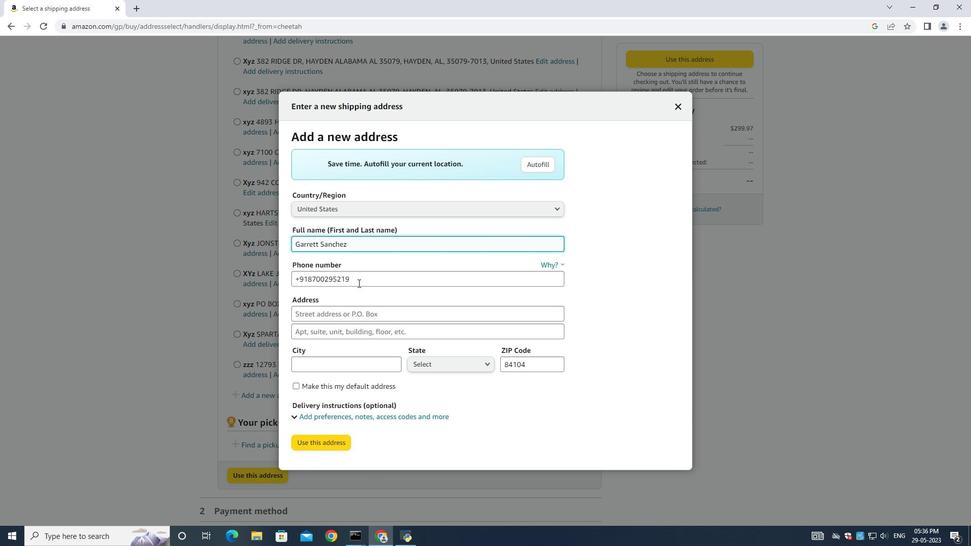 
Action: Mouse pressed left at (358, 281)
Screenshot: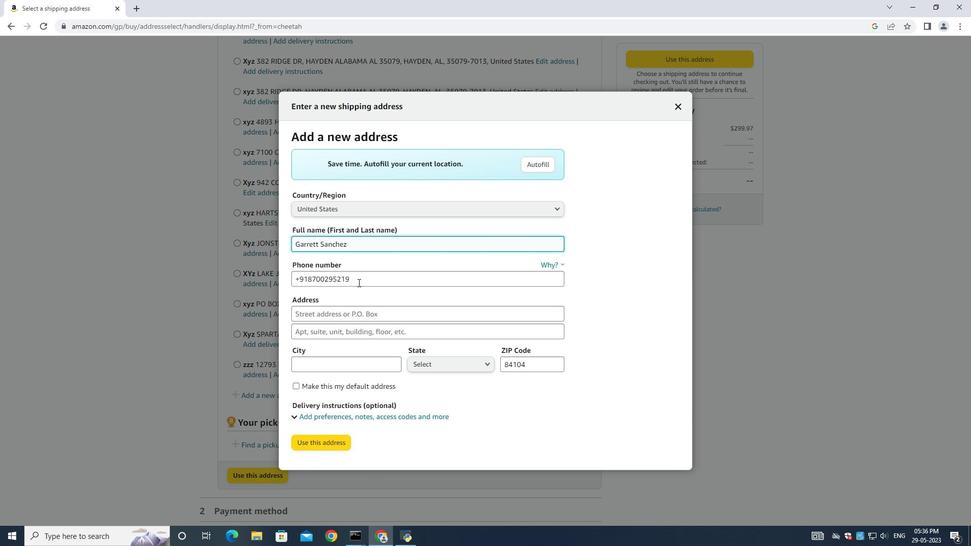 
Action: Mouse moved to (357, 281)
Screenshot: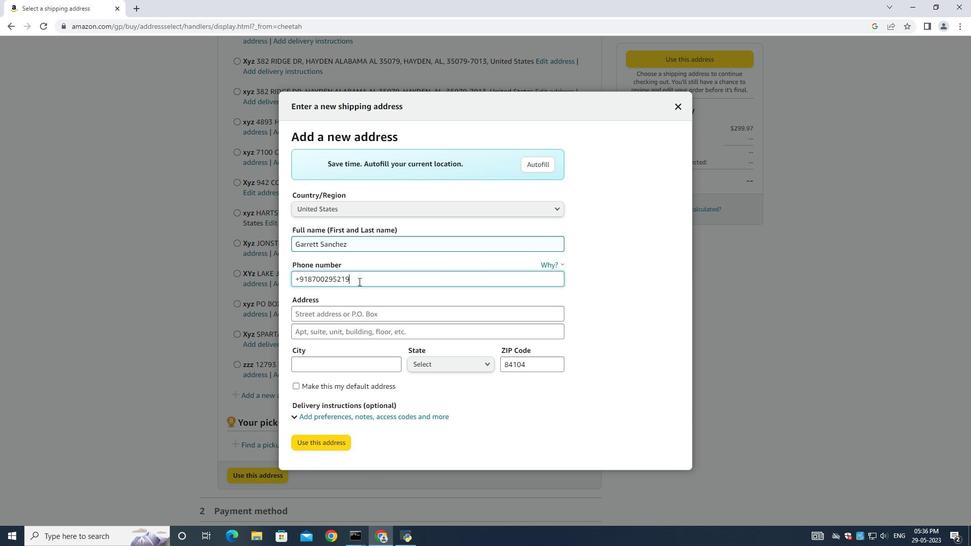 
Action: Key pressed <Key.backspace><Key.backspace><Key.backspace><Key.backspace><Key.backspace><Key.backspace><Key.backspace><Key.backspace><Key.backspace><Key.backspace><Key.backspace><Key.backspace><Key.backspace>7752551231
Screenshot: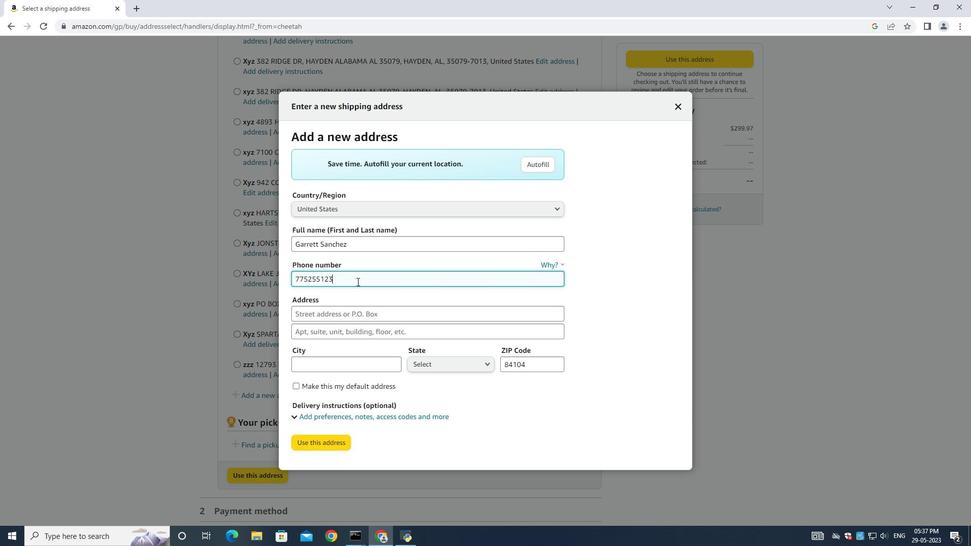 
Action: Mouse moved to (337, 315)
Screenshot: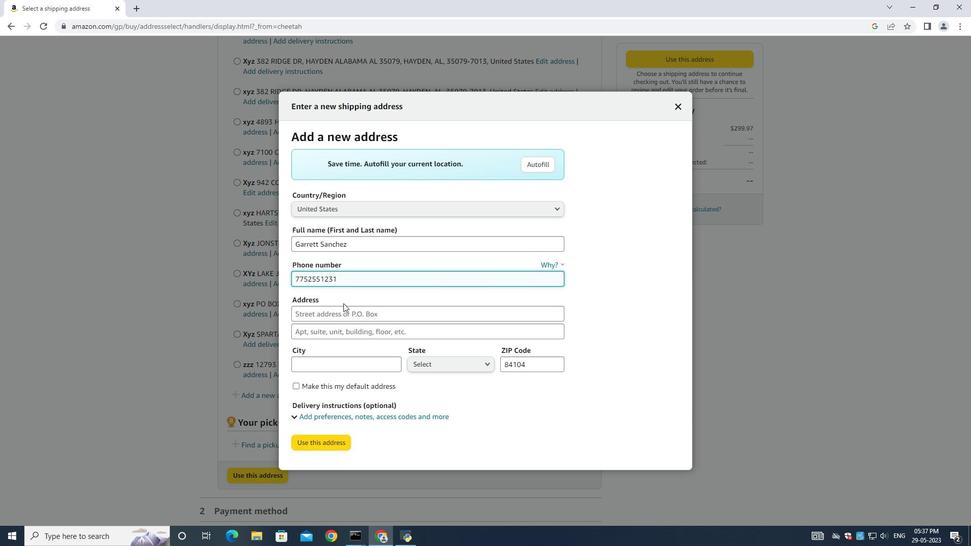 
Action: Mouse pressed left at (337, 315)
Screenshot: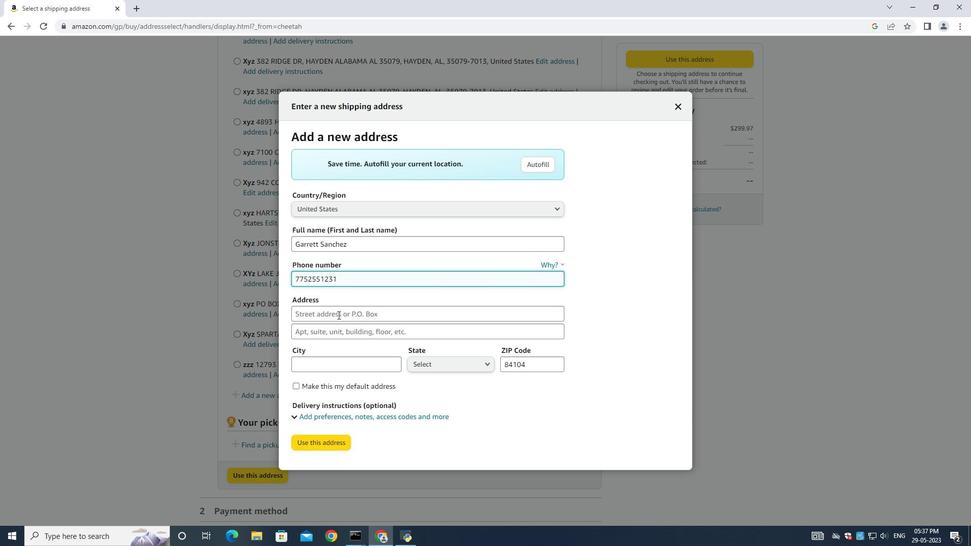 
Action: Mouse moved to (337, 315)
Screenshot: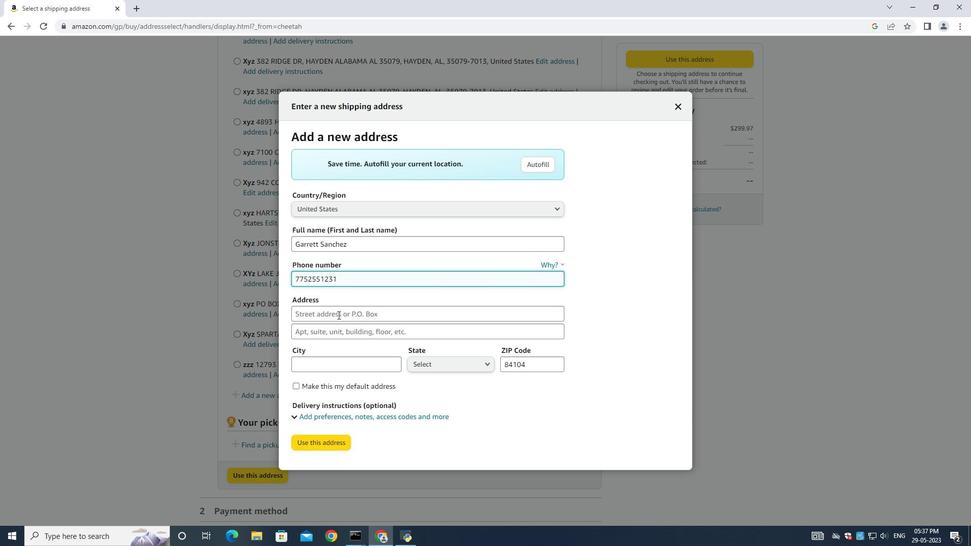 
Action: Key pressed 1401<Key.space><Key.shift>Camden<Key.space><Key.shift>Street<Key.space>
Screenshot: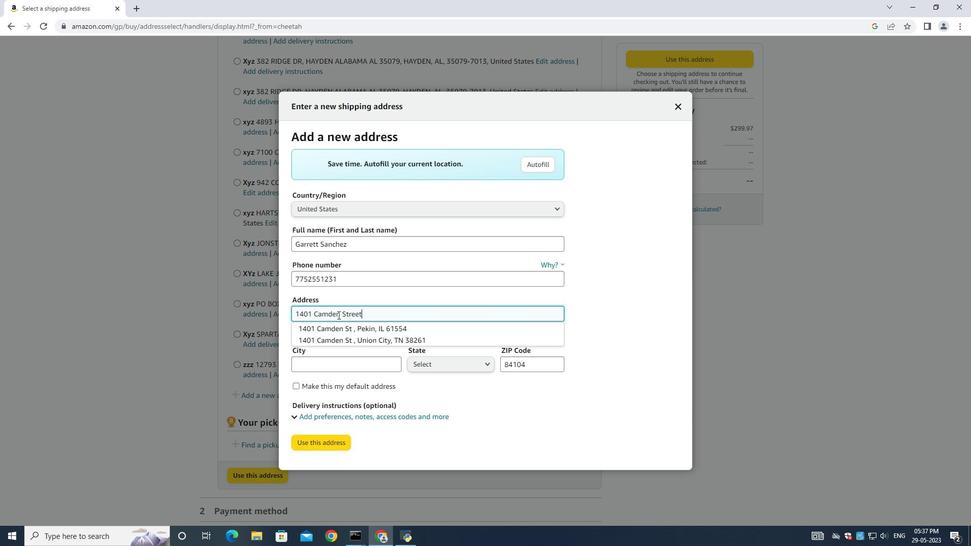 
Action: Mouse moved to (370, 293)
Screenshot: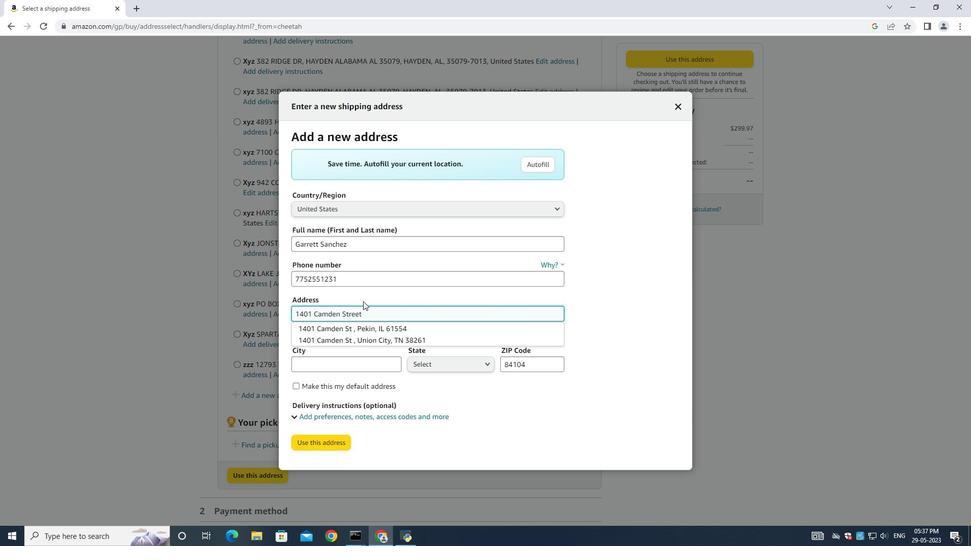 
Action: Mouse pressed left at (370, 293)
Screenshot: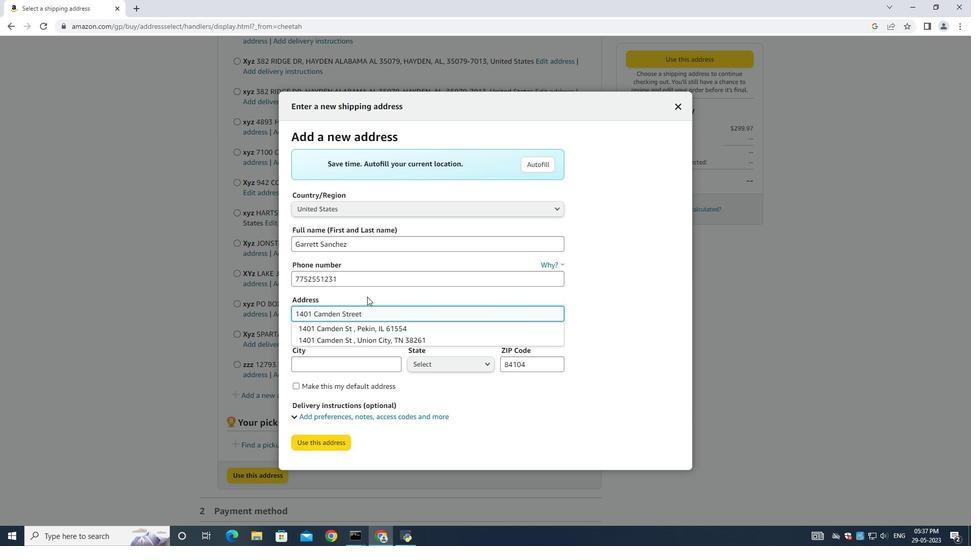 
Action: Mouse moved to (336, 332)
Screenshot: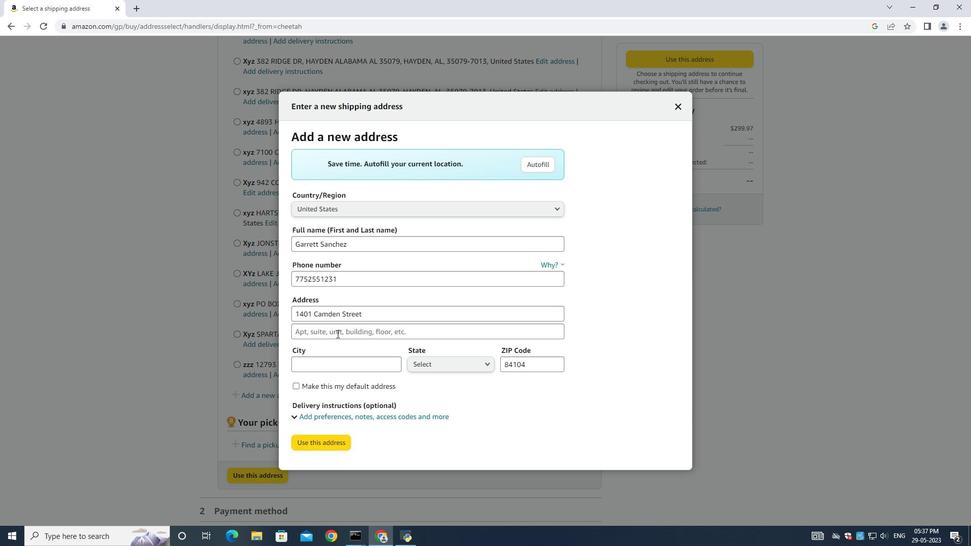 
Action: Mouse pressed left at (336, 332)
Screenshot: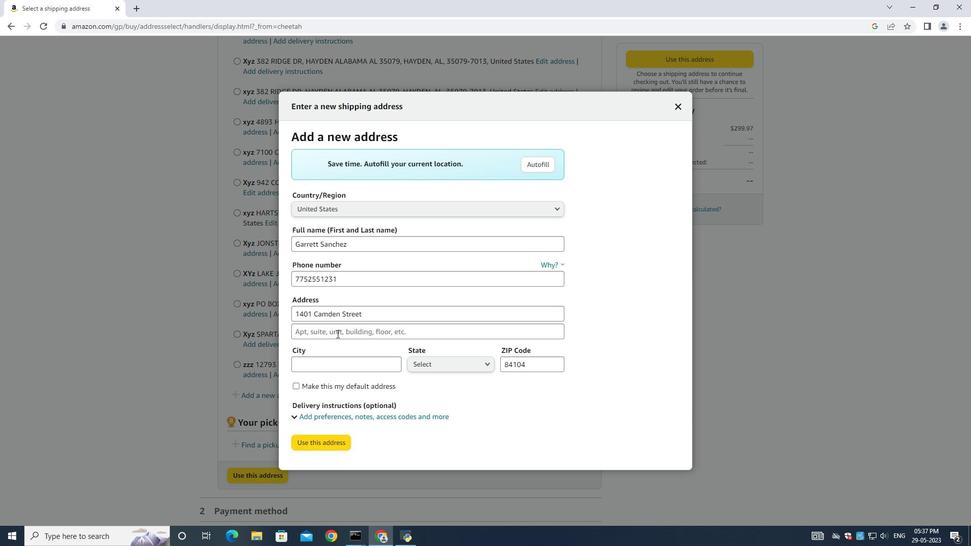 
Action: Key pressed <Key.shift><Key.shift><Key.shift>Reno<Key.space><Key.shift>Navada<Key.space>
Screenshot: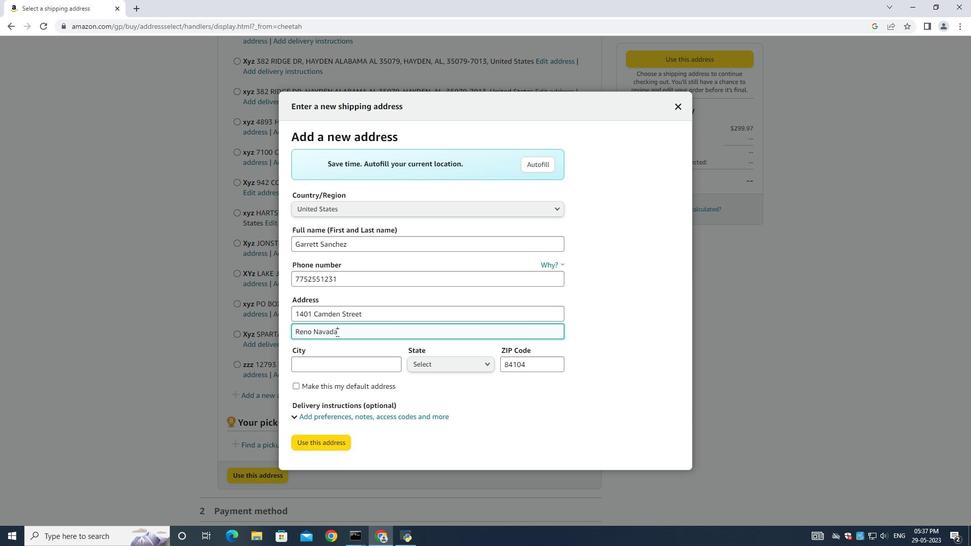 
Action: Mouse moved to (341, 364)
Screenshot: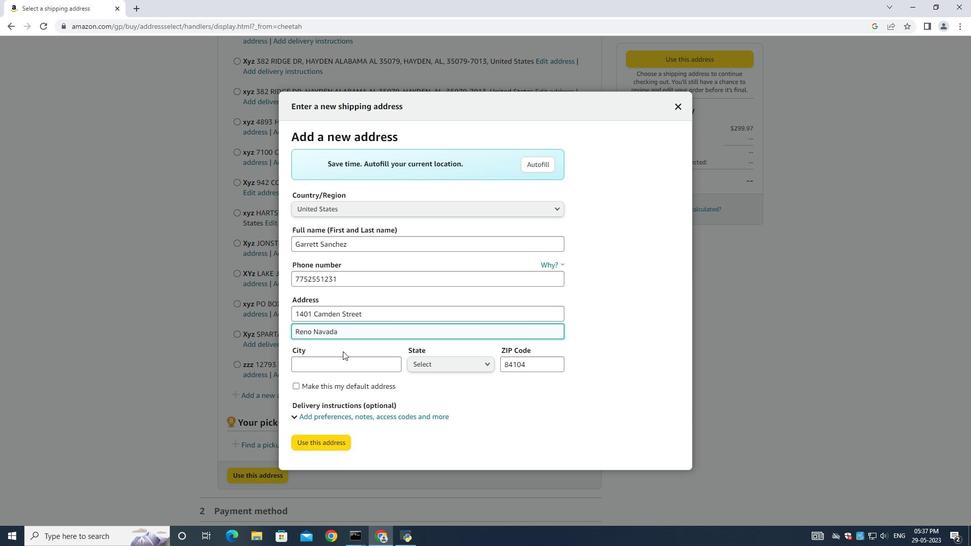 
Action: Mouse pressed left at (341, 364)
Screenshot: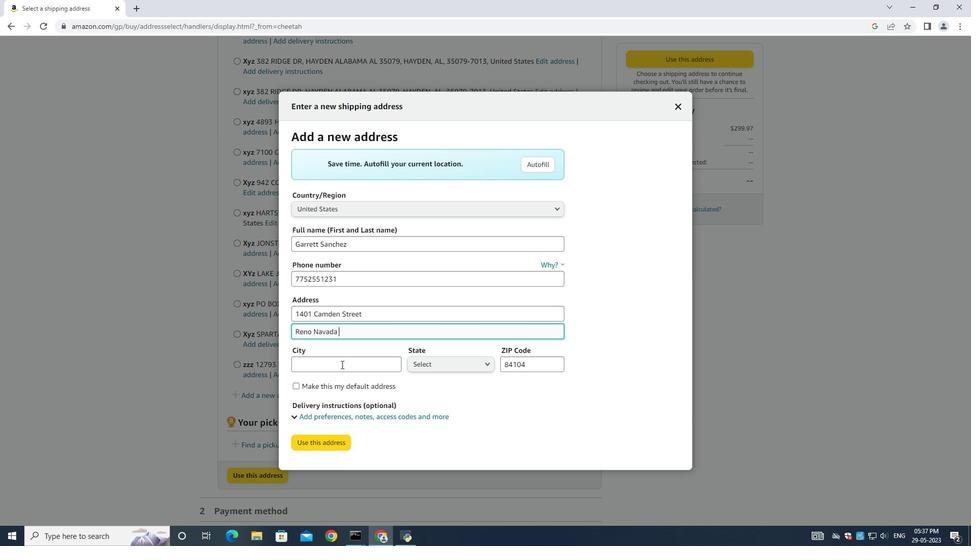 
Action: Key pressed <Key.shift>Reno<Key.space><Key.tab><Key.up><Key.shift><Key.shift><Key.shift><Key.shift><Key.shift><Key.shift><Key.shift><Key.shift><Key.shift><Key.shift><Key.shift><Key.shift><Key.shift>Ga
Screenshot: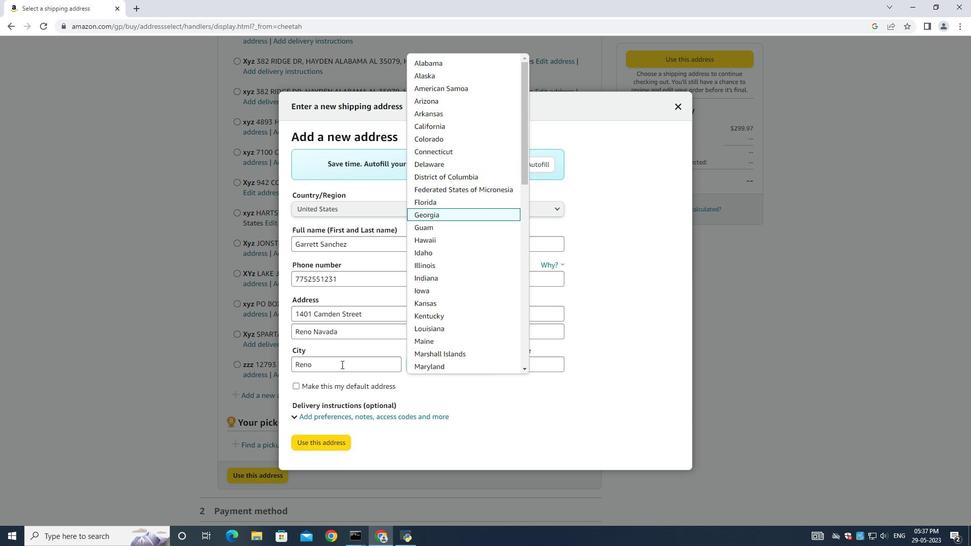 
Action: Mouse moved to (445, 154)
Screenshot: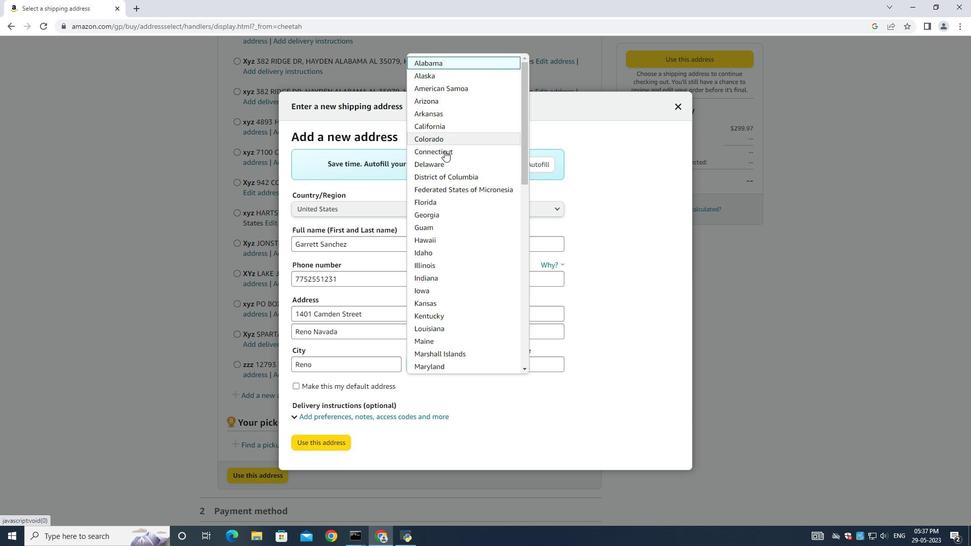 
Action: Key pressed n
Screenshot: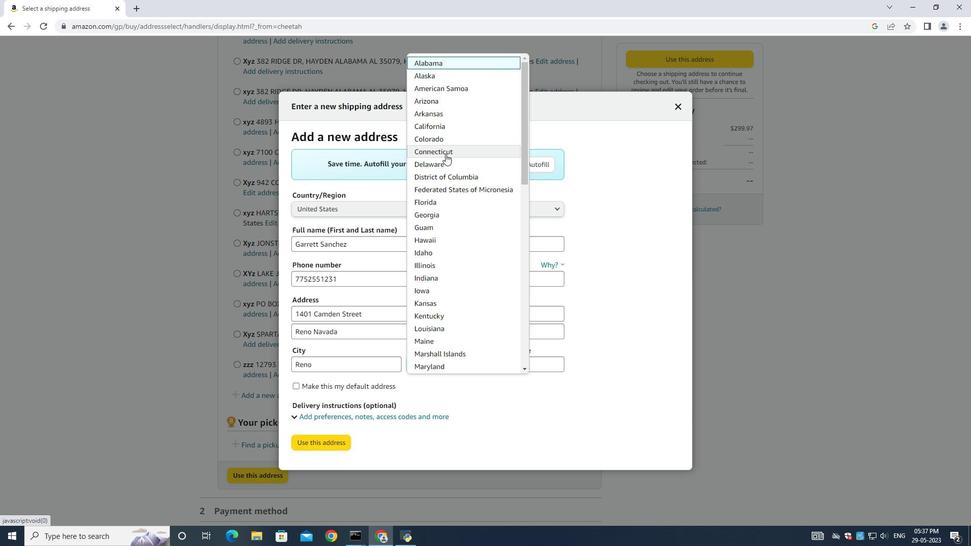 
Action: Mouse moved to (438, 225)
Screenshot: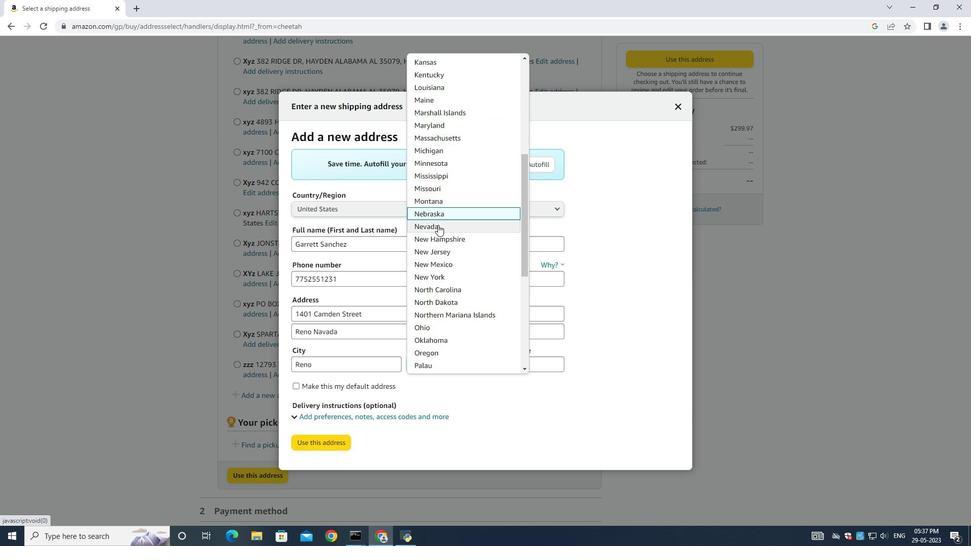 
Action: Mouse pressed left at (438, 225)
Screenshot: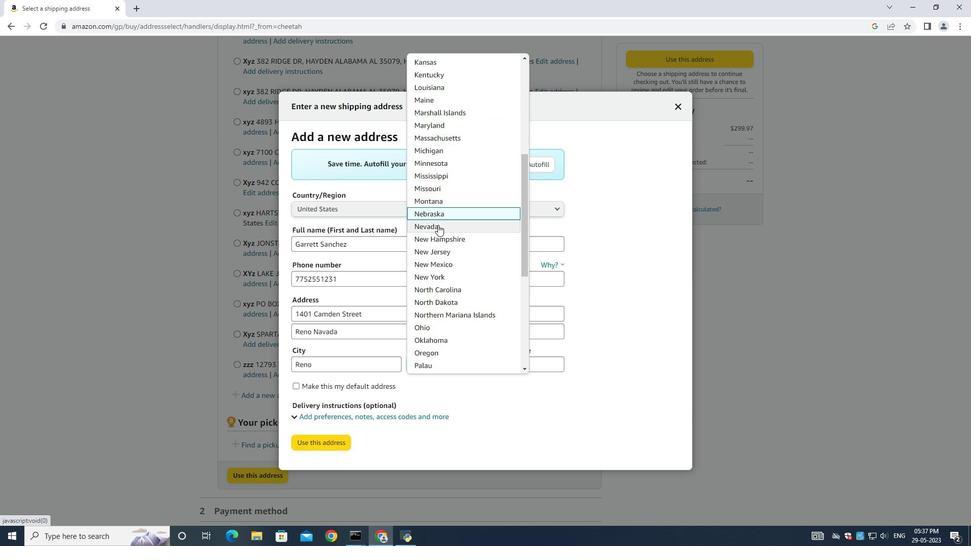 
Action: Mouse moved to (527, 366)
Screenshot: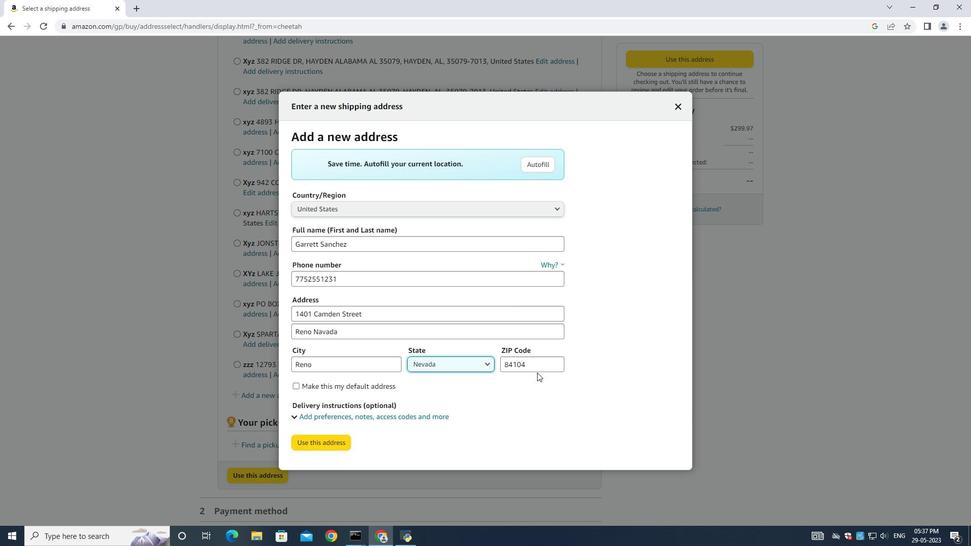 
Action: Mouse pressed left at (527, 366)
Screenshot: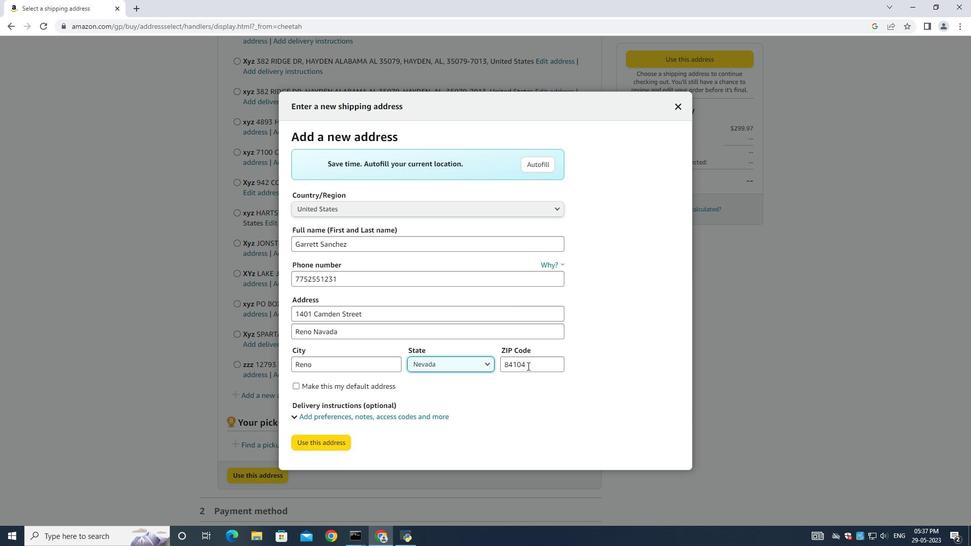 
Action: Key pressed ctrl+A<Key.backspace>8950
Screenshot: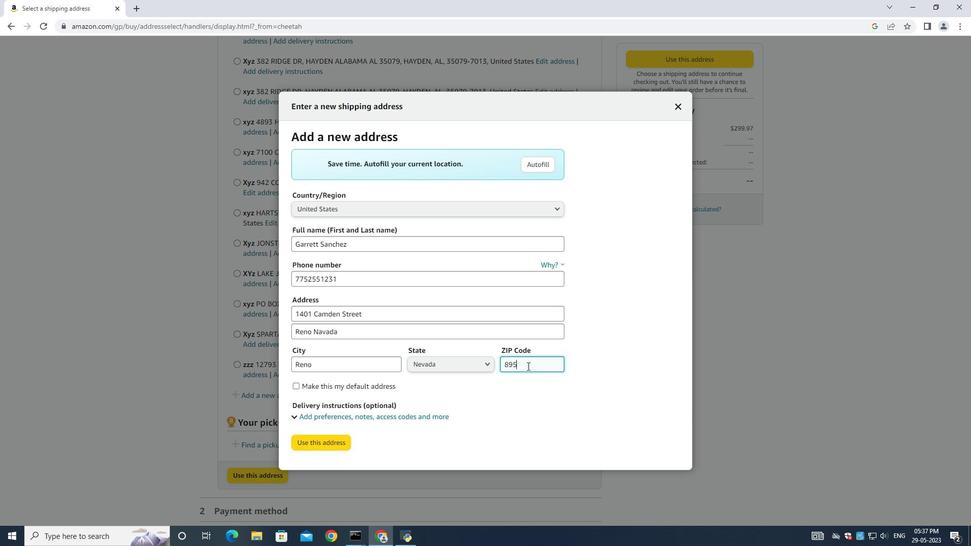 
Action: Mouse moved to (360, 303)
Screenshot: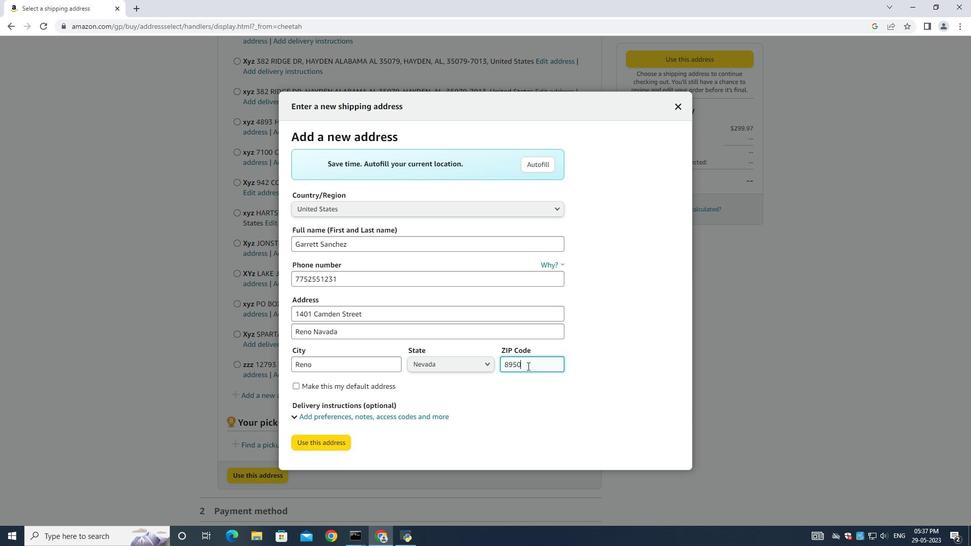 
Action: Key pressed 1
Screenshot: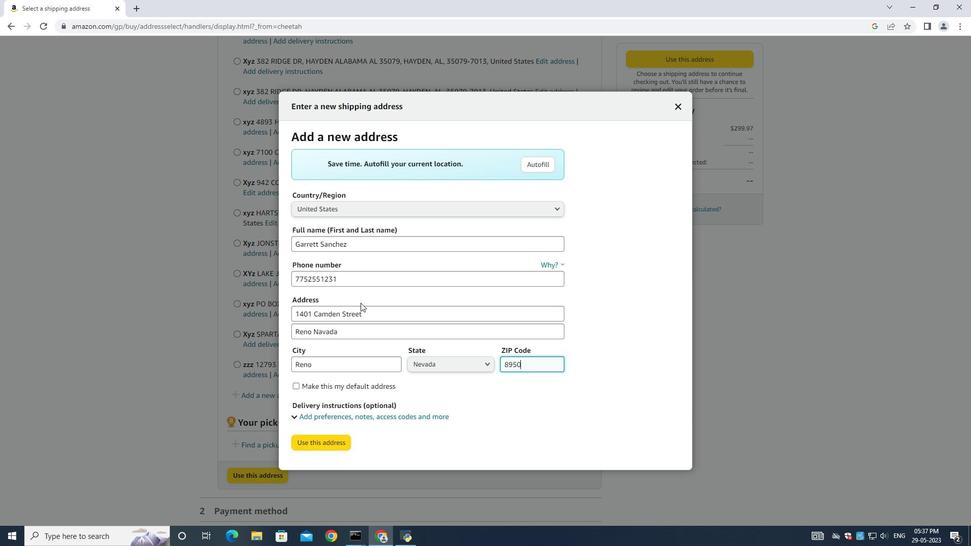 
Action: Mouse moved to (310, 435)
Screenshot: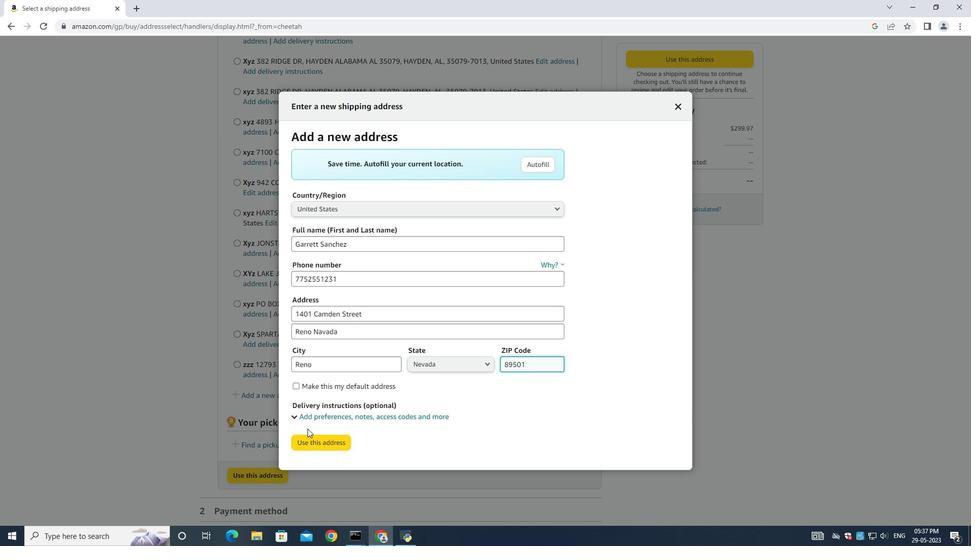 
Action: Mouse pressed left at (310, 435)
Screenshot: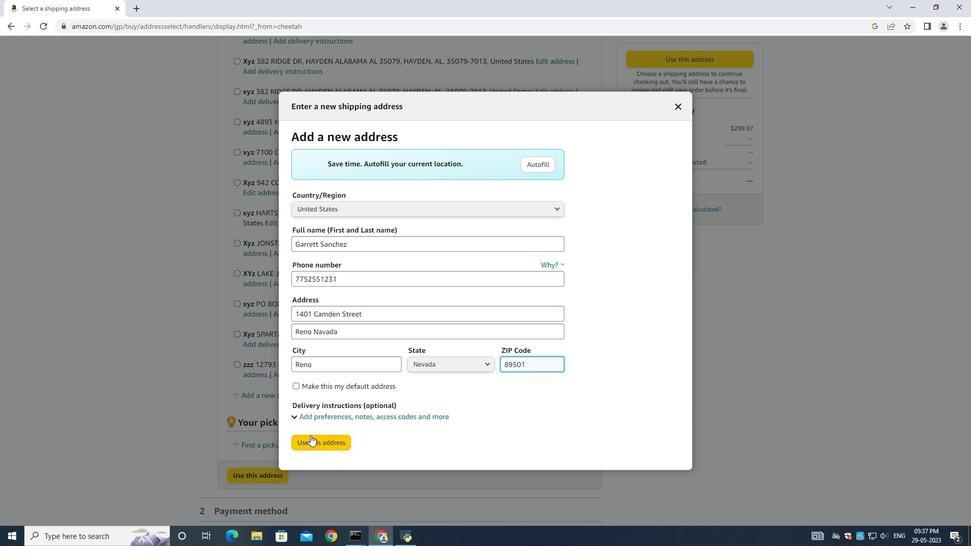 
Action: Mouse moved to (321, 511)
Screenshot: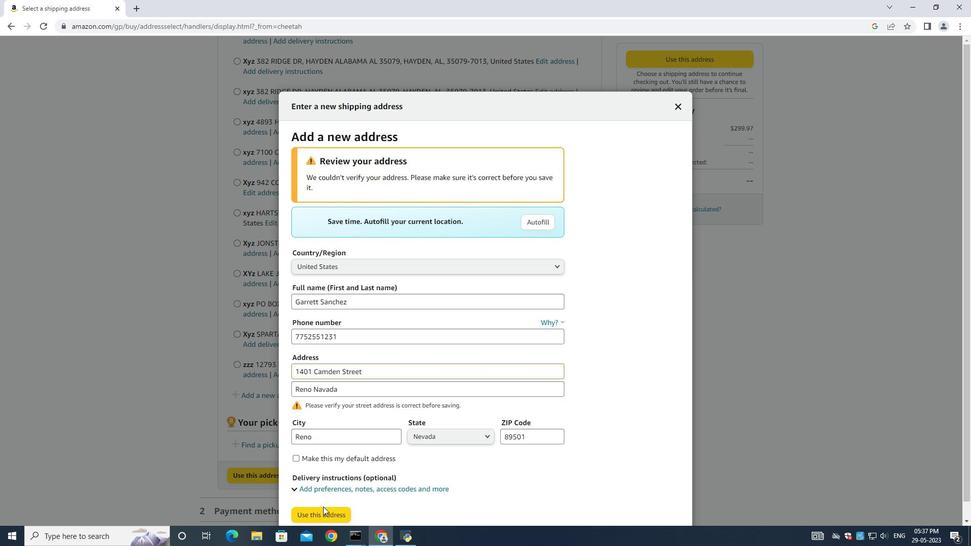 
Action: Mouse pressed left at (321, 511)
Screenshot: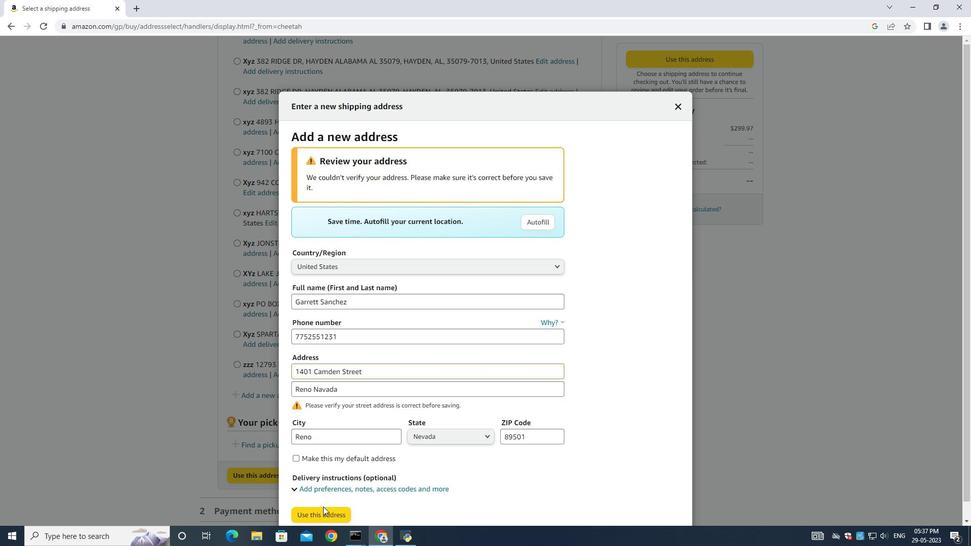 
Action: Mouse moved to (345, 269)
Screenshot: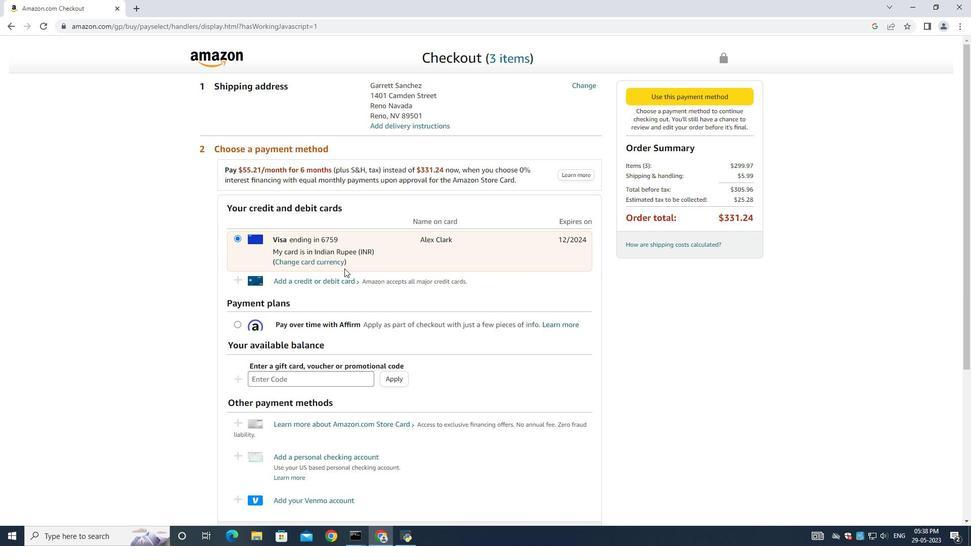 
